 Task: Look for space in Hailar, China from 9th June, 2023 to 11th June, 2023 for 2 adults in price range Rs.6000 to Rs.10000. Place can be entire place with 2 bedrooms having 2 beds and 1 bathroom. Property type can be house, flat, guest house. Amenities needed are: wifi. Booking option can be shelf check-in. Required host language is Chinese (Simplified).
Action: Mouse moved to (560, 596)
Screenshot: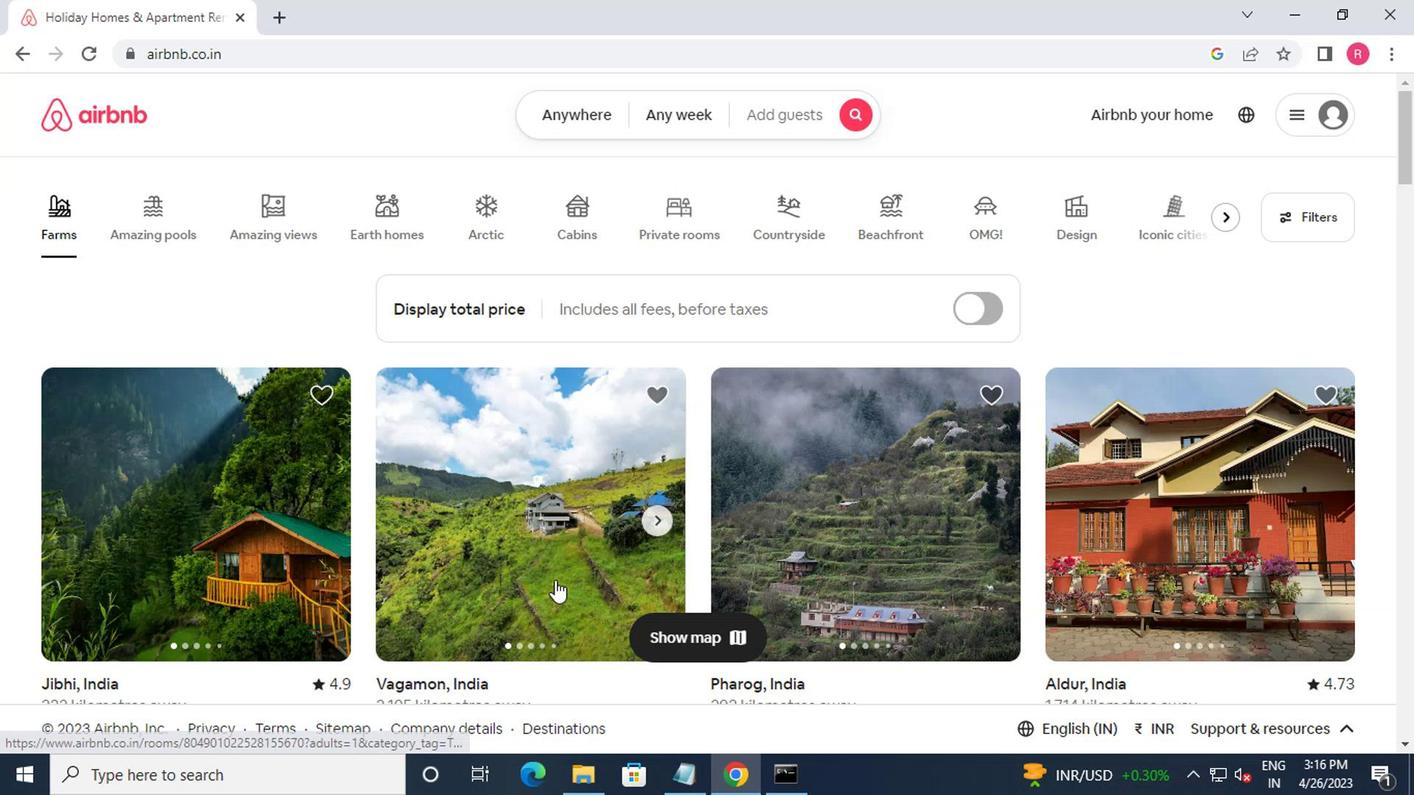 
Action: Mouse scrolled (560, 595) with delta (0, -1)
Screenshot: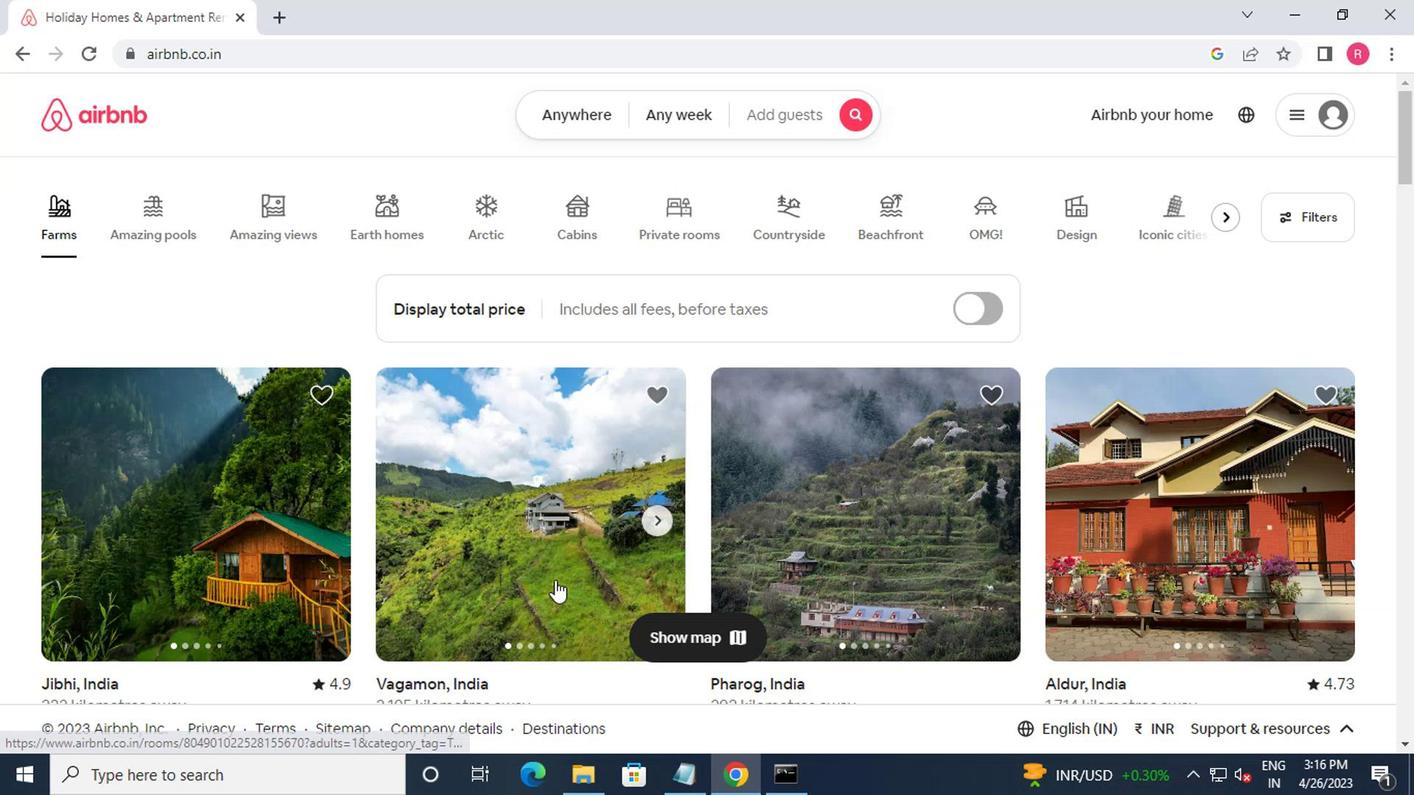 
Action: Mouse moved to (847, 125)
Screenshot: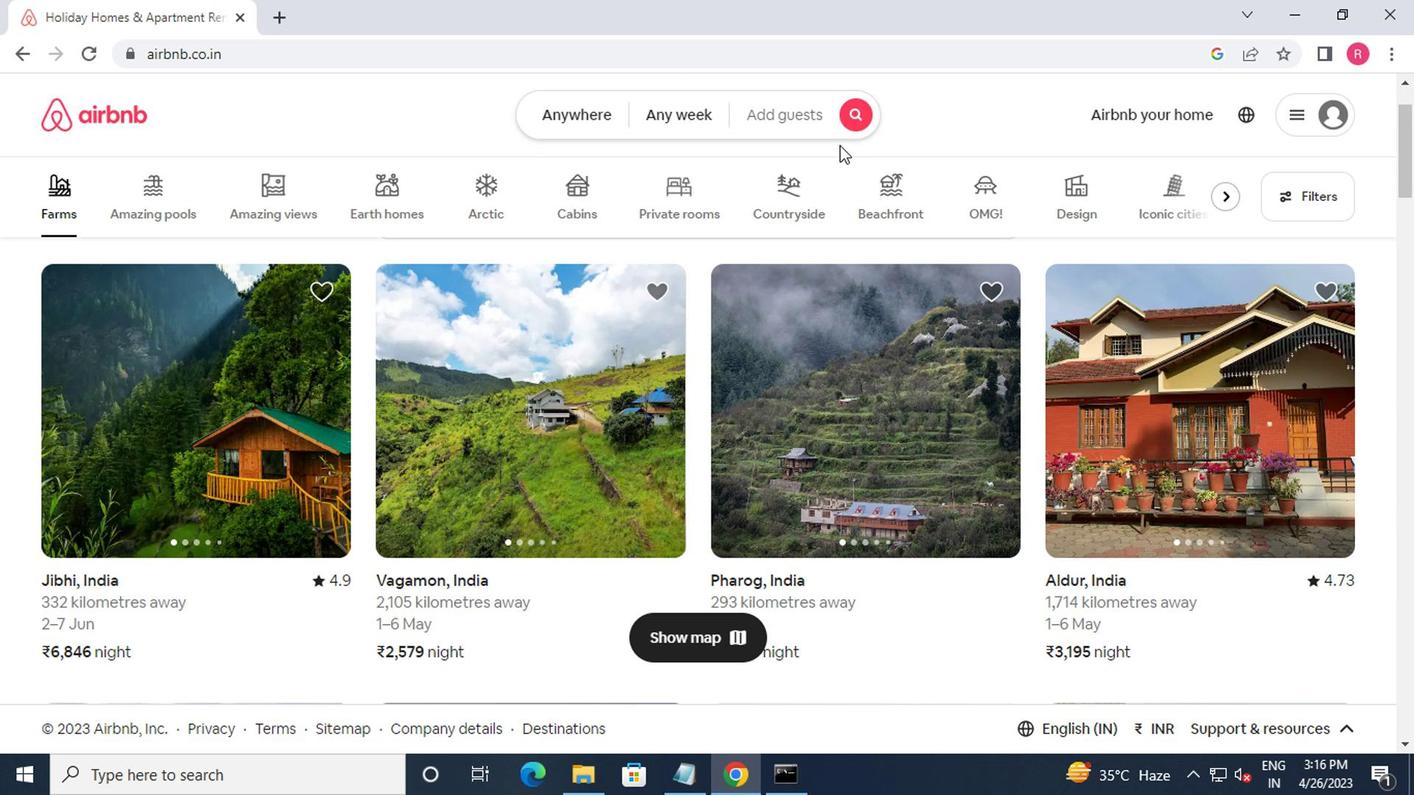 
Action: Mouse pressed left at (847, 125)
Screenshot: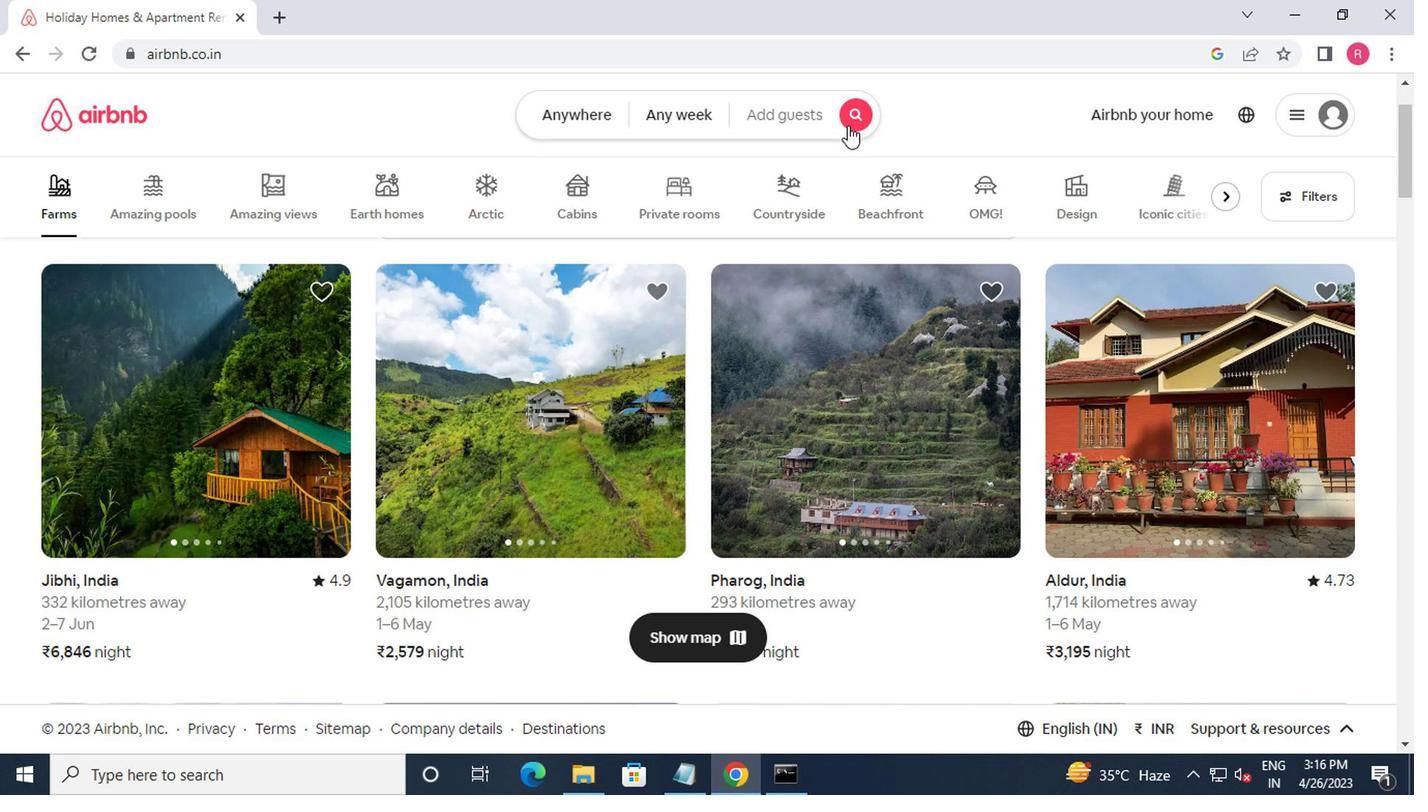 
Action: Mouse moved to (316, 204)
Screenshot: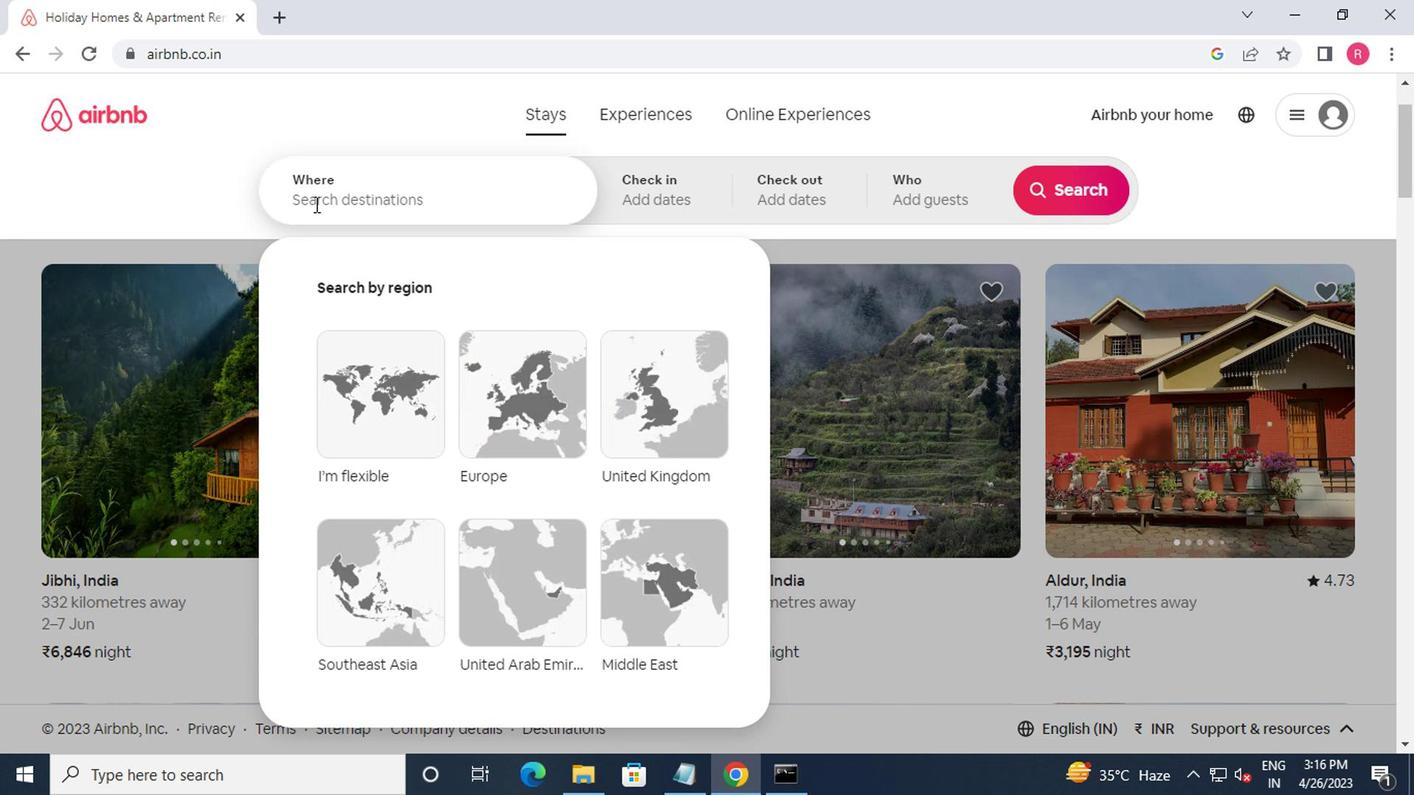 
Action: Mouse pressed left at (316, 204)
Screenshot: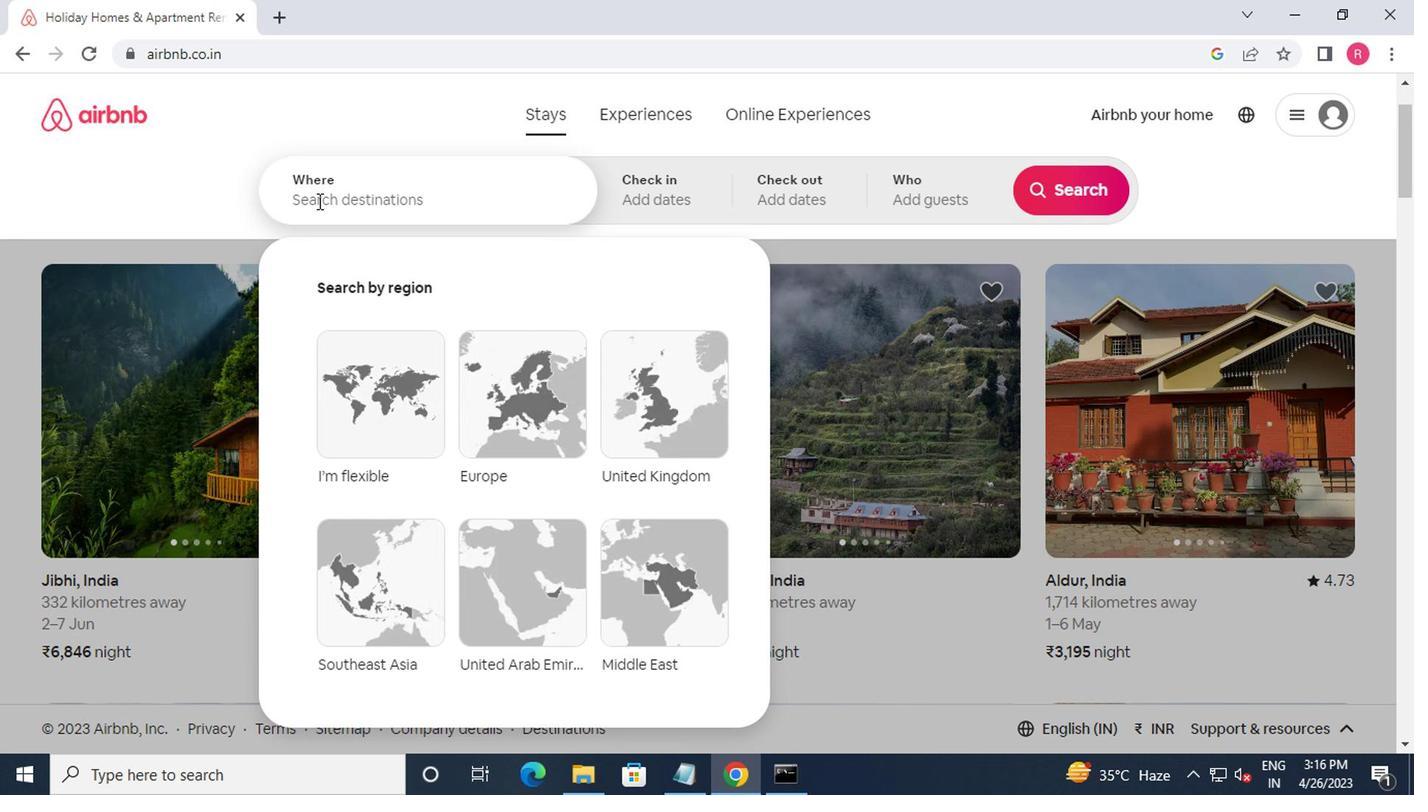 
Action: Mouse moved to (272, 178)
Screenshot: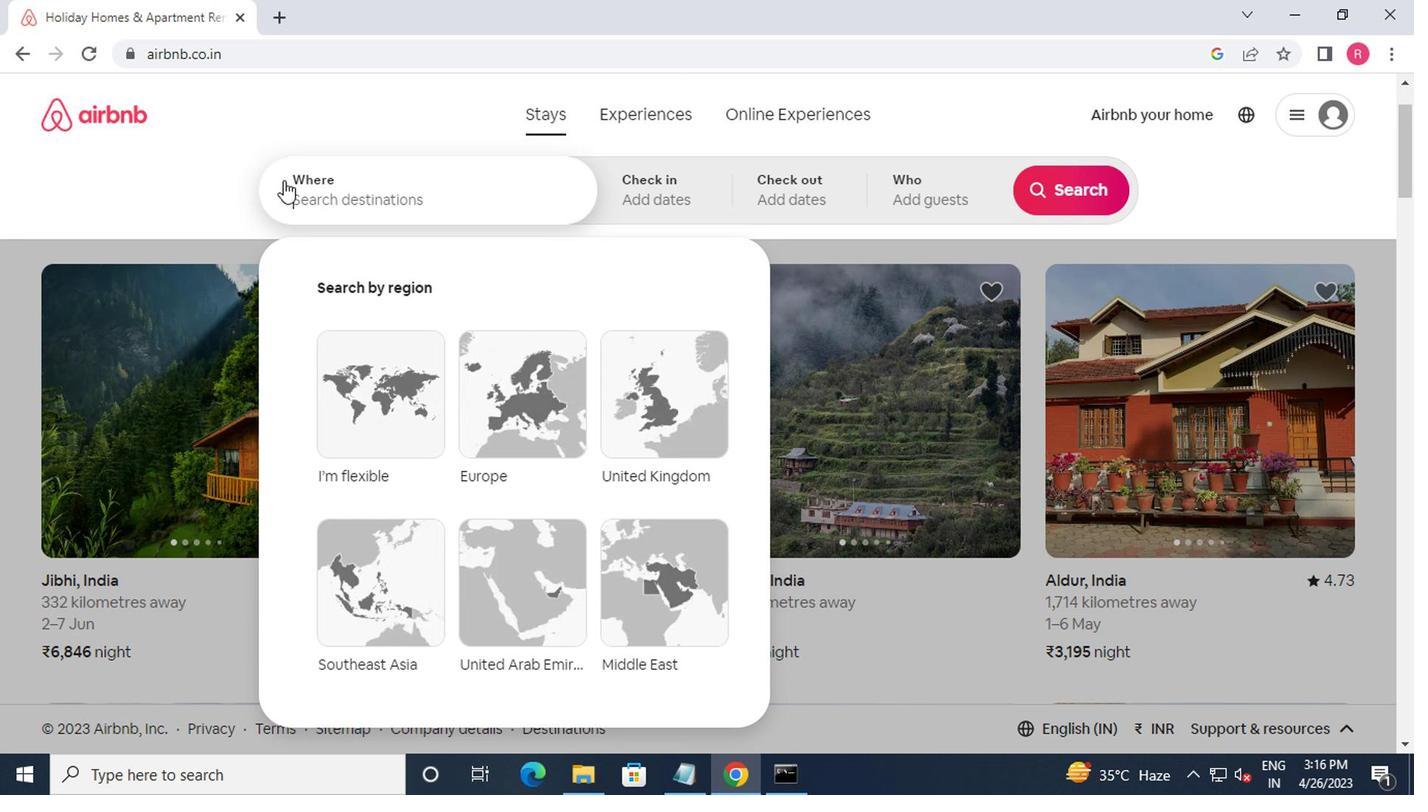 
Action: Key pressed hailar,china<Key.enter>
Screenshot: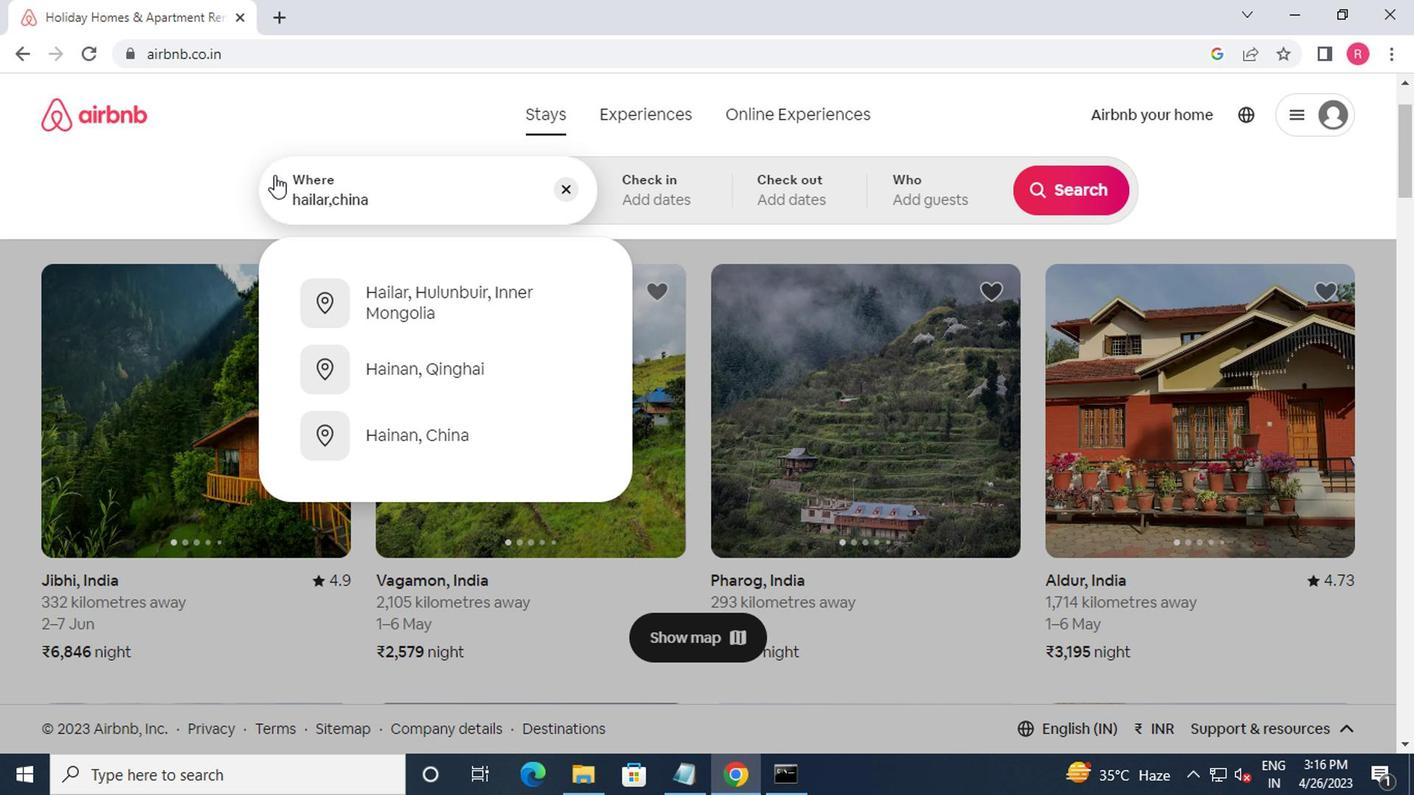 
Action: Mouse moved to (1072, 364)
Screenshot: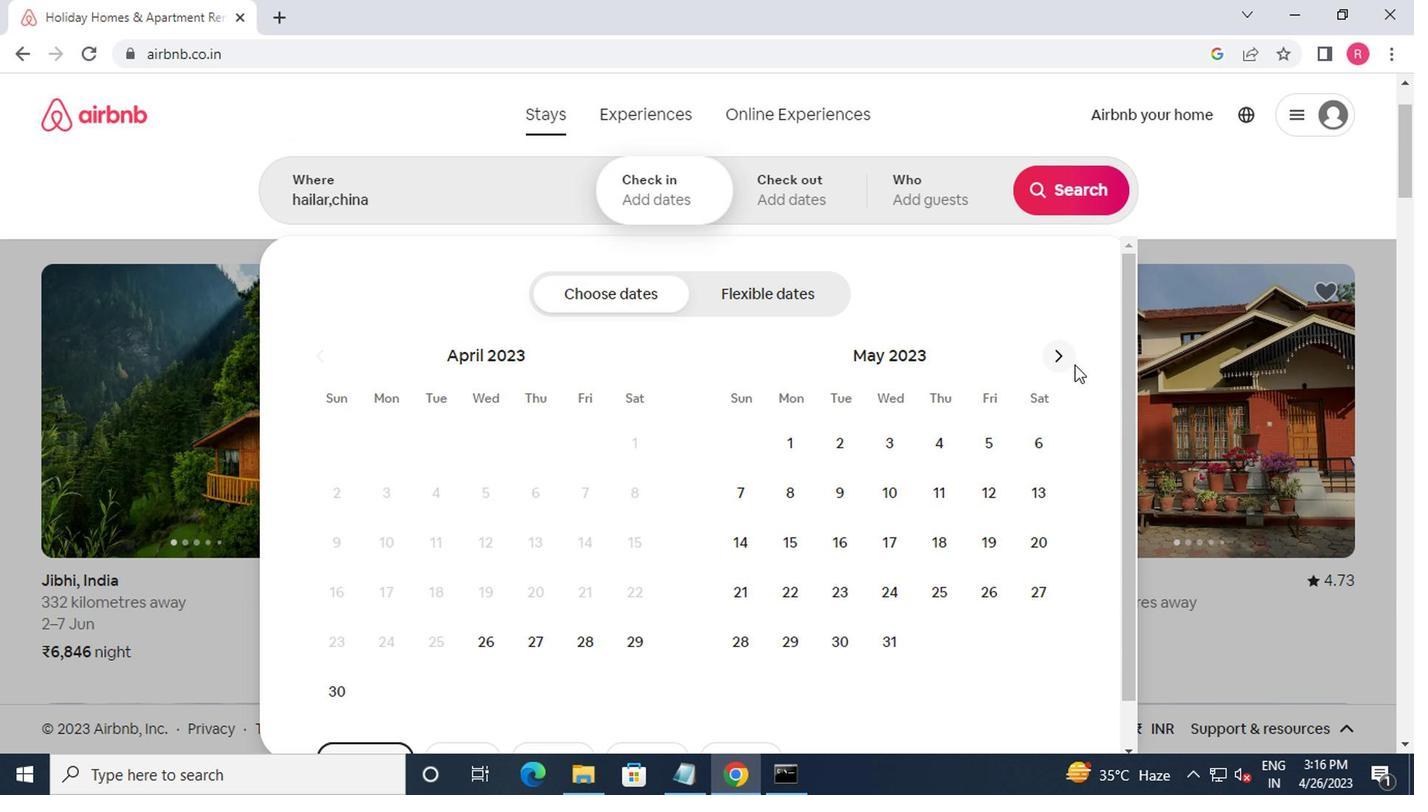 
Action: Mouse pressed left at (1072, 364)
Screenshot: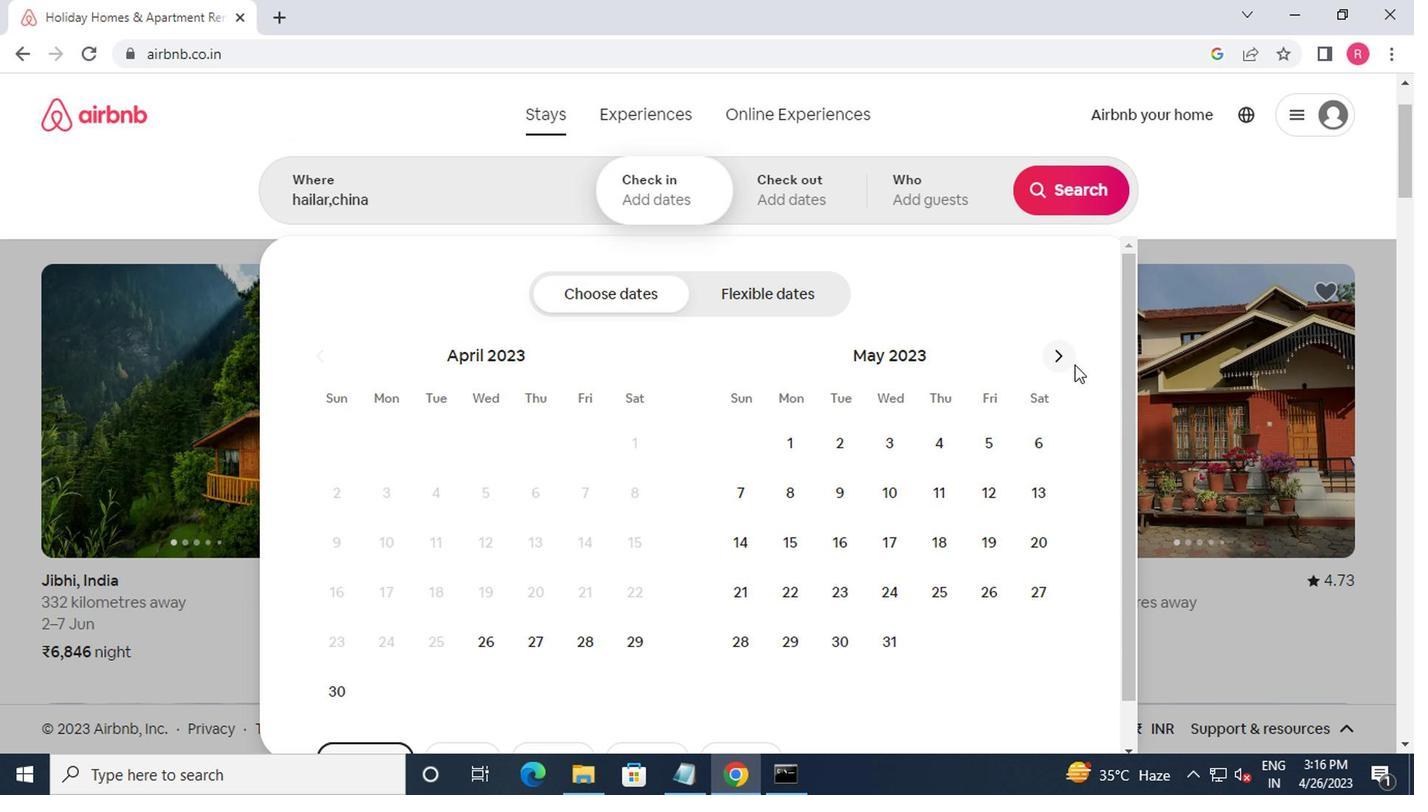
Action: Mouse moved to (1054, 366)
Screenshot: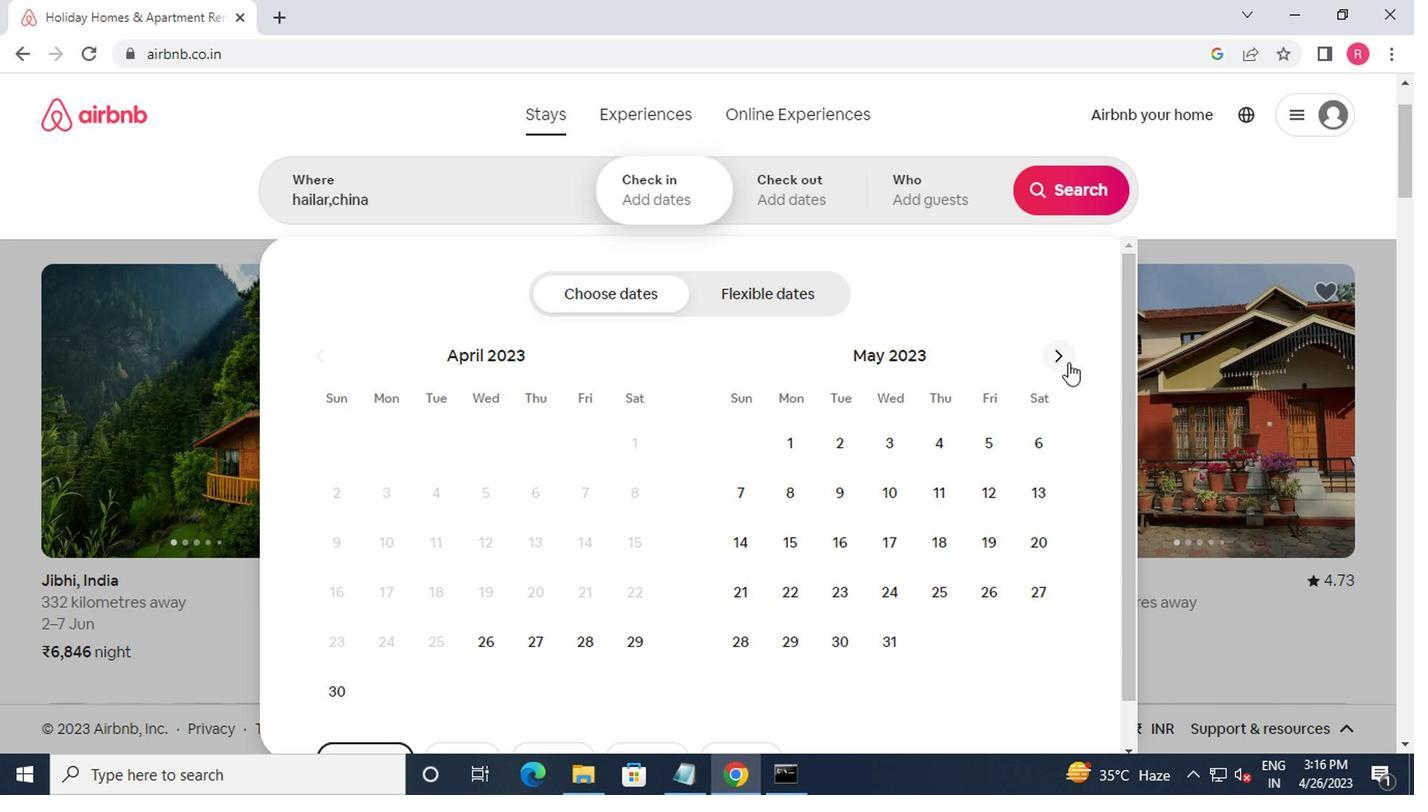 
Action: Mouse pressed left at (1054, 366)
Screenshot: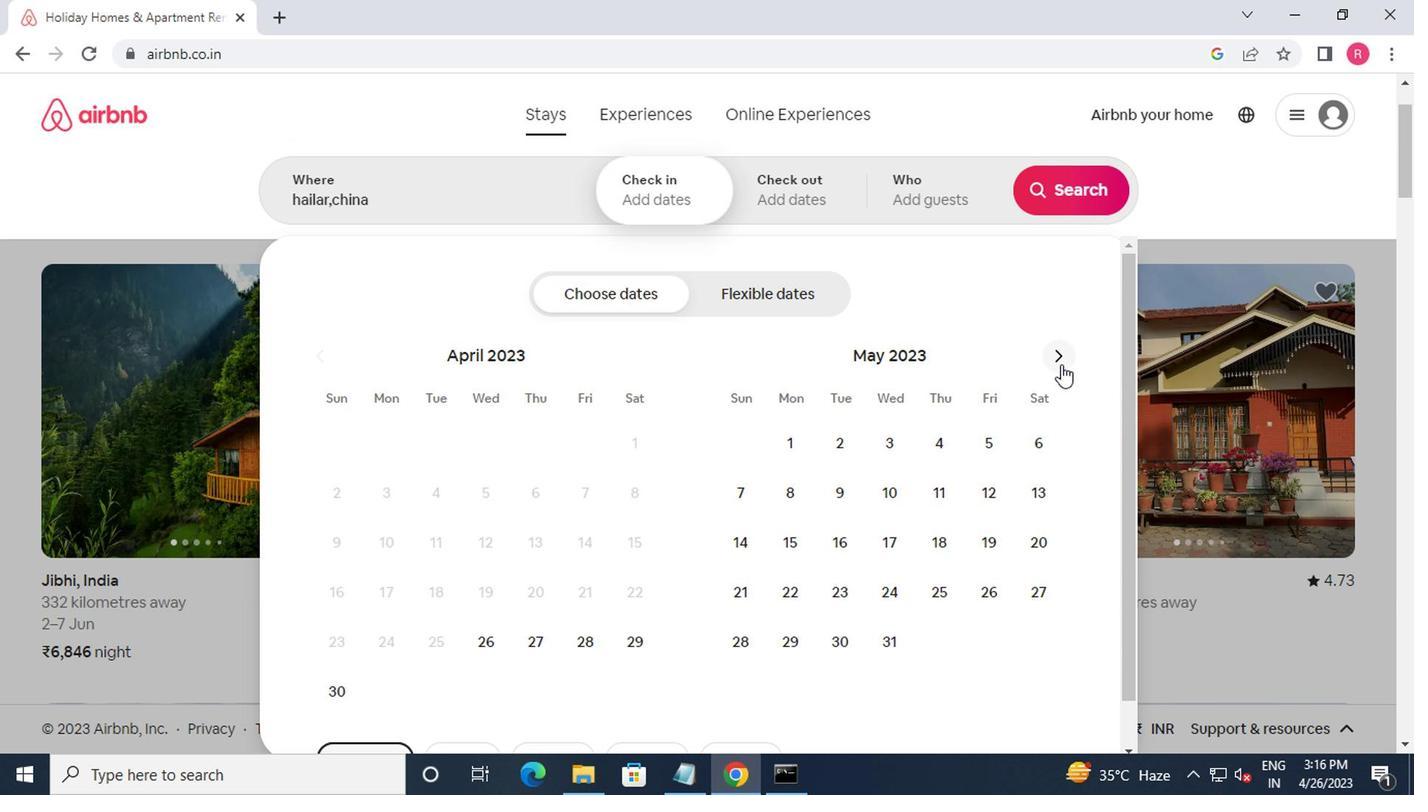 
Action: Mouse moved to (974, 502)
Screenshot: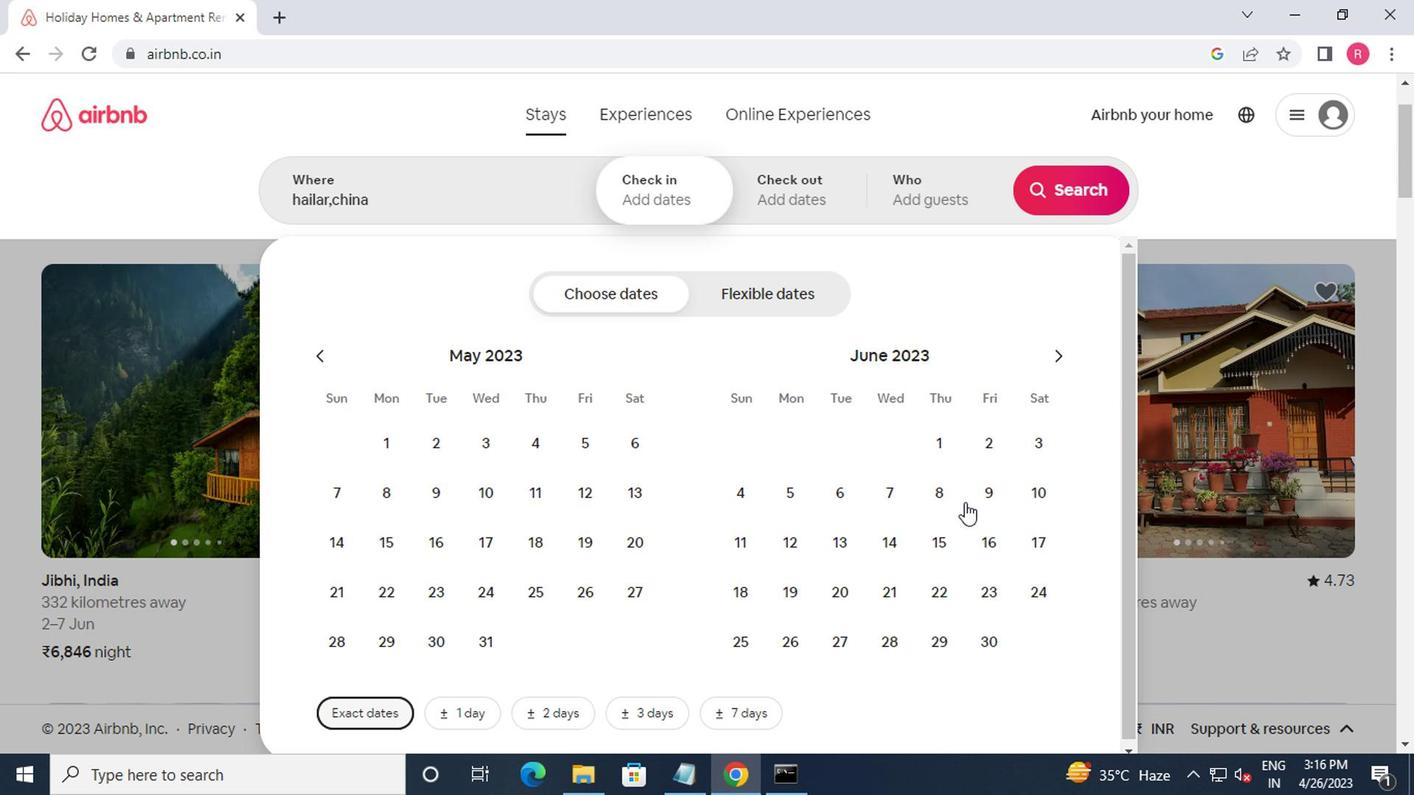 
Action: Mouse pressed left at (974, 502)
Screenshot: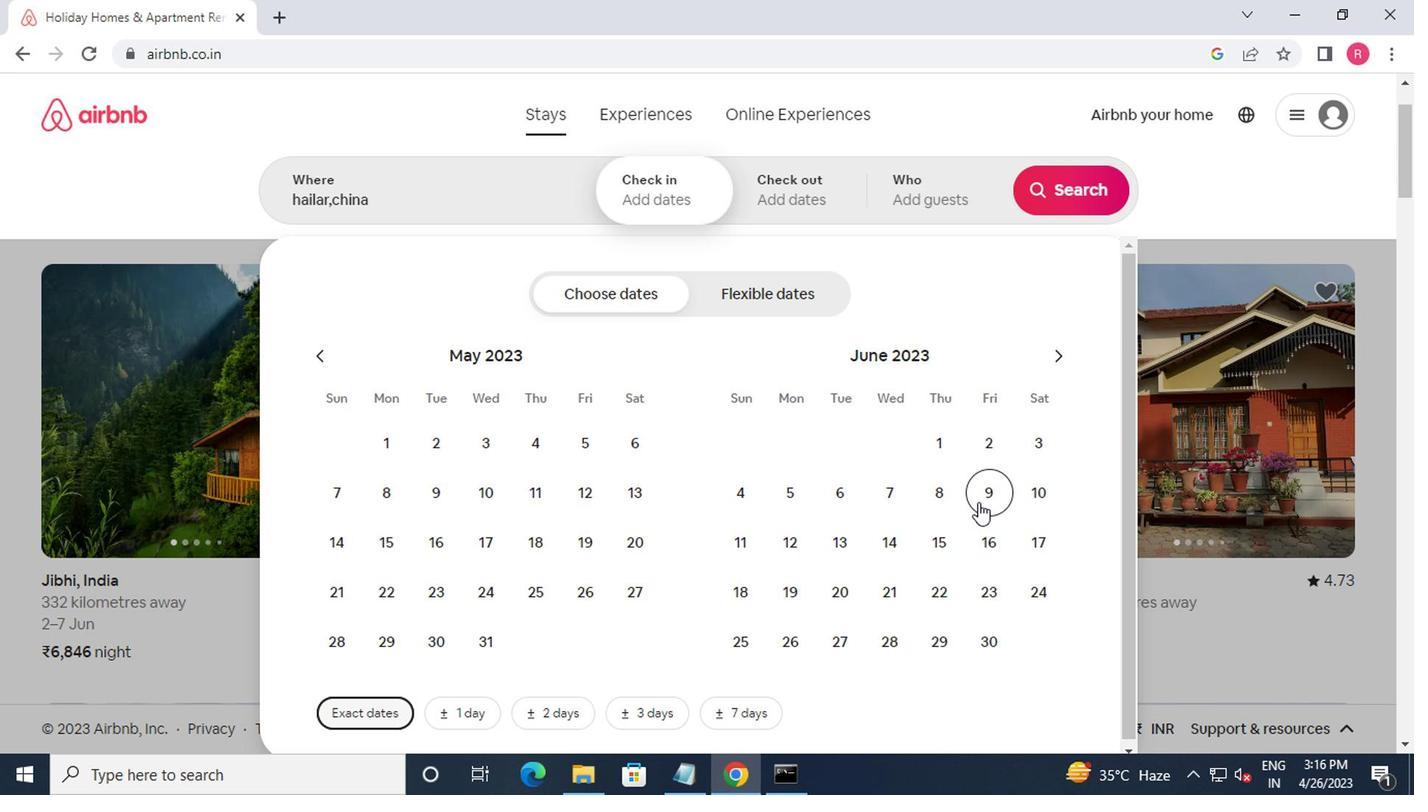
Action: Mouse moved to (751, 536)
Screenshot: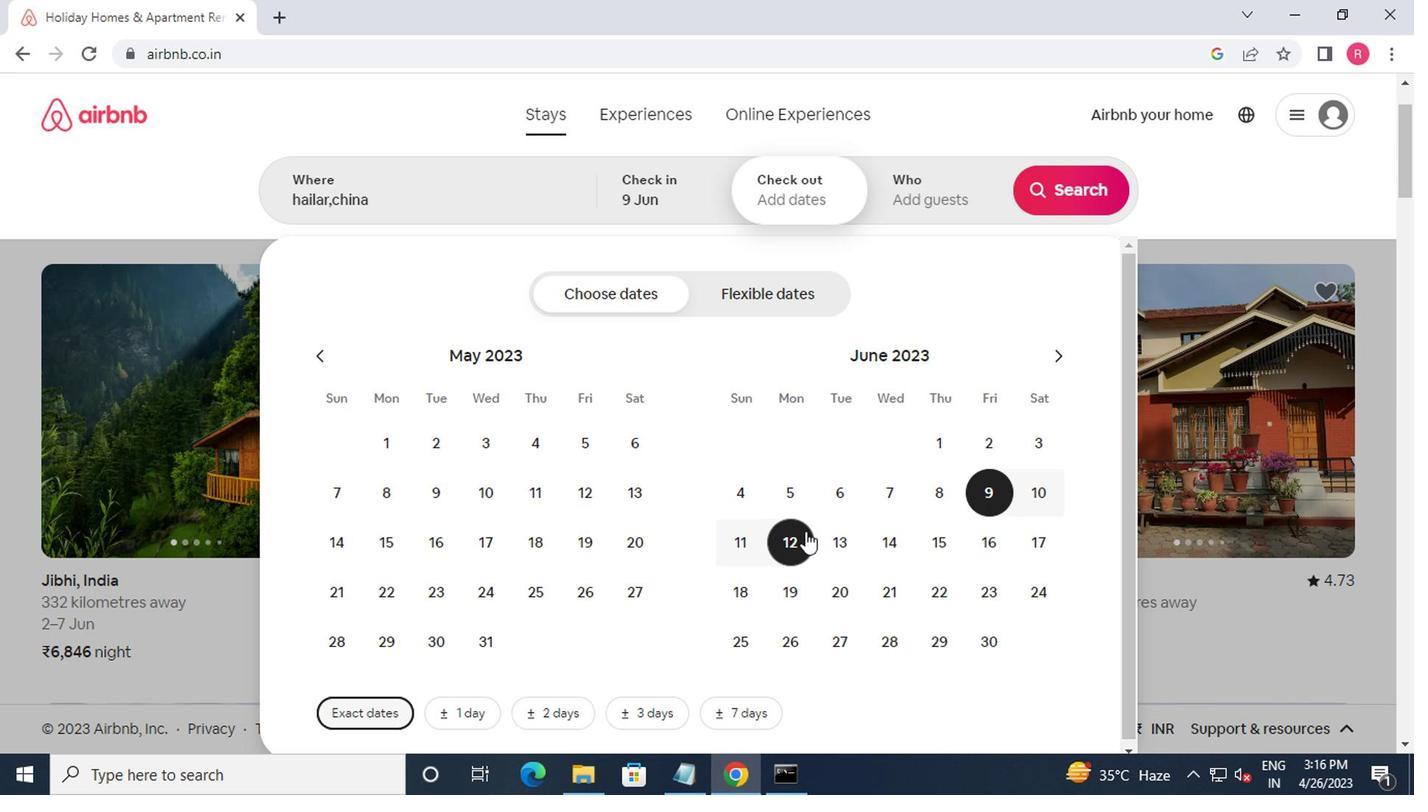 
Action: Mouse pressed left at (751, 536)
Screenshot: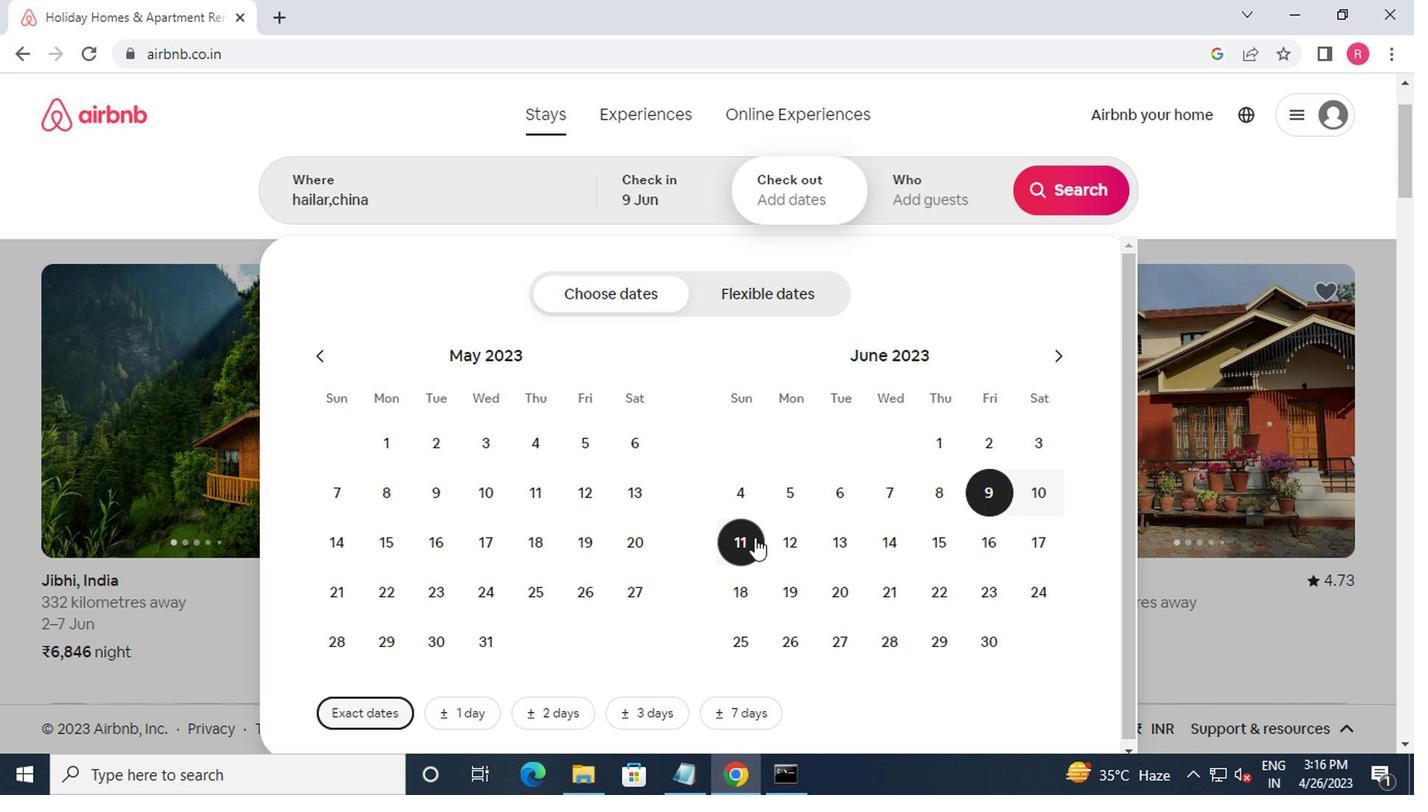 
Action: Mouse moved to (884, 198)
Screenshot: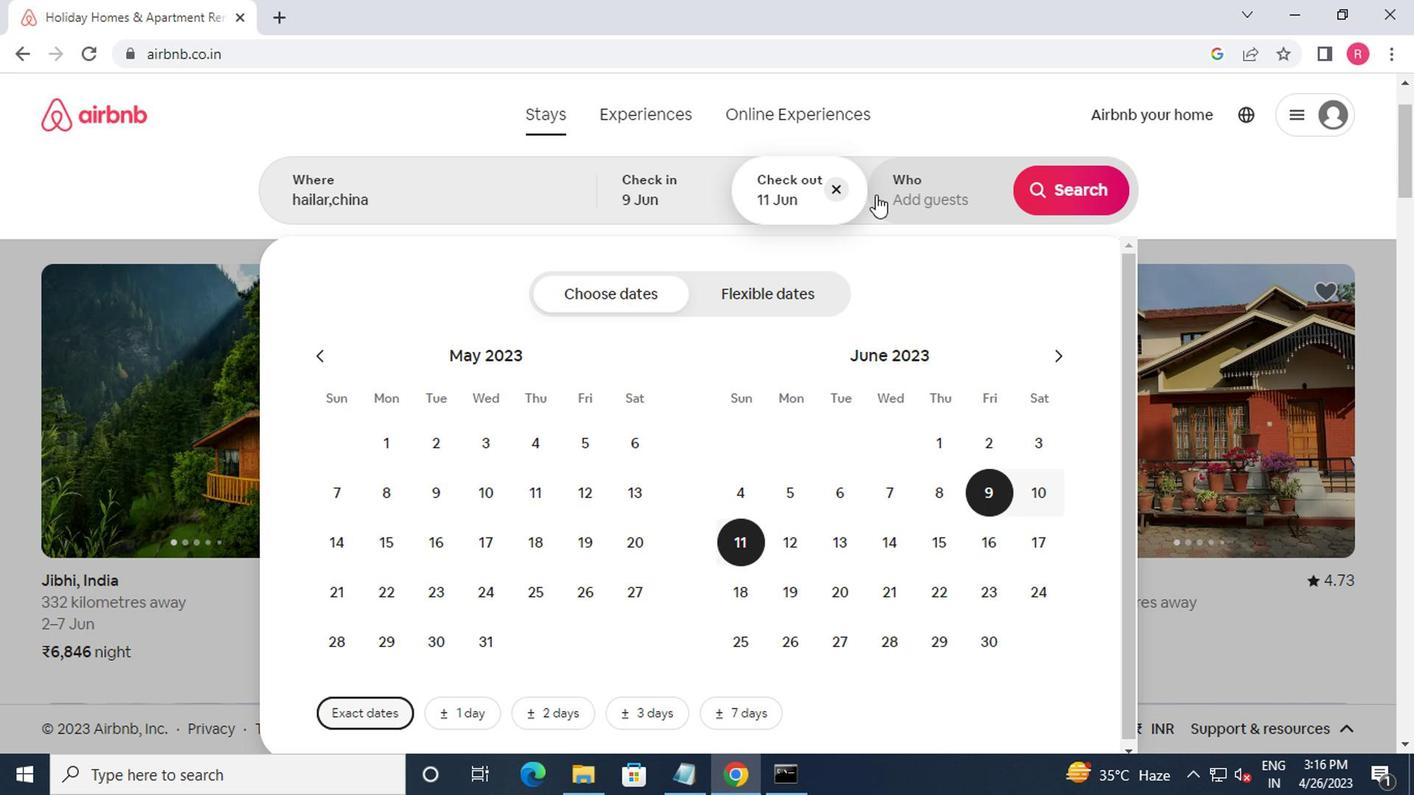 
Action: Mouse pressed left at (884, 198)
Screenshot: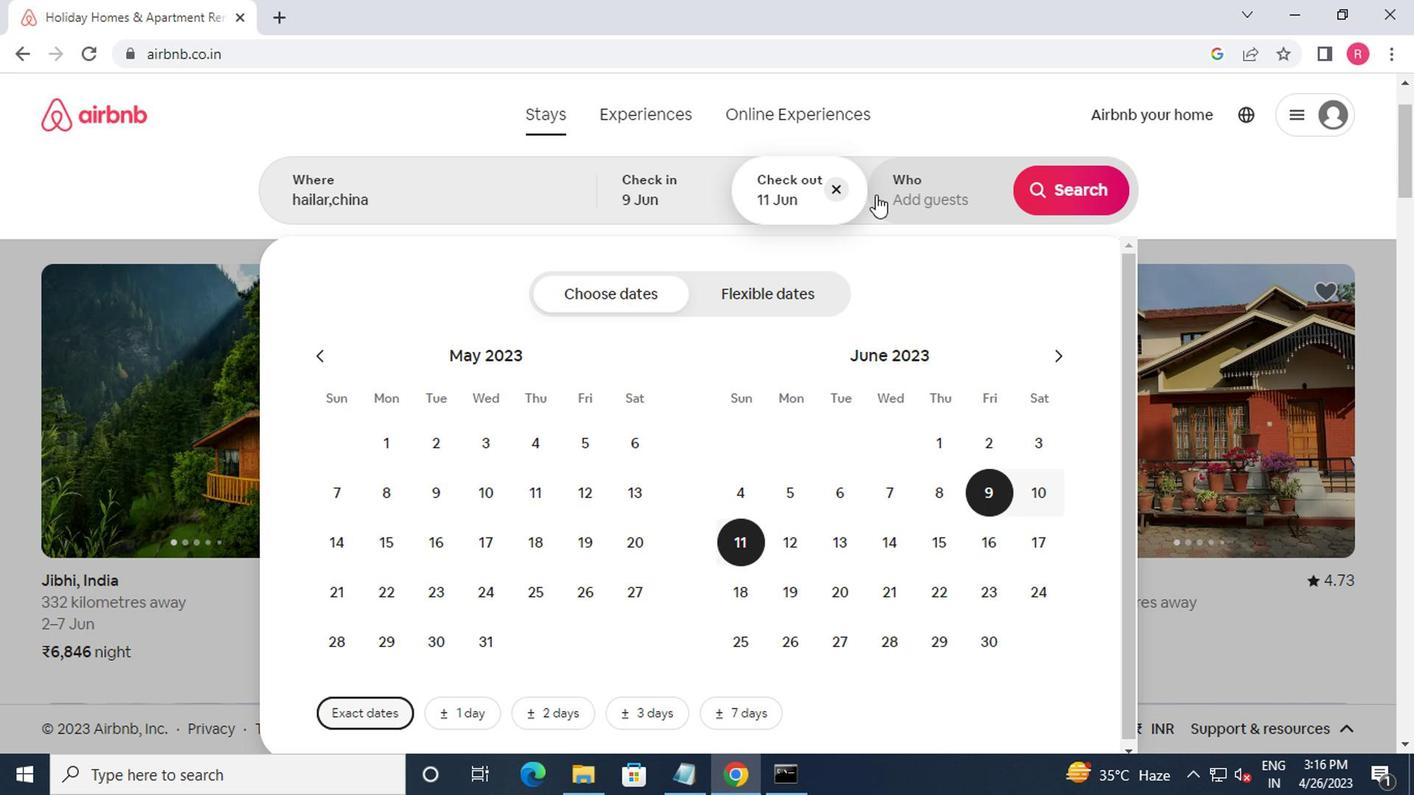
Action: Mouse moved to (1060, 309)
Screenshot: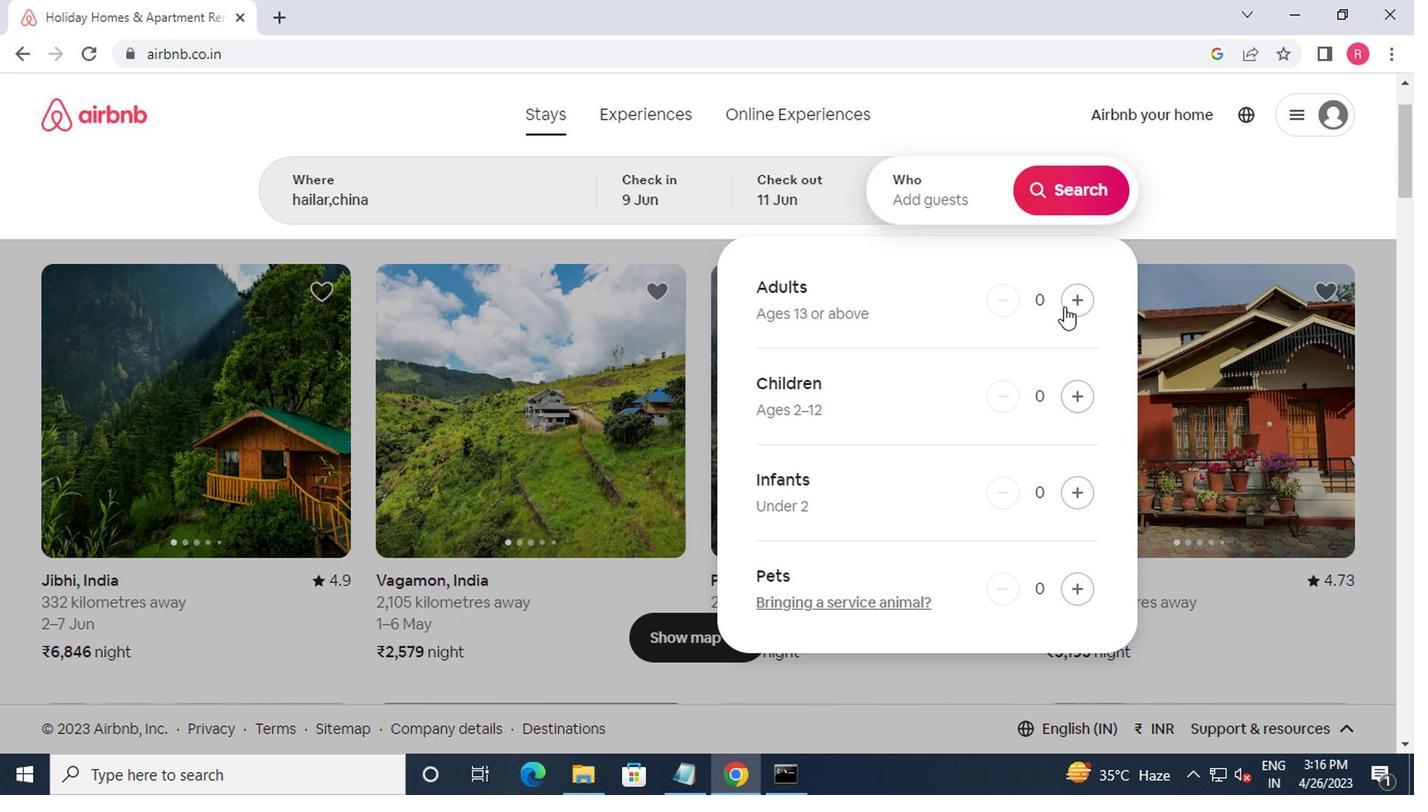 
Action: Mouse pressed left at (1060, 309)
Screenshot: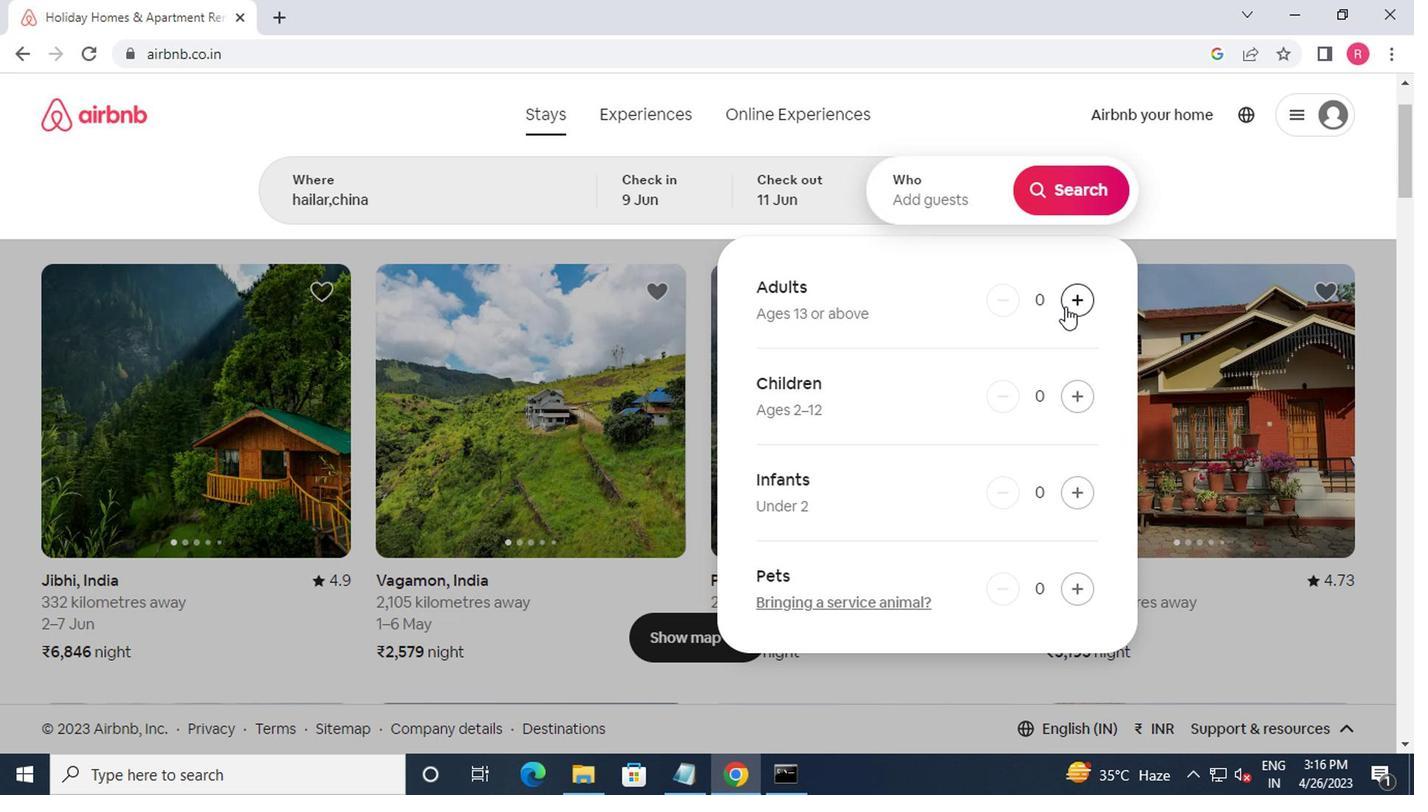 
Action: Mouse pressed left at (1060, 309)
Screenshot: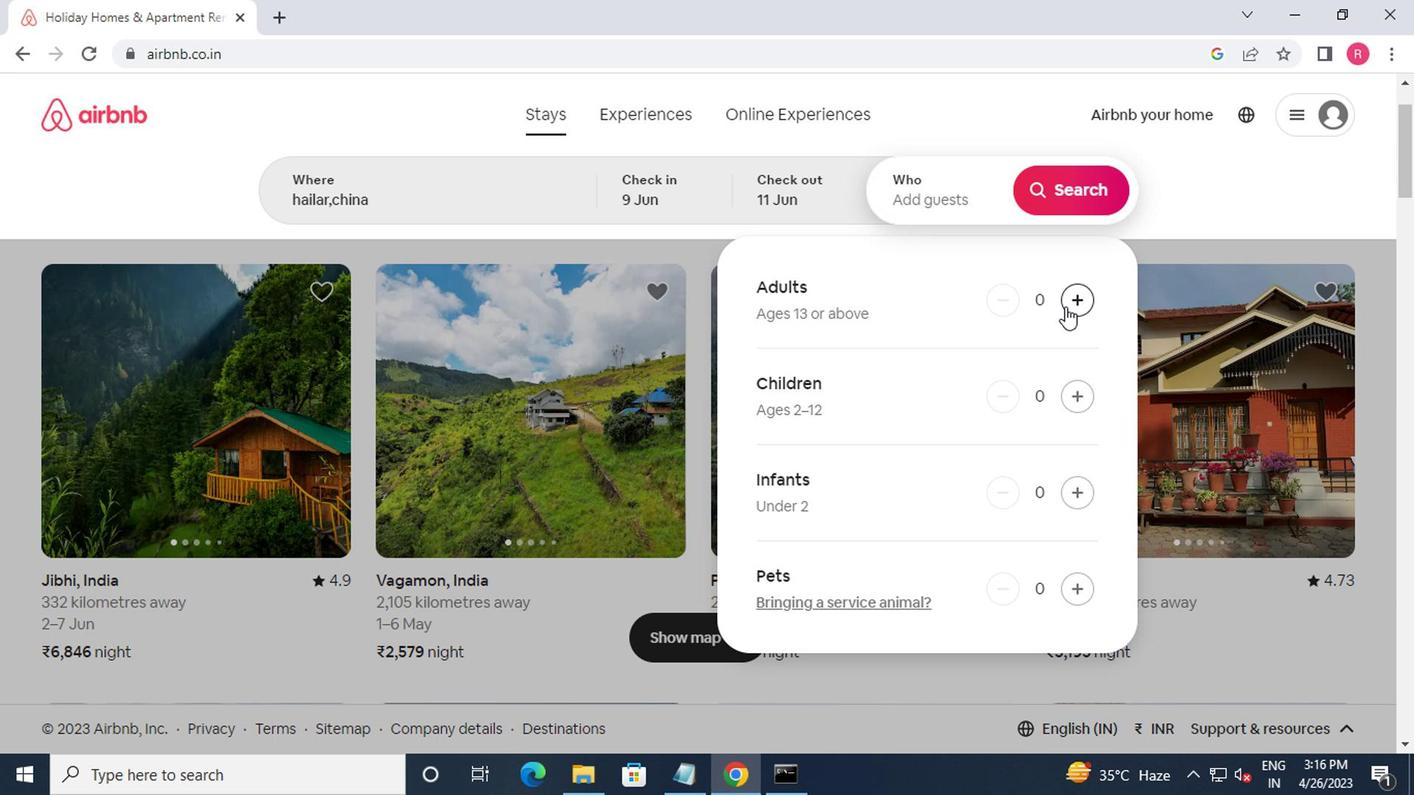 
Action: Mouse moved to (1059, 202)
Screenshot: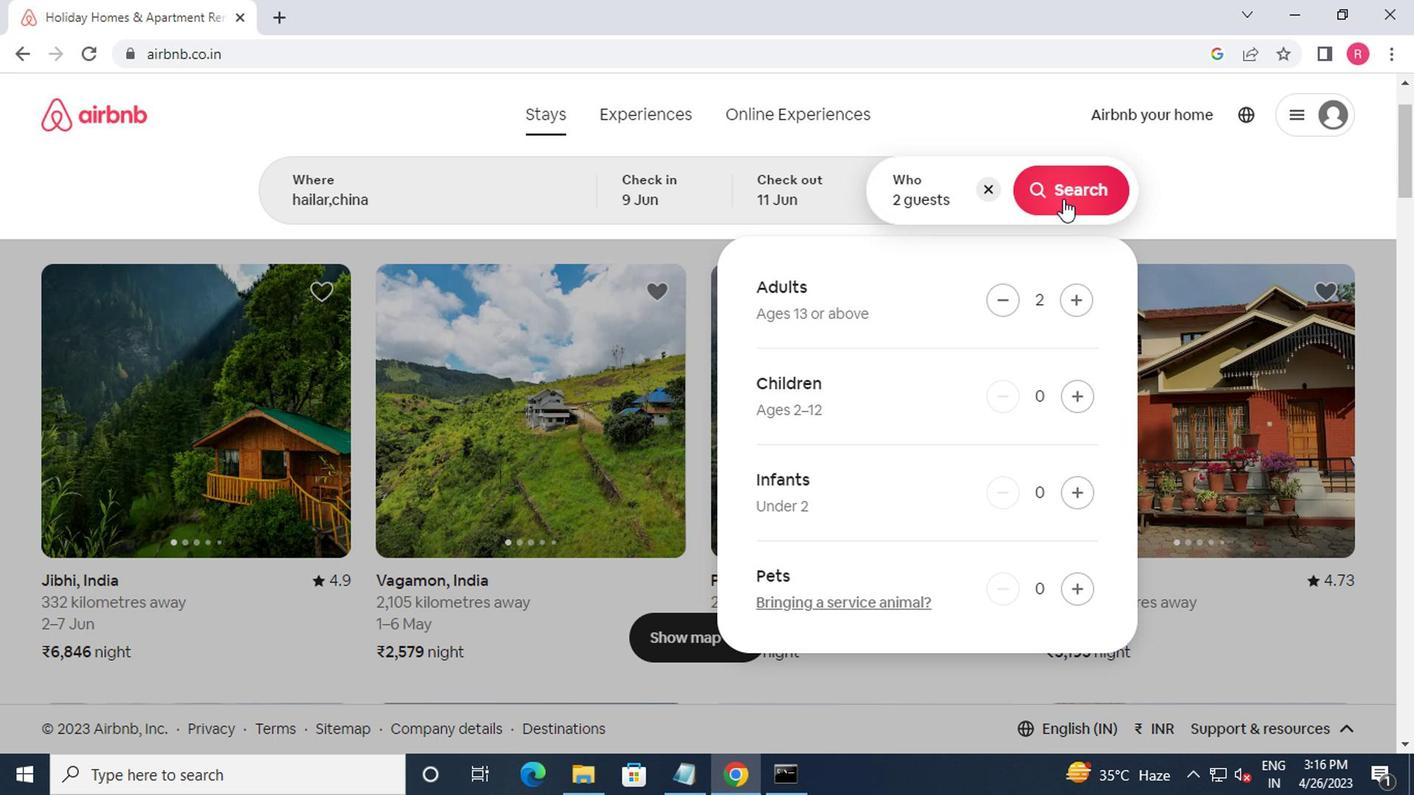 
Action: Mouse pressed left at (1059, 202)
Screenshot: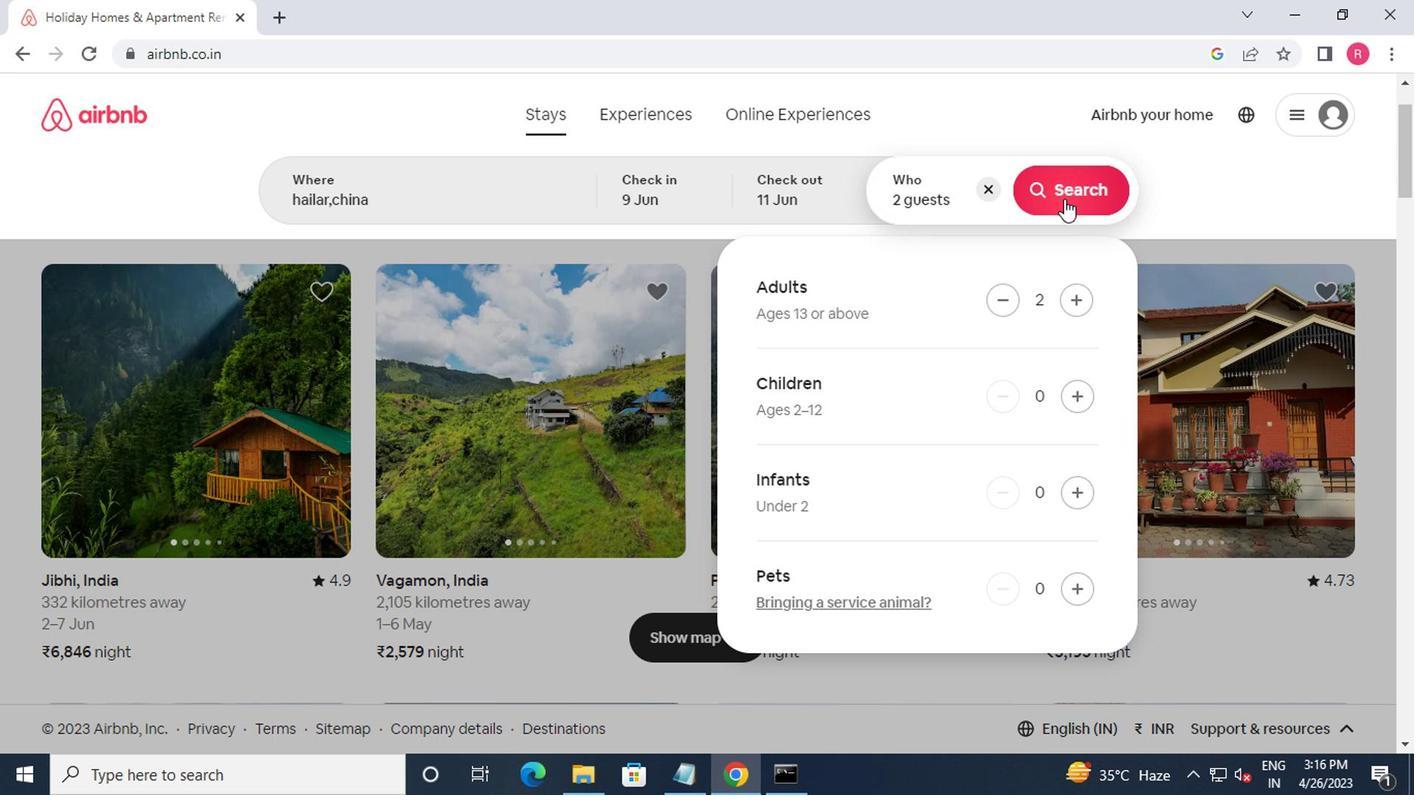 
Action: Mouse moved to (1330, 194)
Screenshot: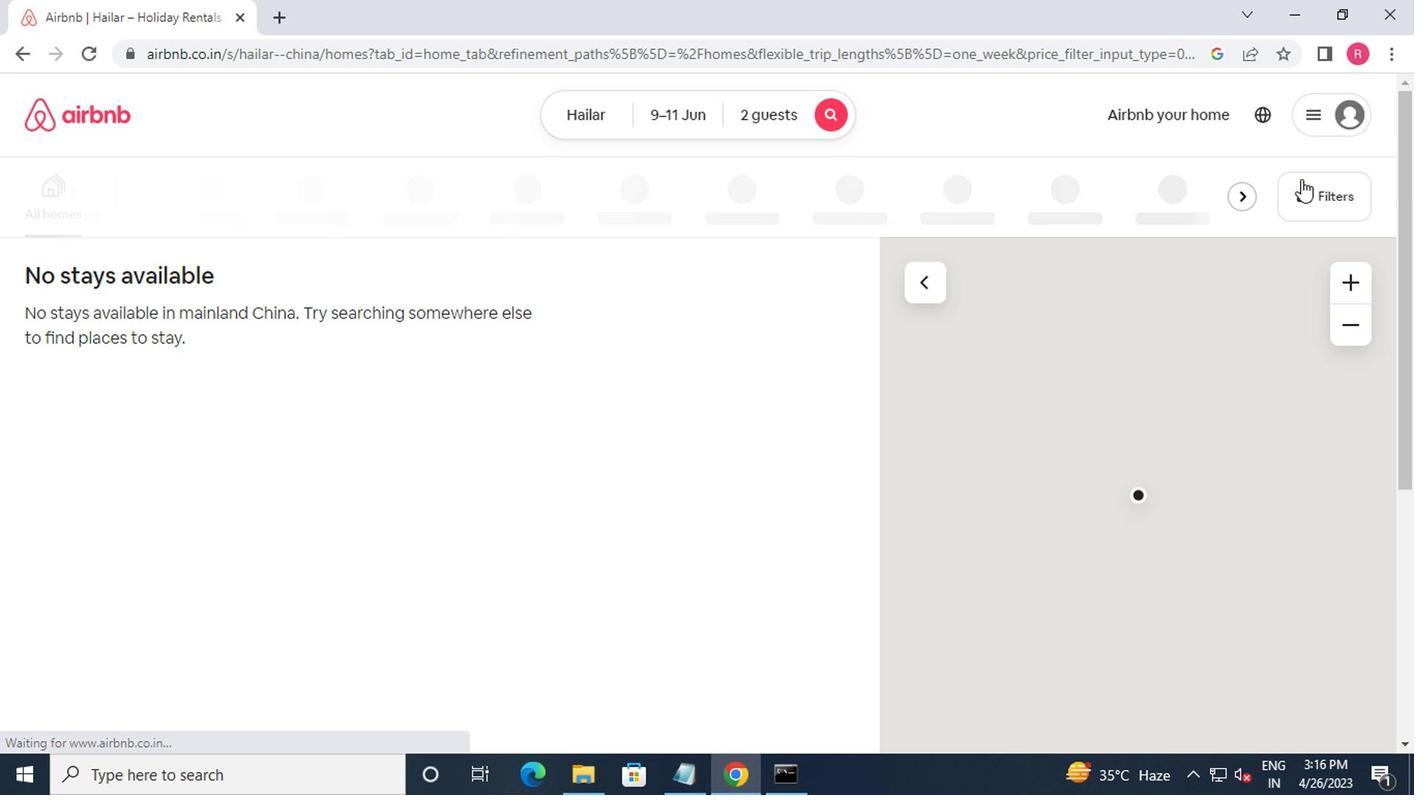 
Action: Mouse pressed left at (1330, 194)
Screenshot: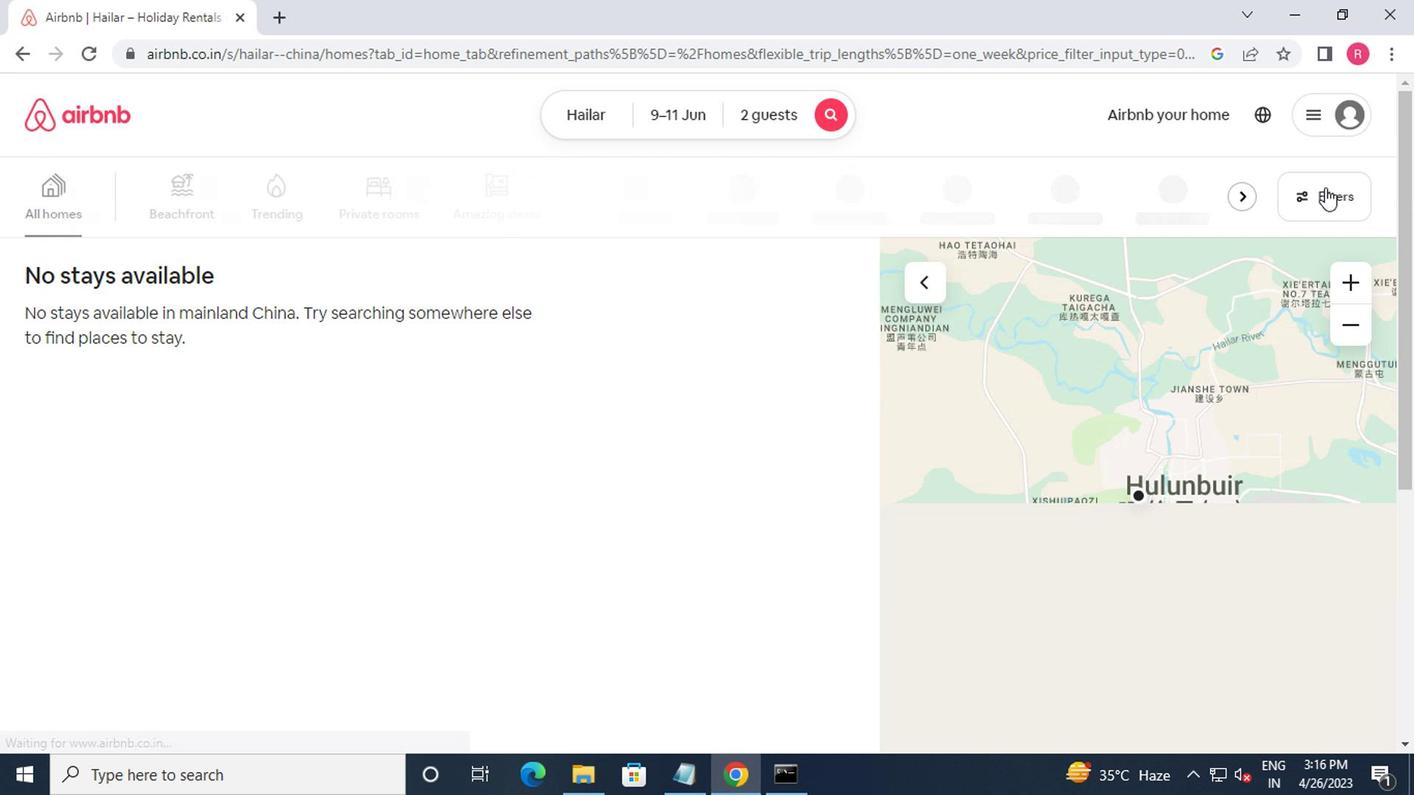 
Action: Mouse moved to (440, 331)
Screenshot: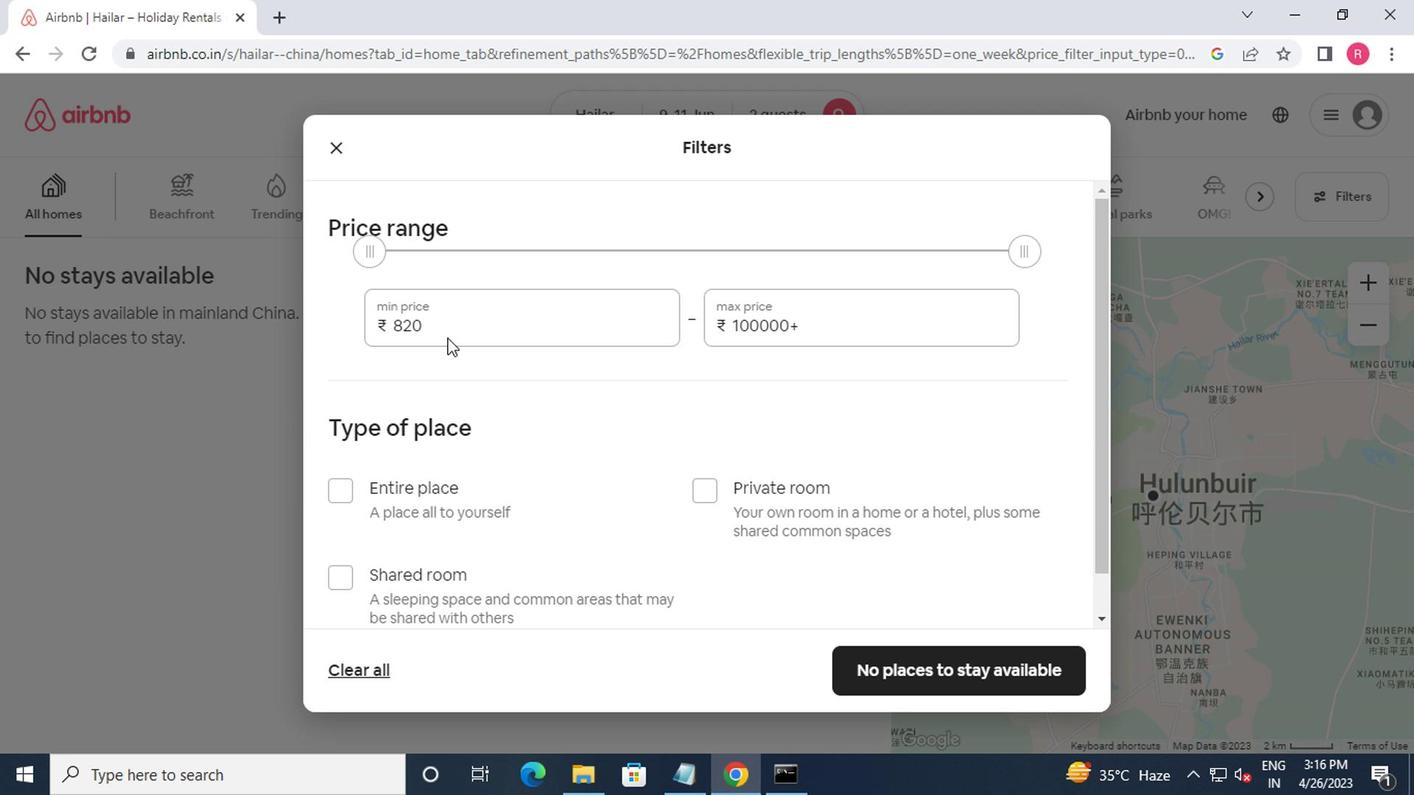 
Action: Mouse pressed left at (440, 331)
Screenshot: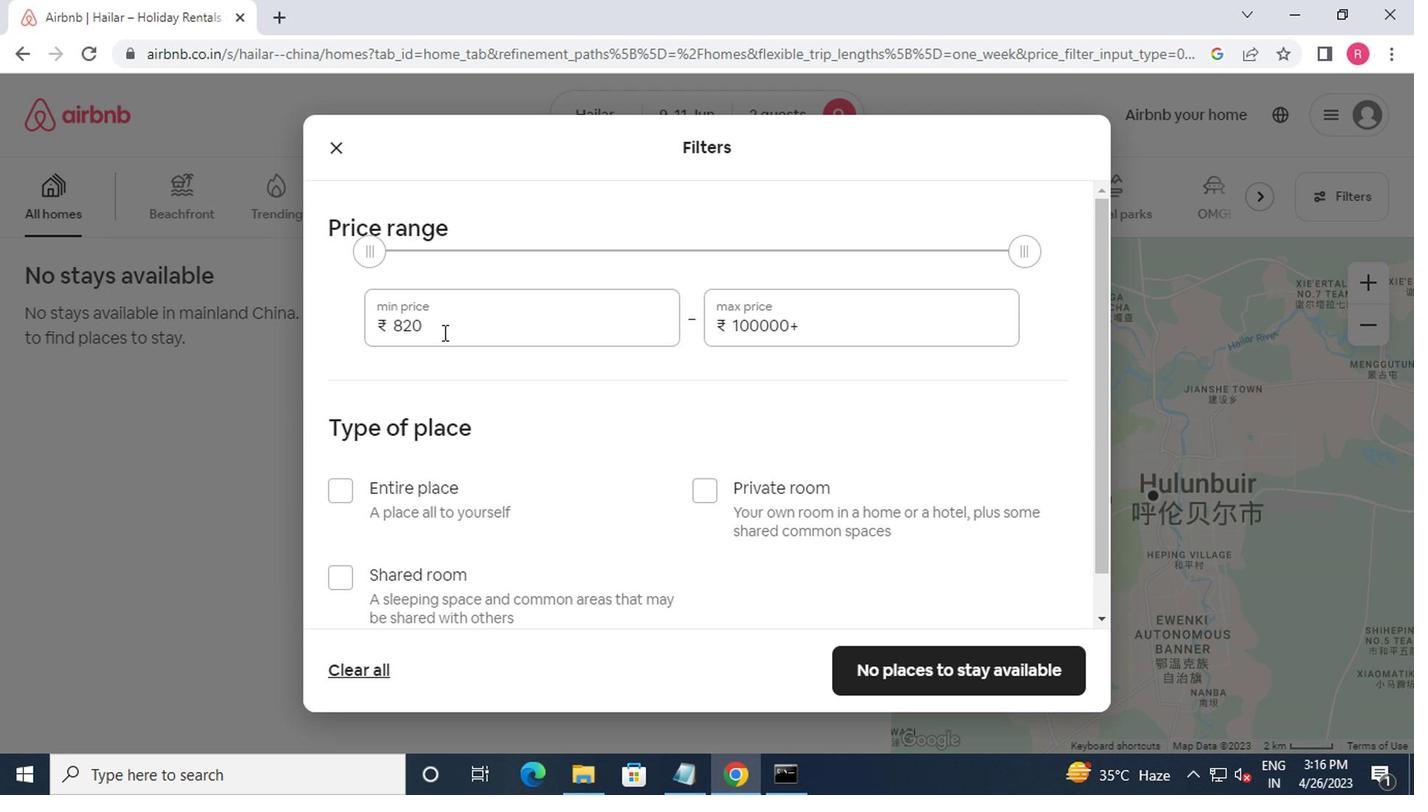 
Action: Mouse moved to (214, 198)
Screenshot: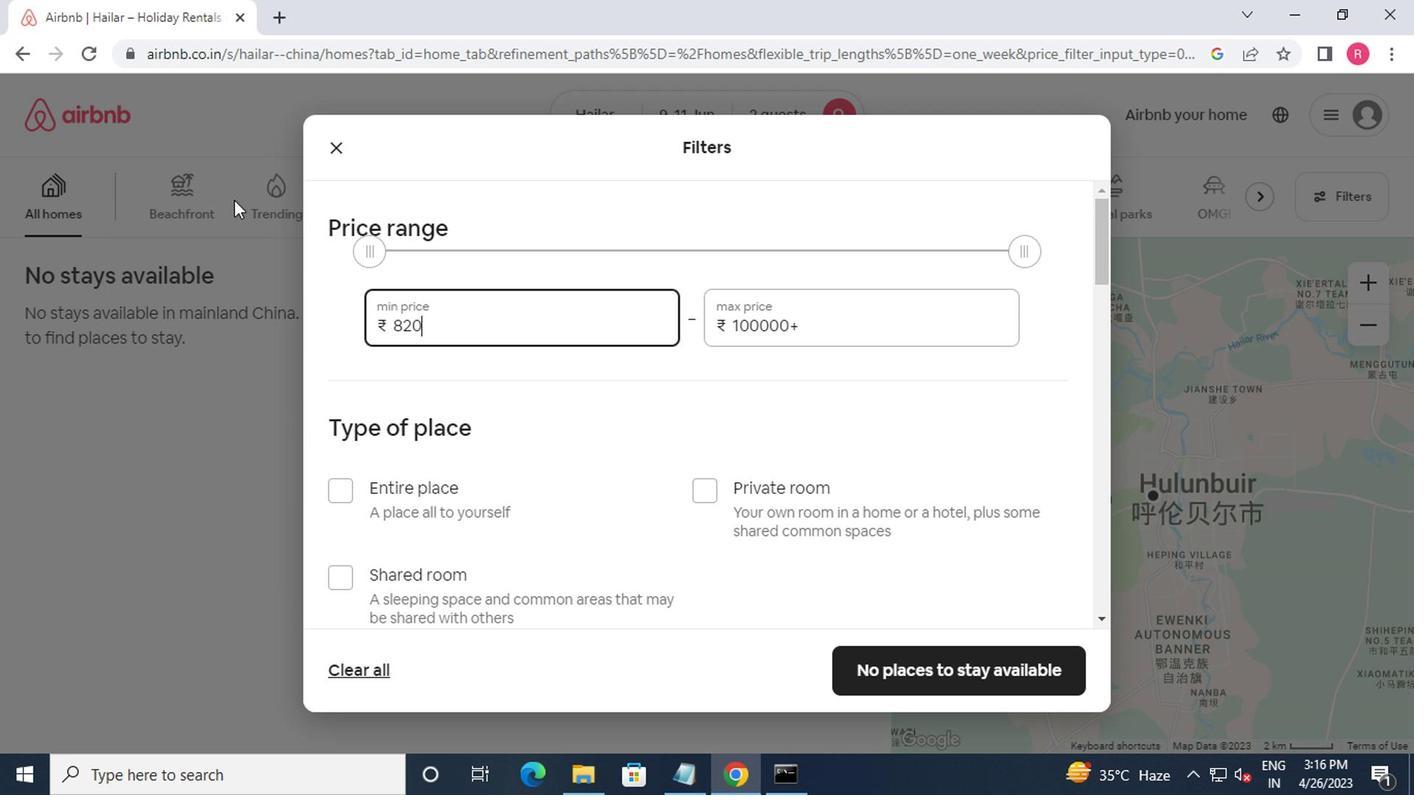
Action: Key pressed <Key.backspace><Key.backspace><Key.backspace><Key.backspace>6000<Key.tab>1<Key.backspace><Key.backspace><Key.backspace>0
Screenshot: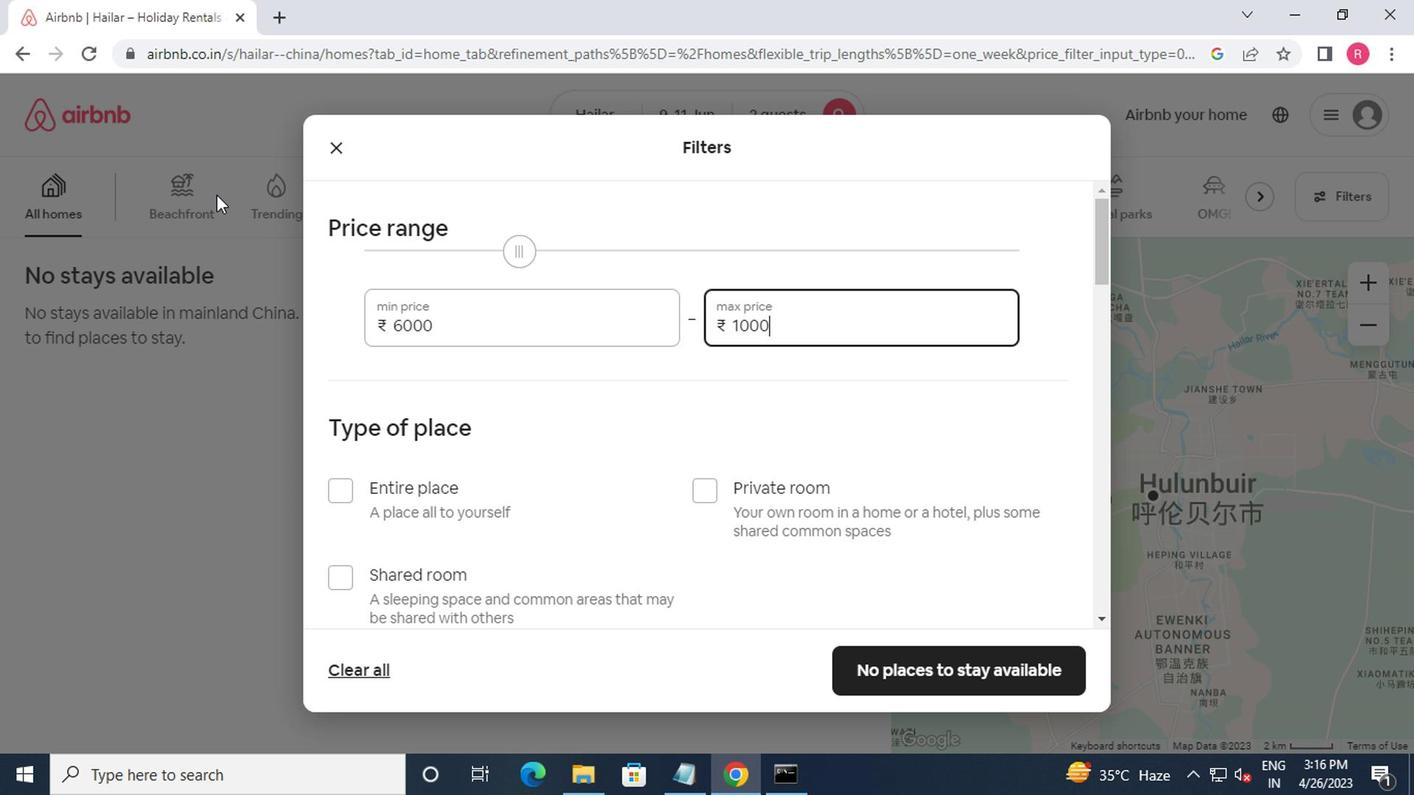 
Action: Mouse moved to (67, 144)
Screenshot: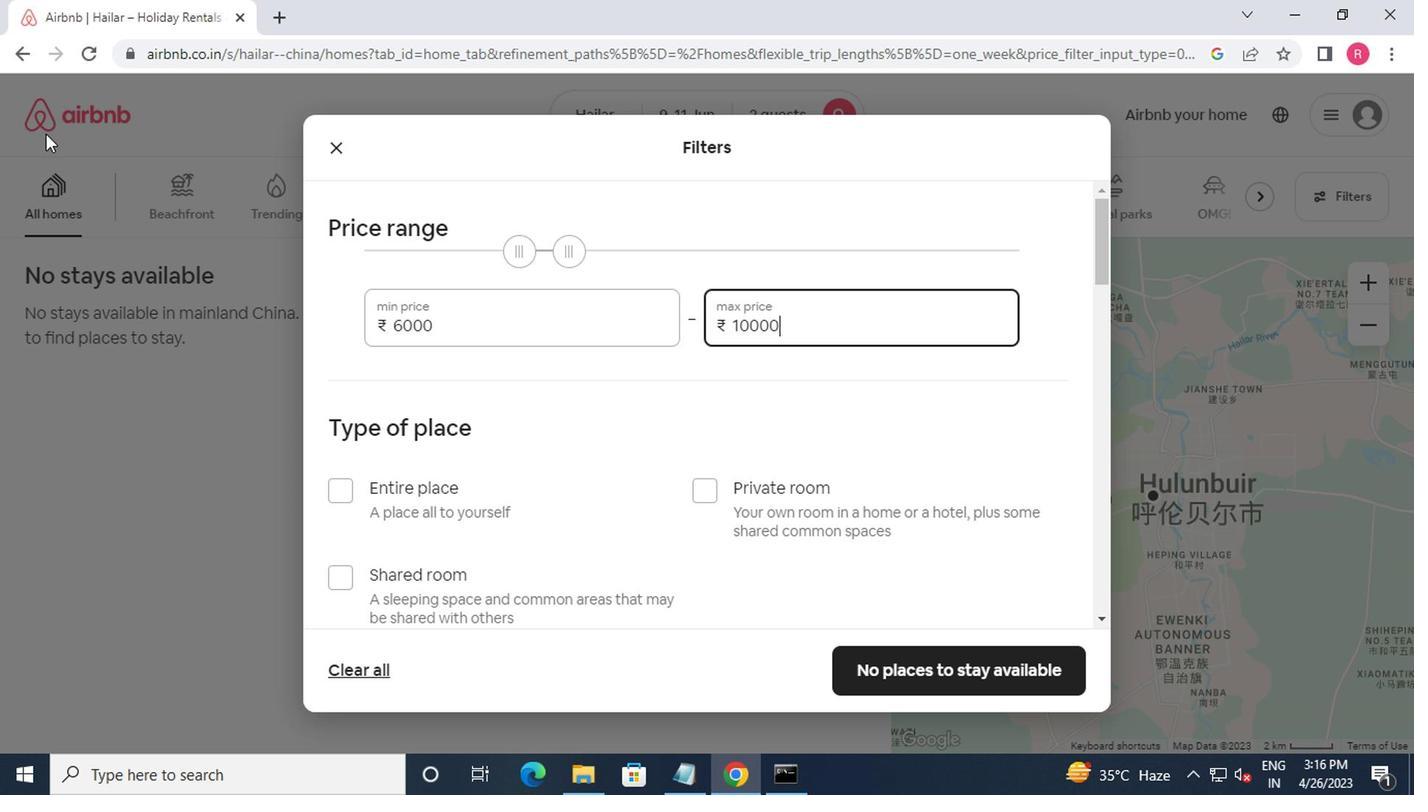 
Action: Mouse scrolled (67, 143) with delta (0, 0)
Screenshot: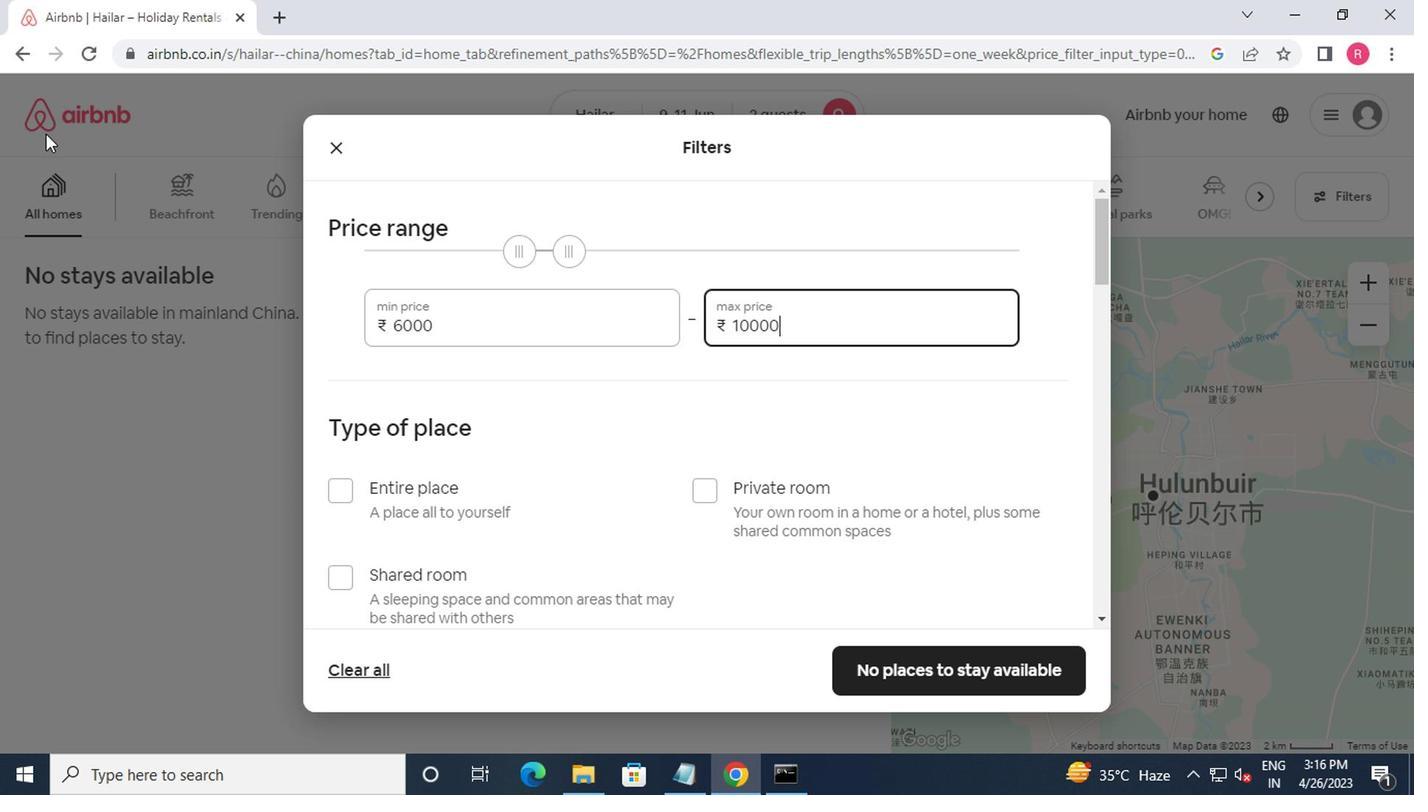 
Action: Mouse moved to (64, 168)
Screenshot: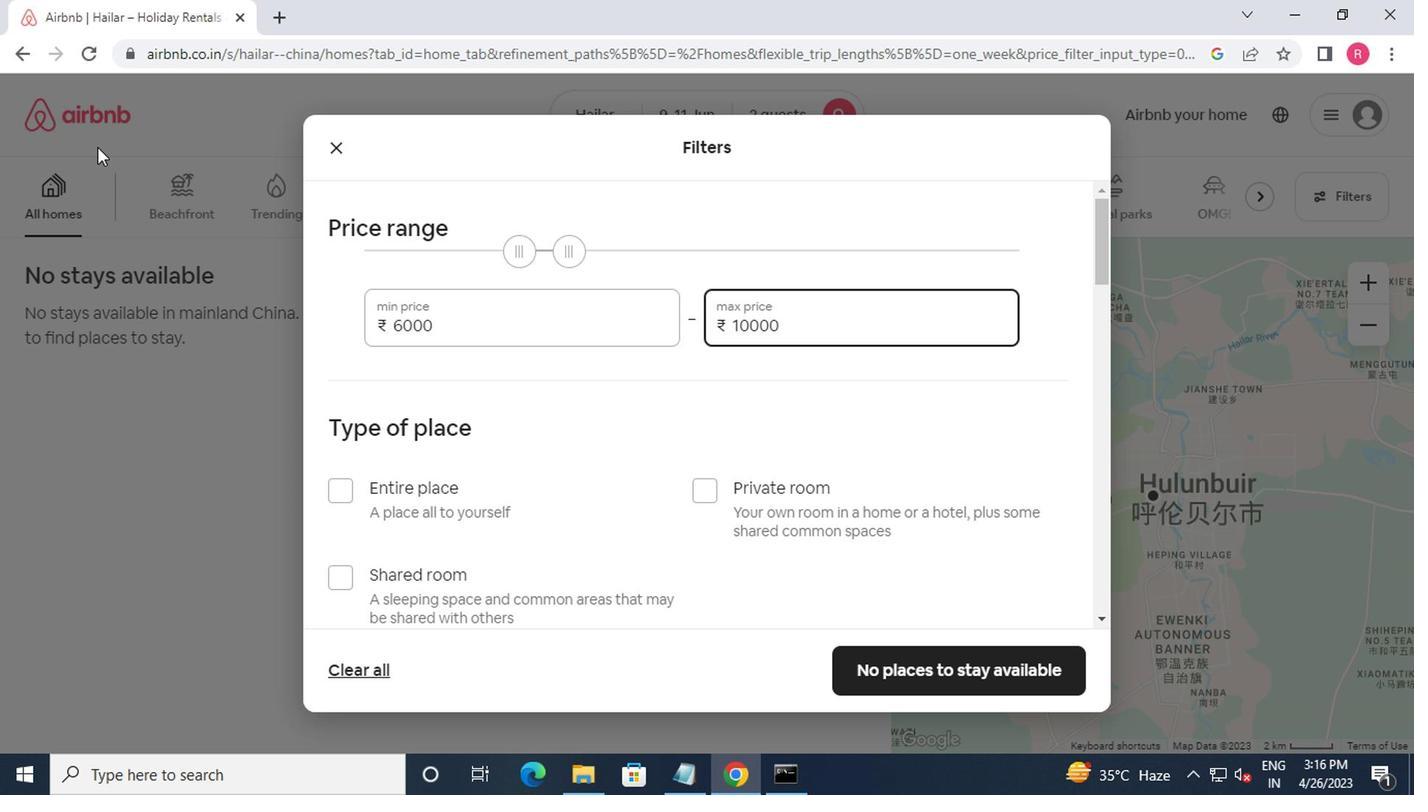 
Action: Mouse scrolled (64, 167) with delta (0, 0)
Screenshot: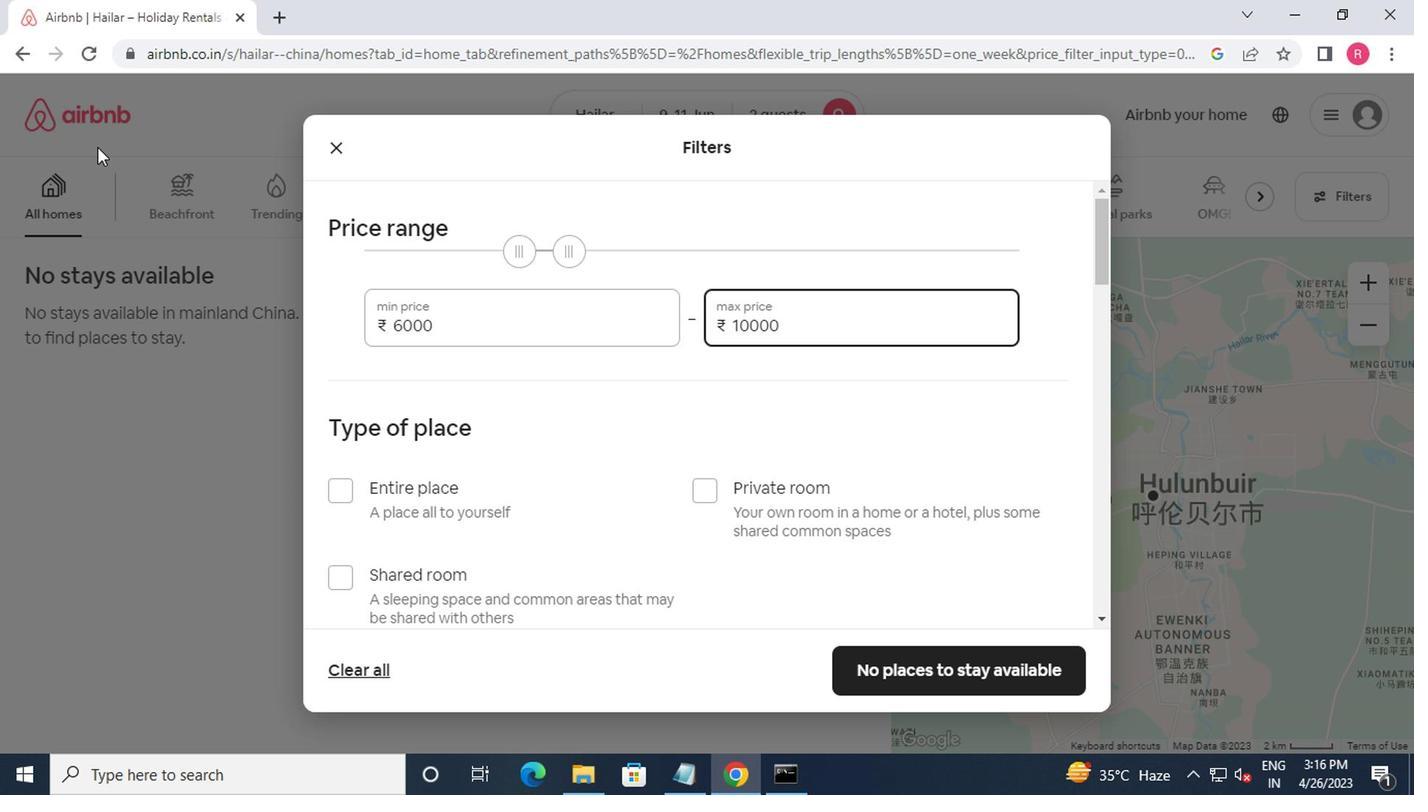 
Action: Mouse moved to (2, 206)
Screenshot: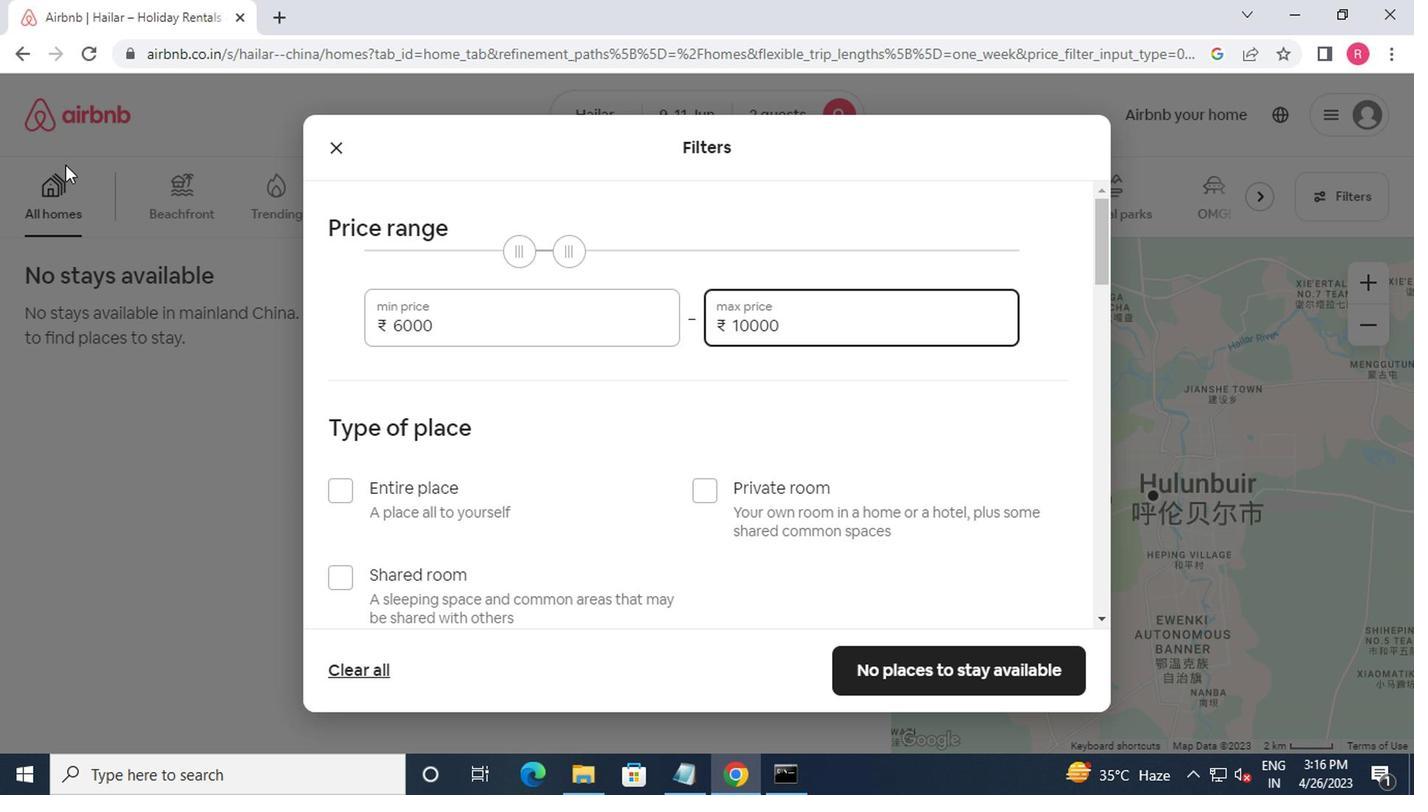 
Action: Mouse scrolled (2, 205) with delta (0, -1)
Screenshot: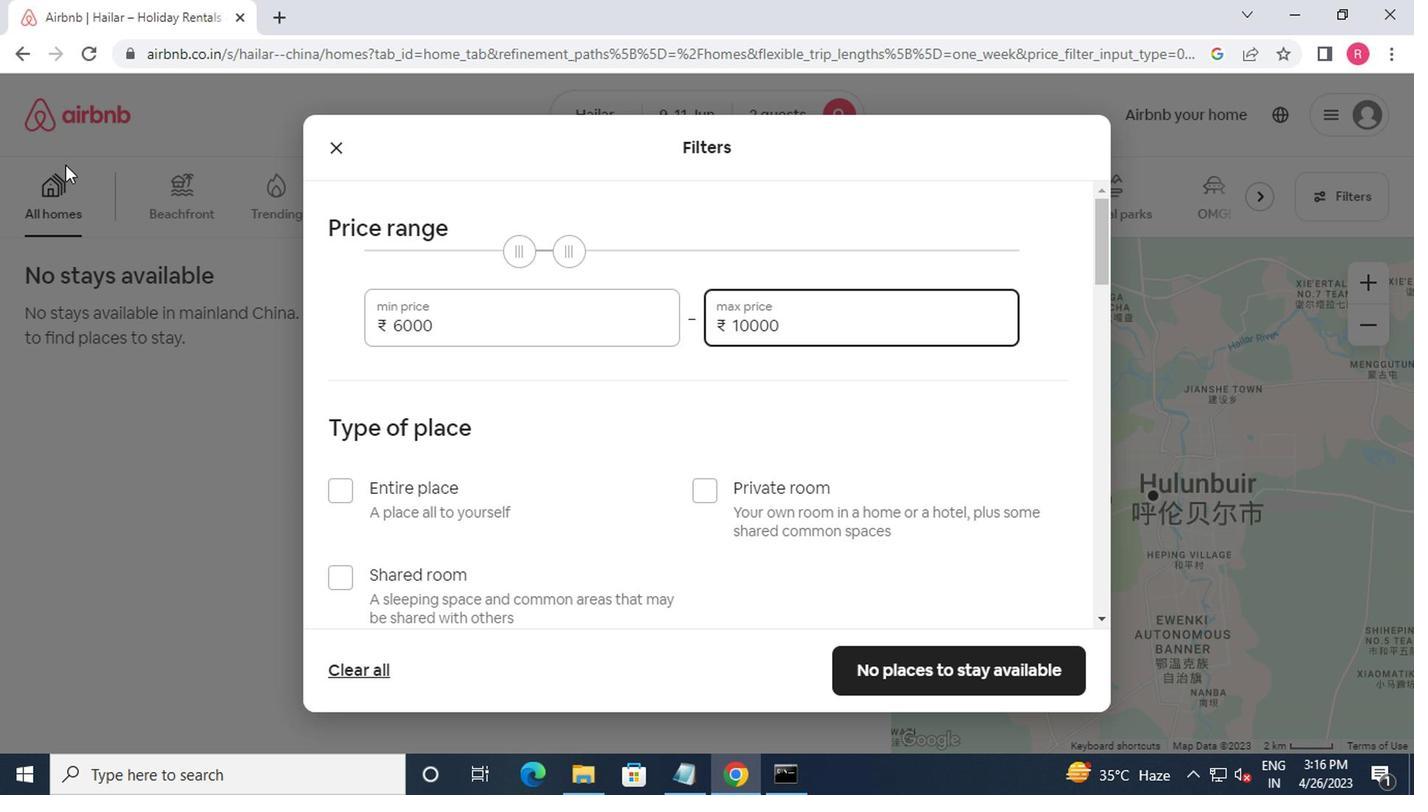 
Action: Mouse moved to (0, 215)
Screenshot: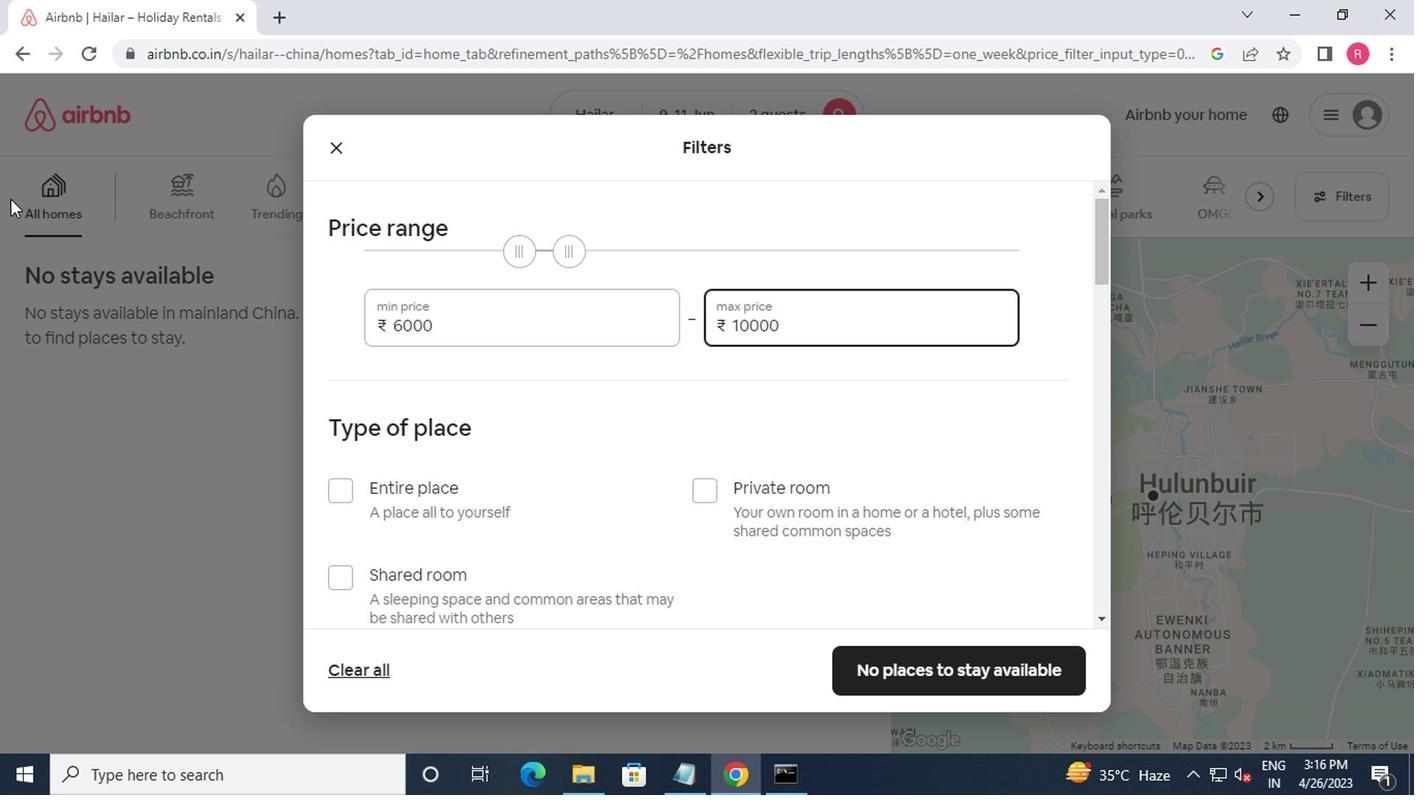 
Action: Mouse scrolled (0, 214) with delta (0, 0)
Screenshot: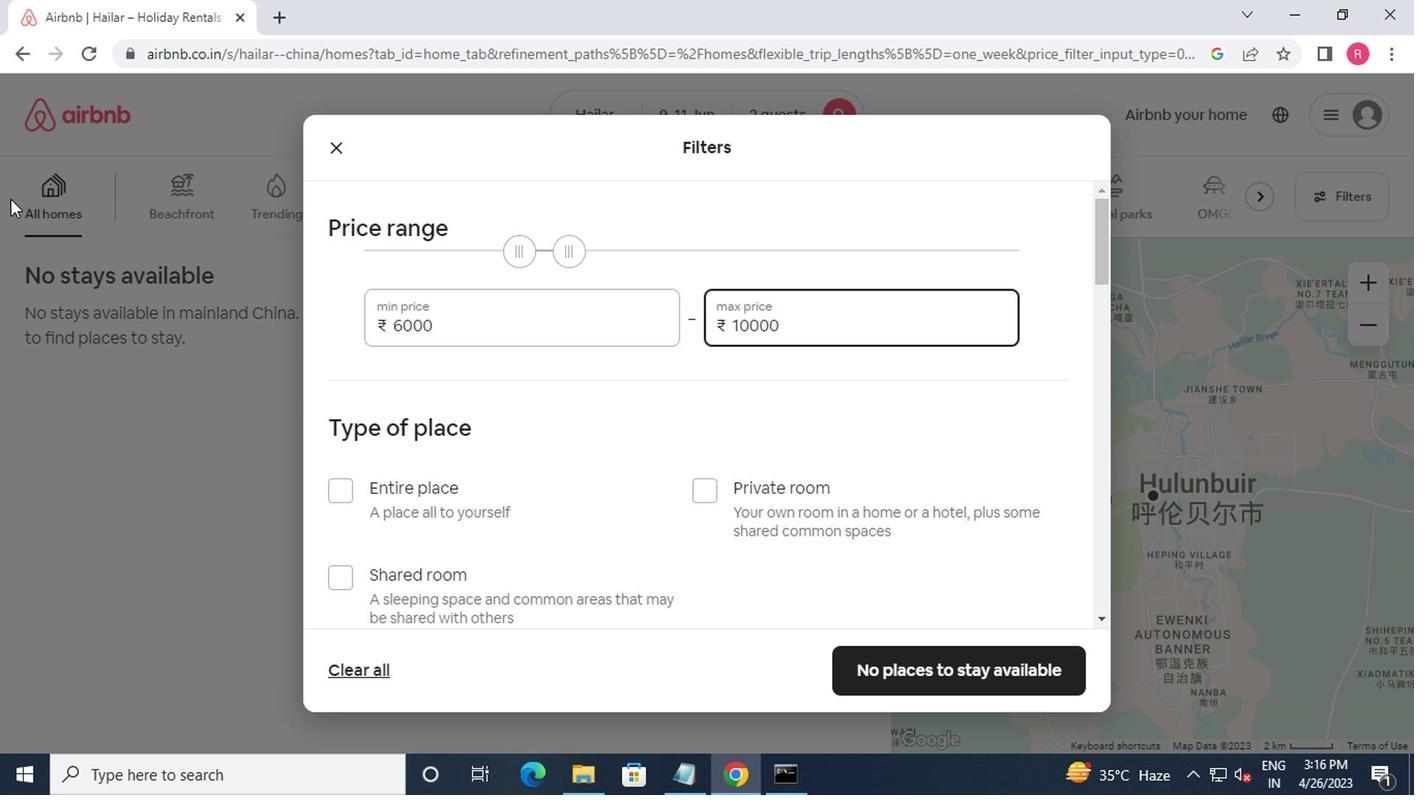 
Action: Mouse moved to (495, 434)
Screenshot: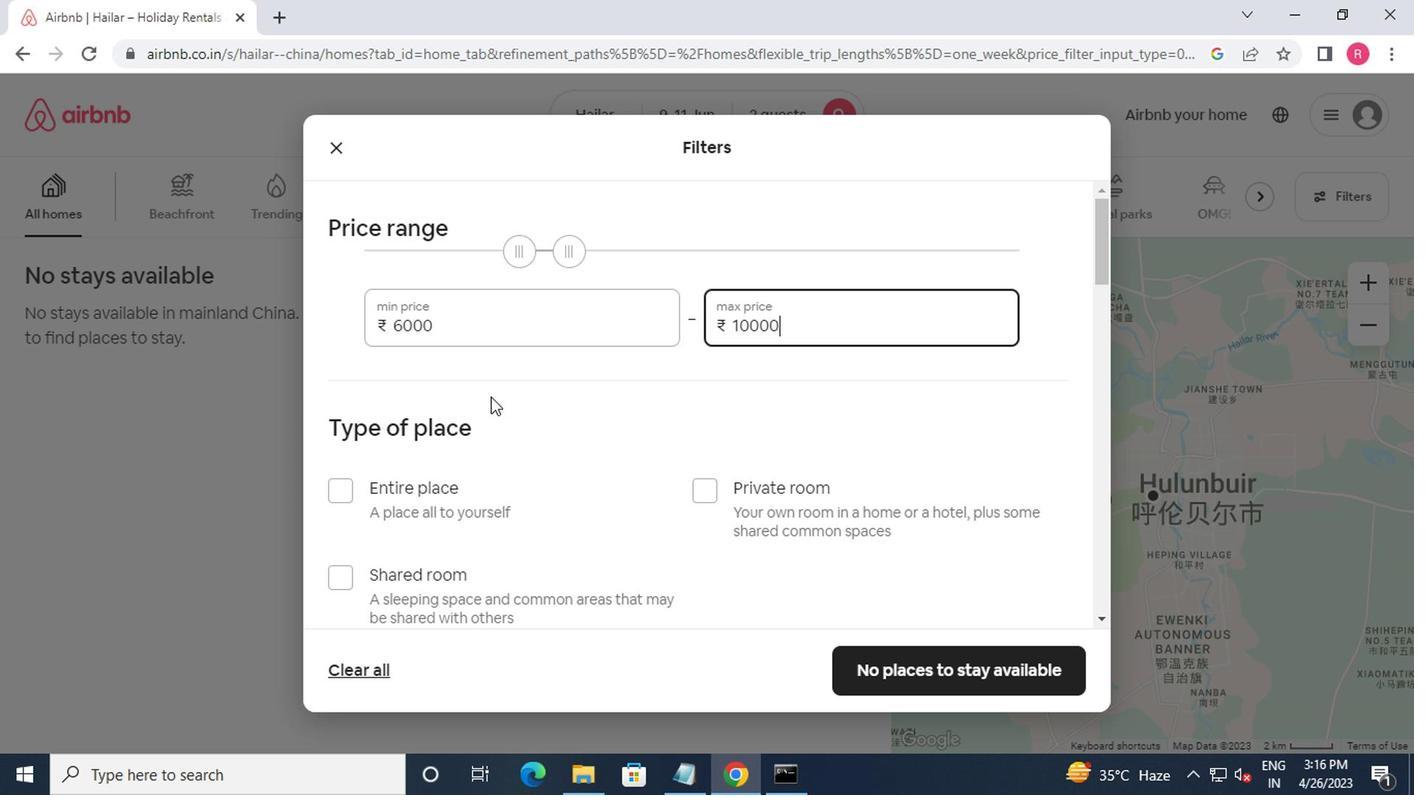 
Action: Mouse scrolled (495, 433) with delta (0, 0)
Screenshot: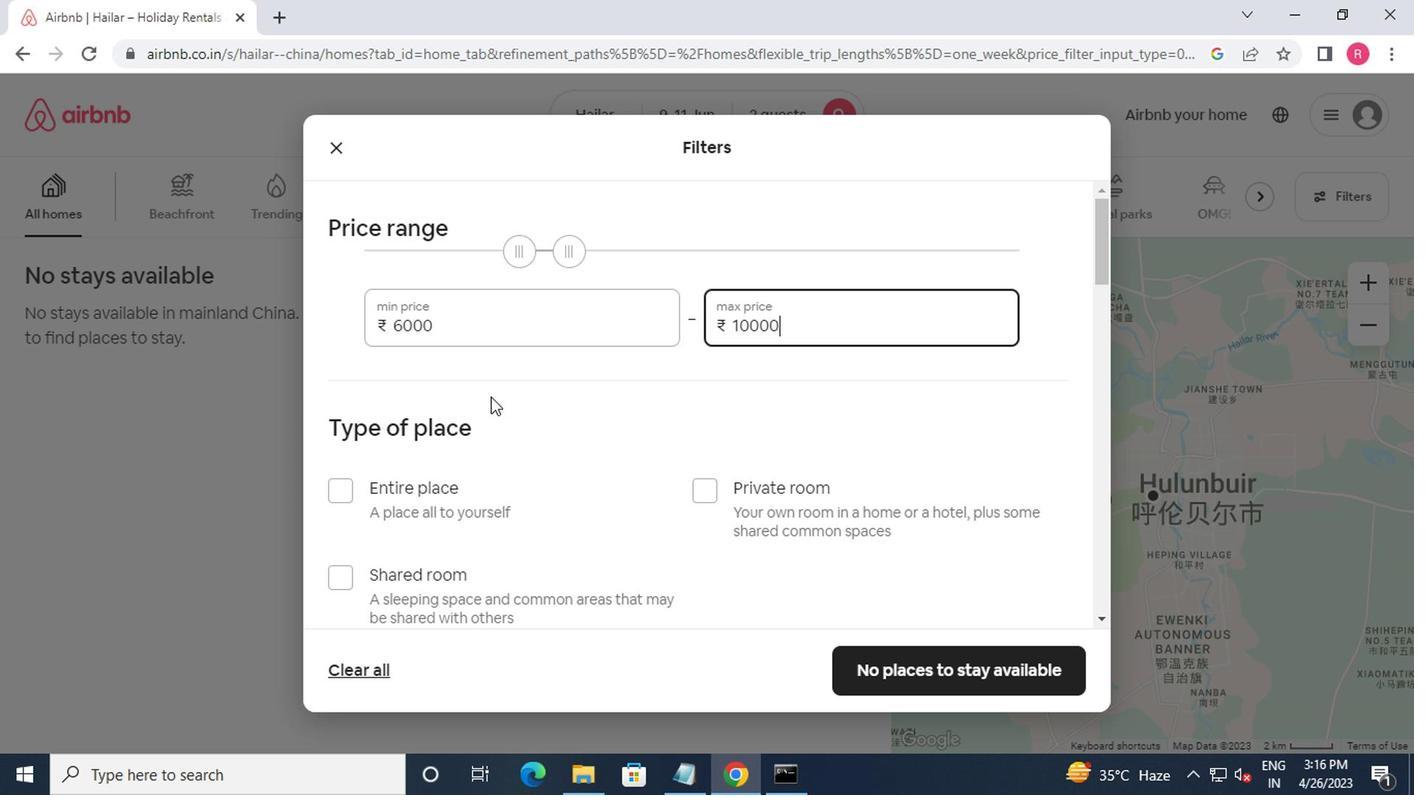 
Action: Mouse moved to (337, 391)
Screenshot: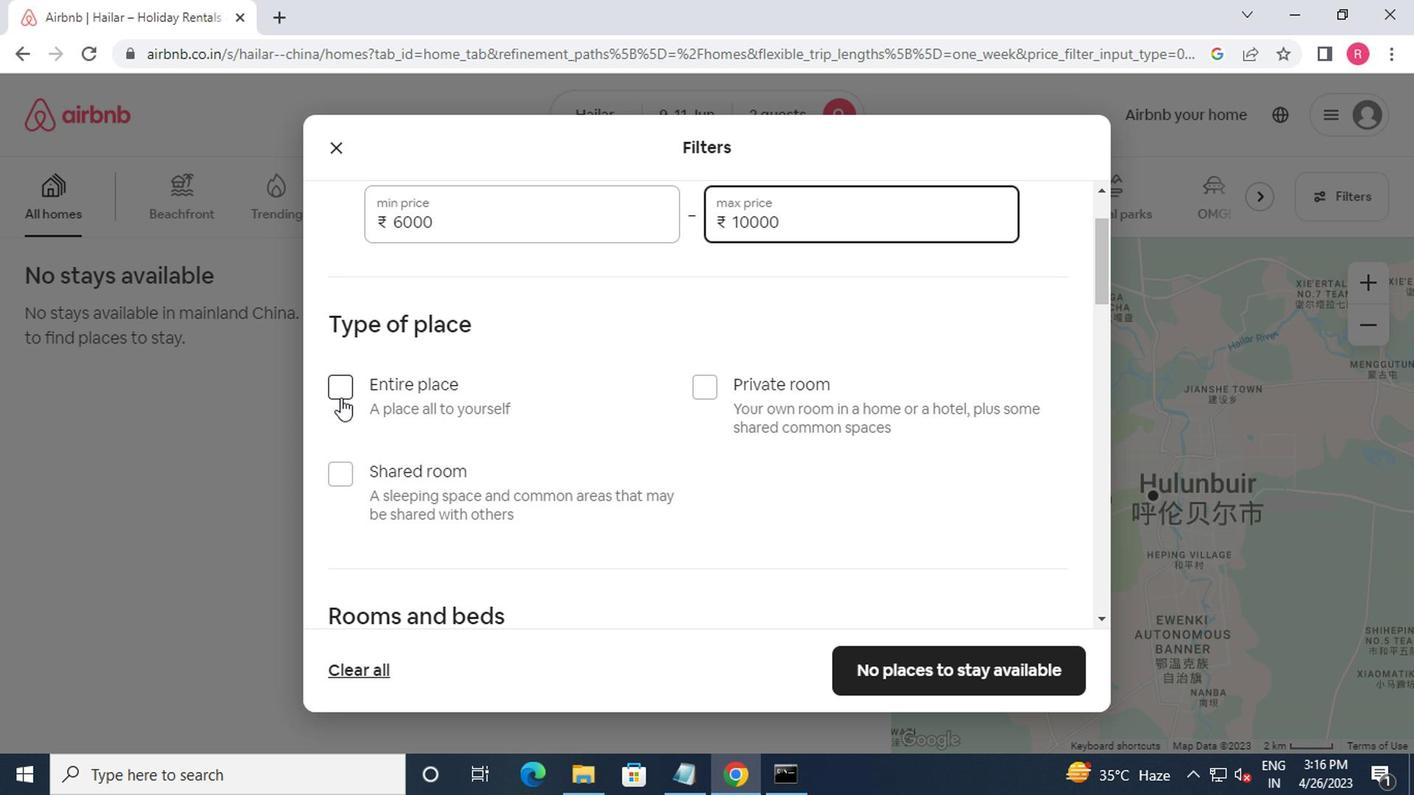 
Action: Mouse pressed left at (337, 391)
Screenshot: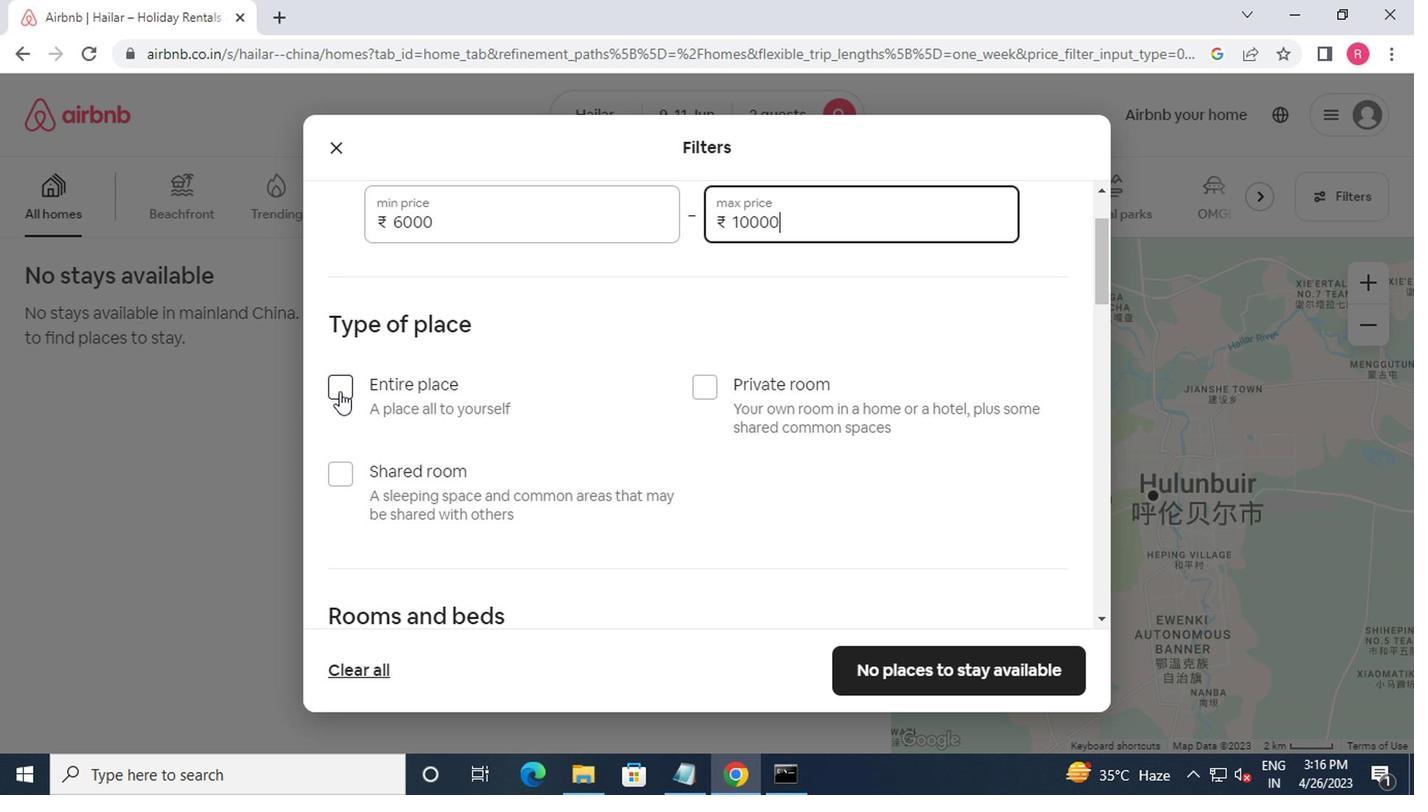 
Action: Mouse moved to (340, 389)
Screenshot: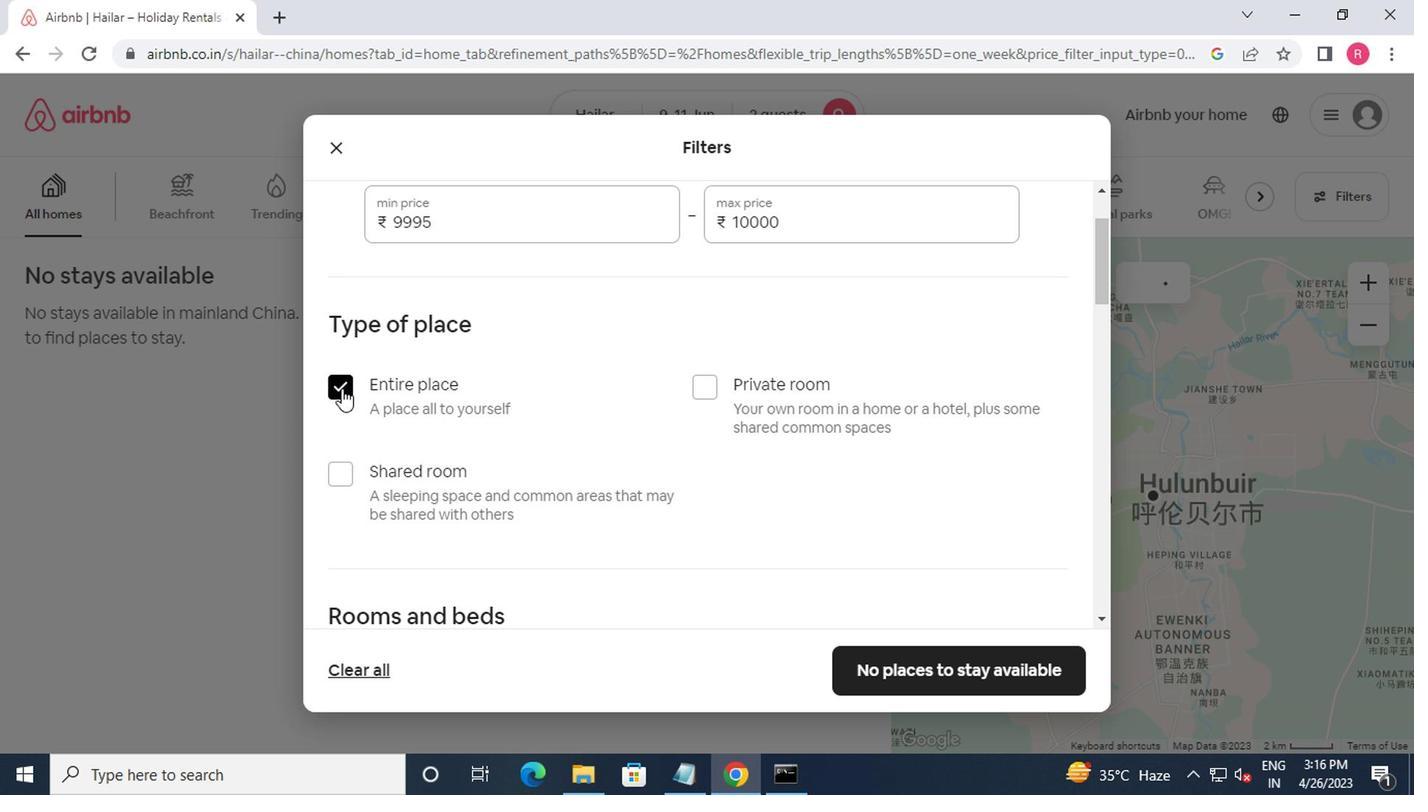
Action: Mouse scrolled (340, 388) with delta (0, 0)
Screenshot: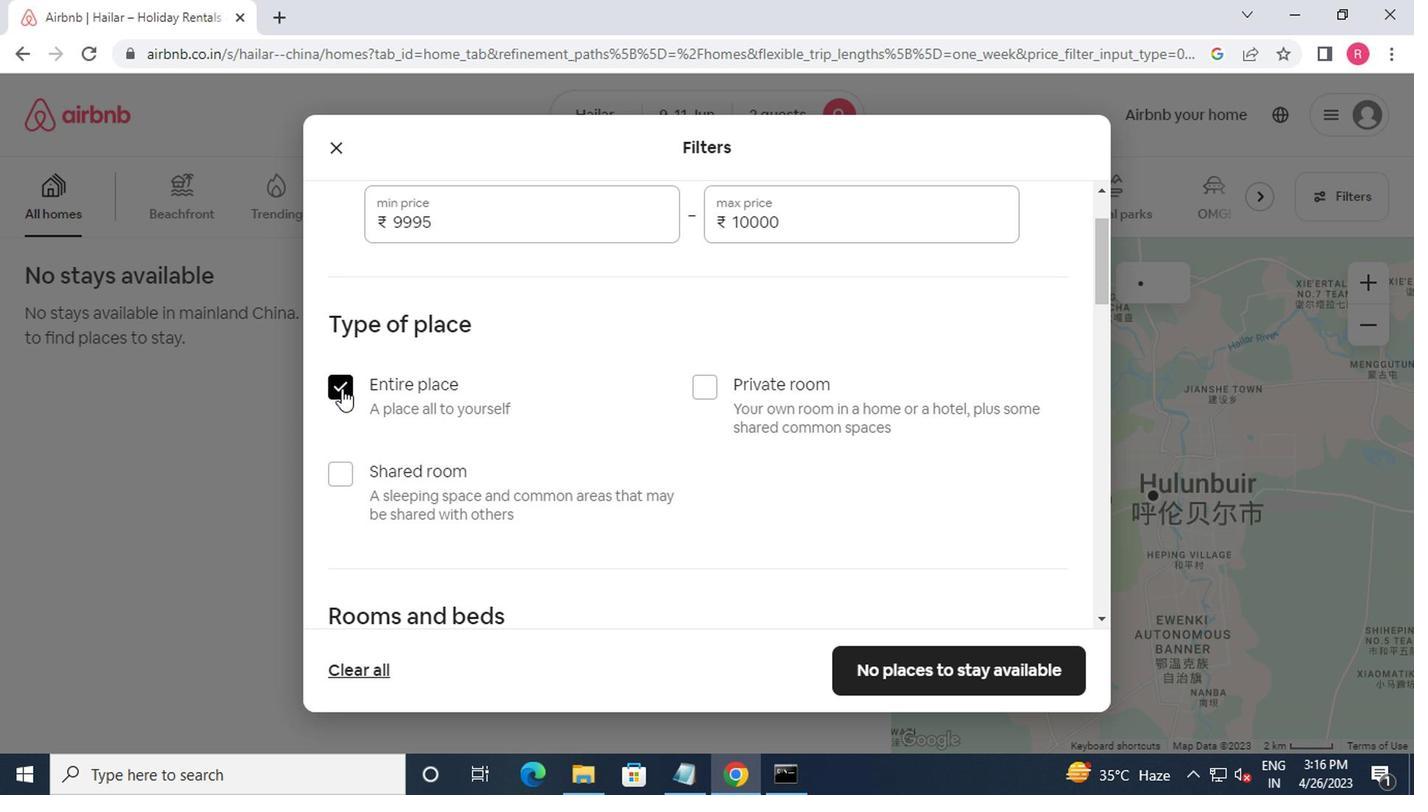 
Action: Mouse moved to (341, 391)
Screenshot: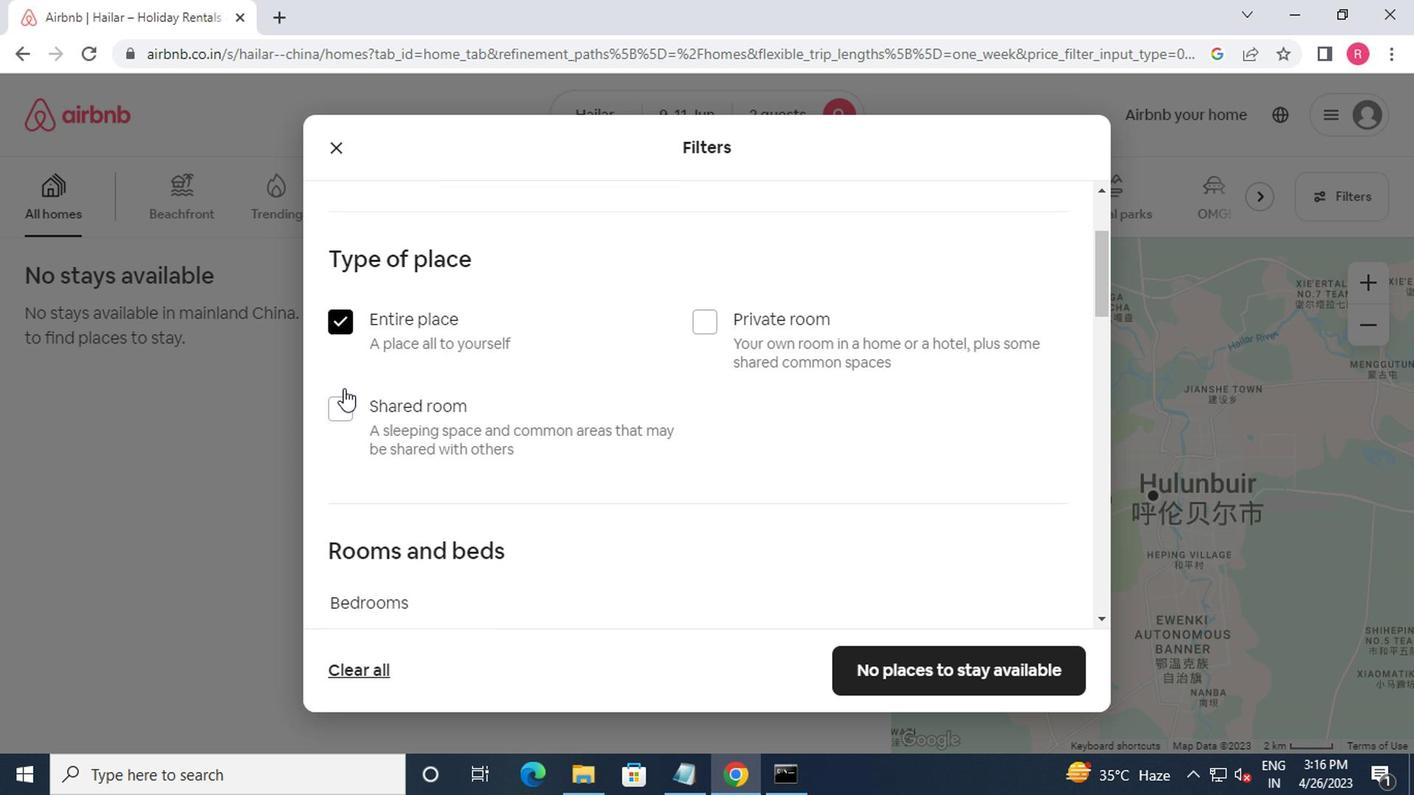 
Action: Mouse scrolled (341, 389) with delta (0, -1)
Screenshot: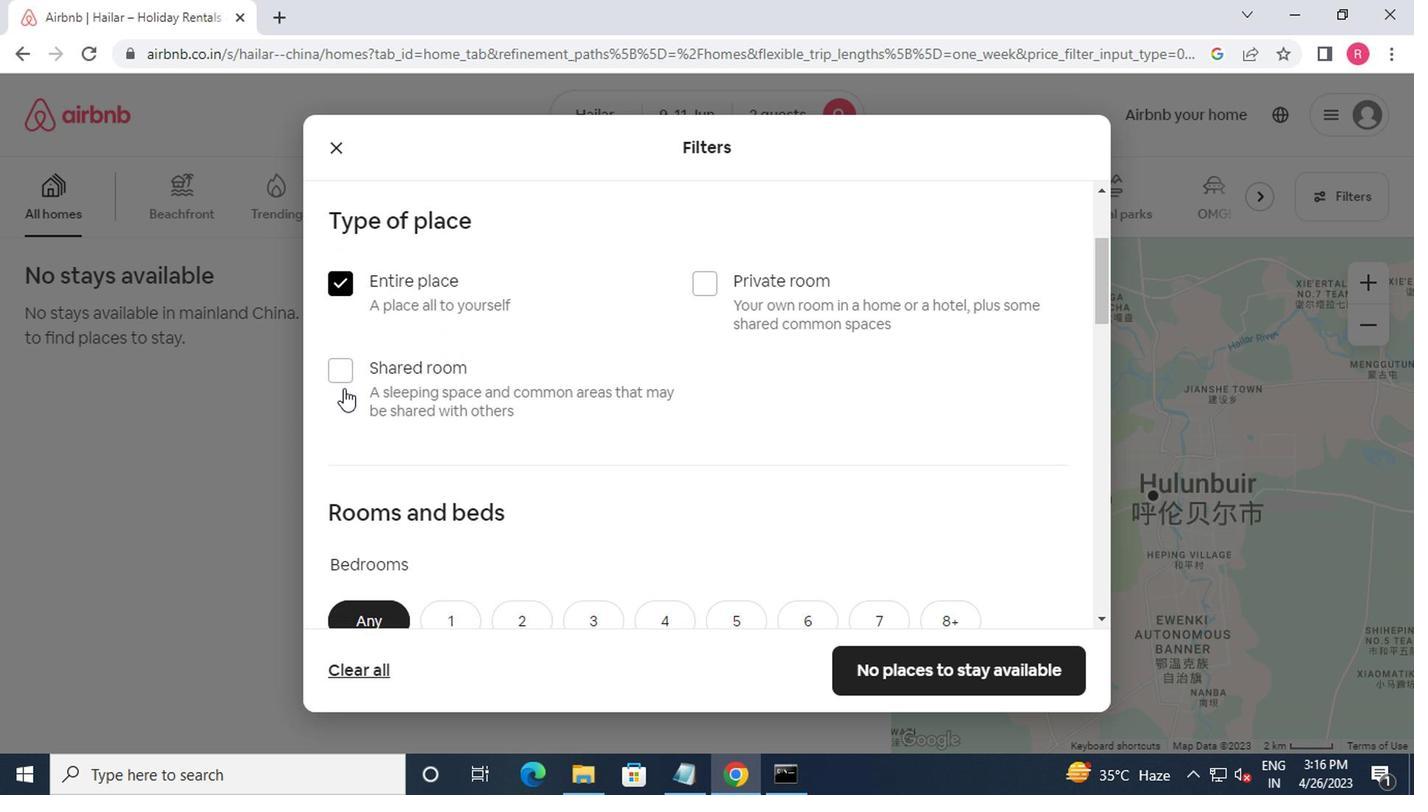 
Action: Mouse moved to (338, 394)
Screenshot: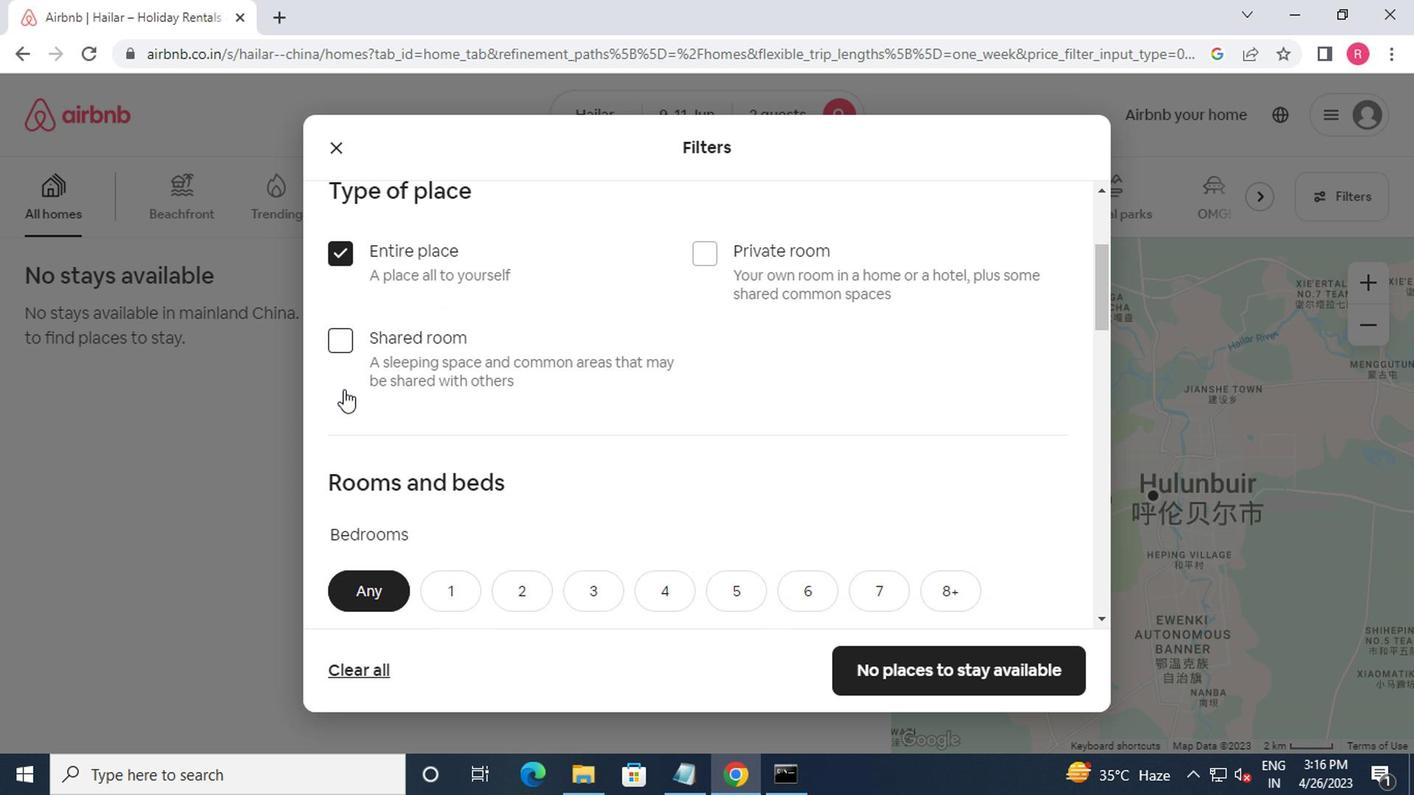 
Action: Mouse scrolled (338, 393) with delta (0, 0)
Screenshot: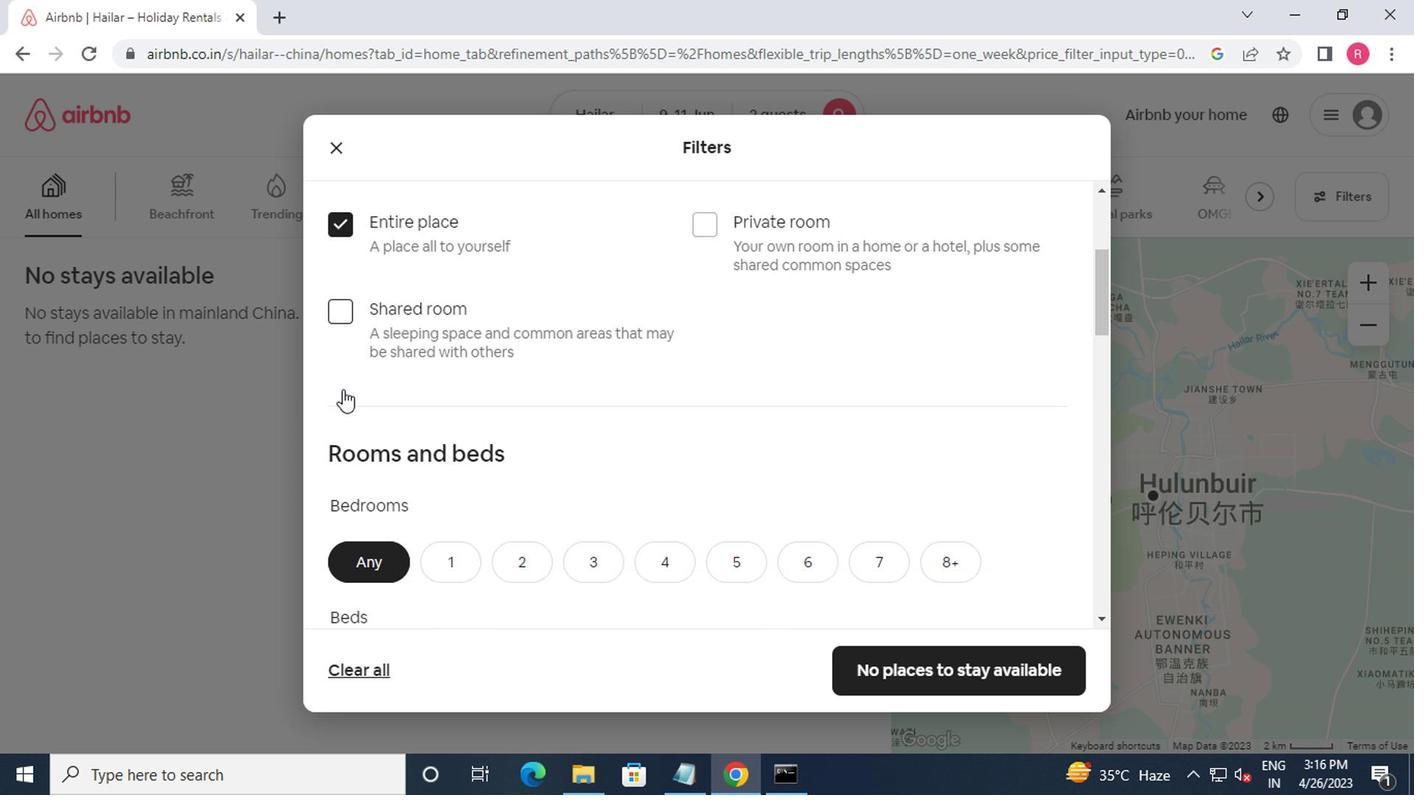 
Action: Mouse moved to (510, 418)
Screenshot: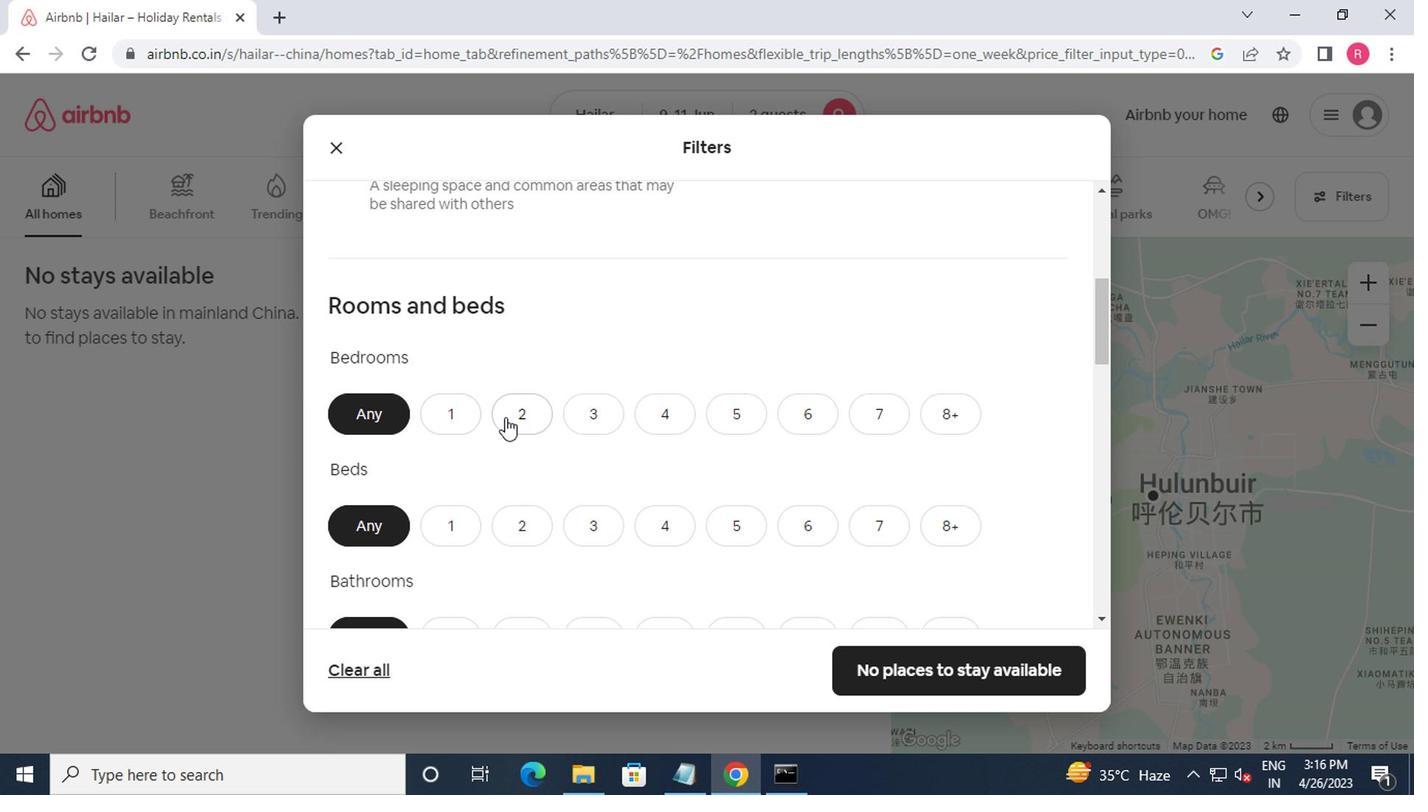 
Action: Mouse pressed left at (510, 418)
Screenshot: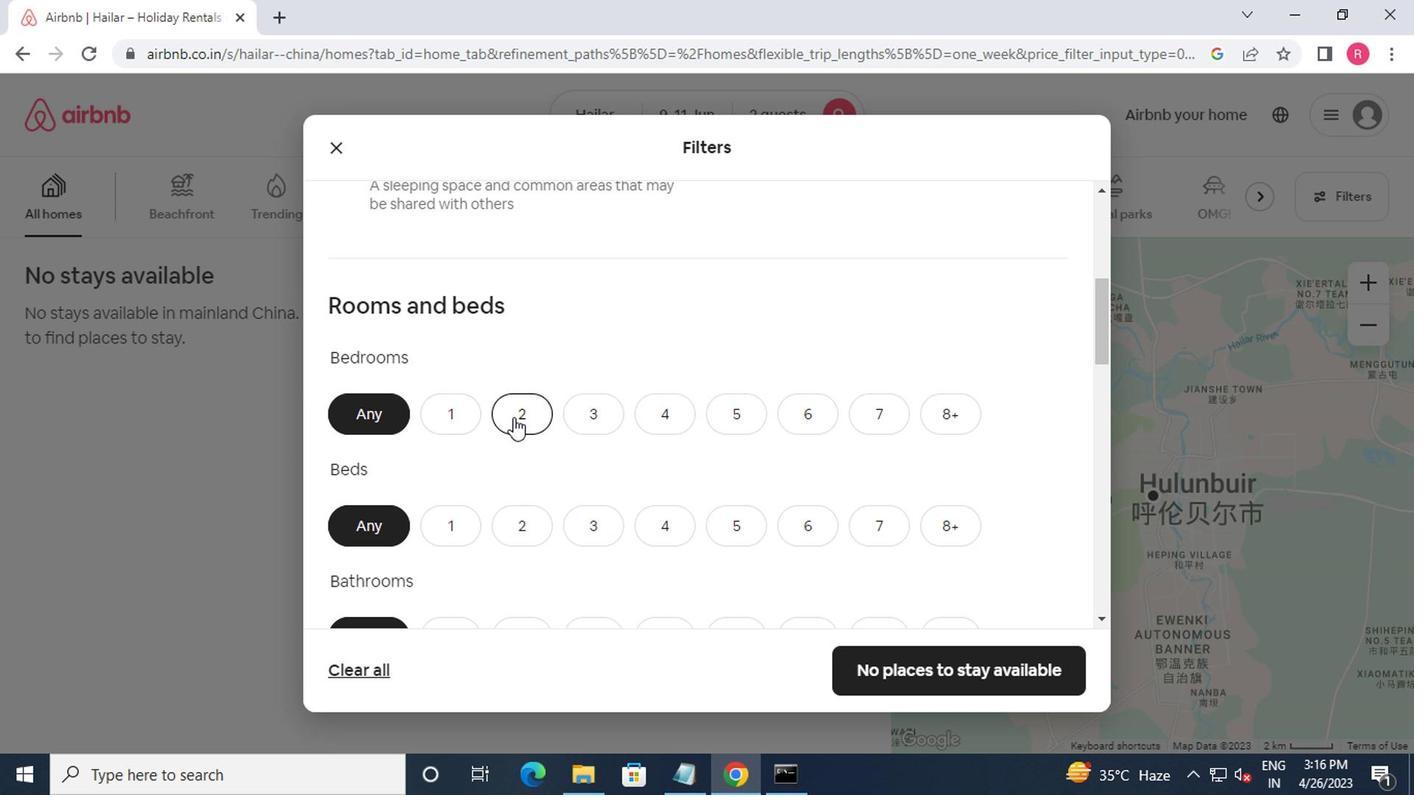 
Action: Mouse moved to (500, 425)
Screenshot: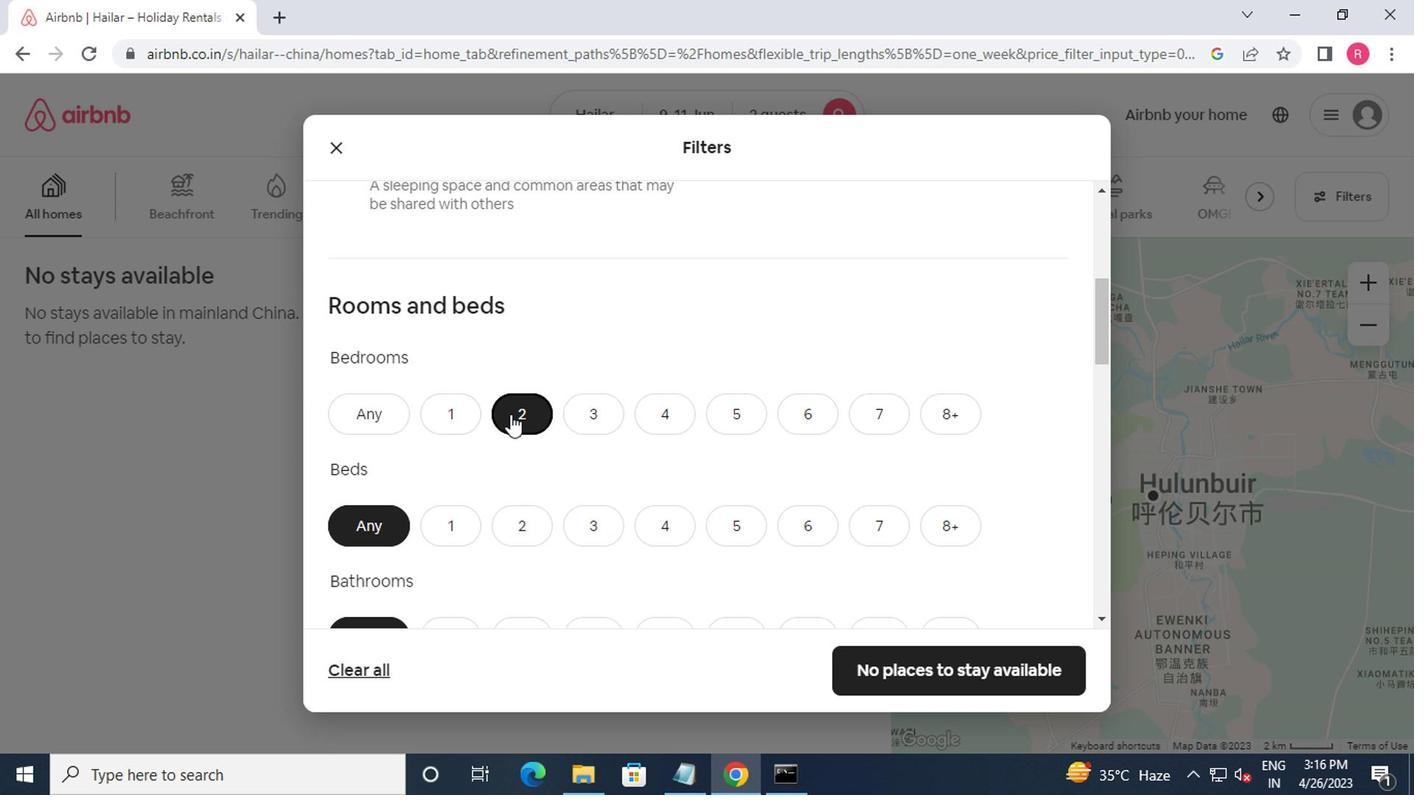 
Action: Mouse scrolled (500, 423) with delta (0, -1)
Screenshot: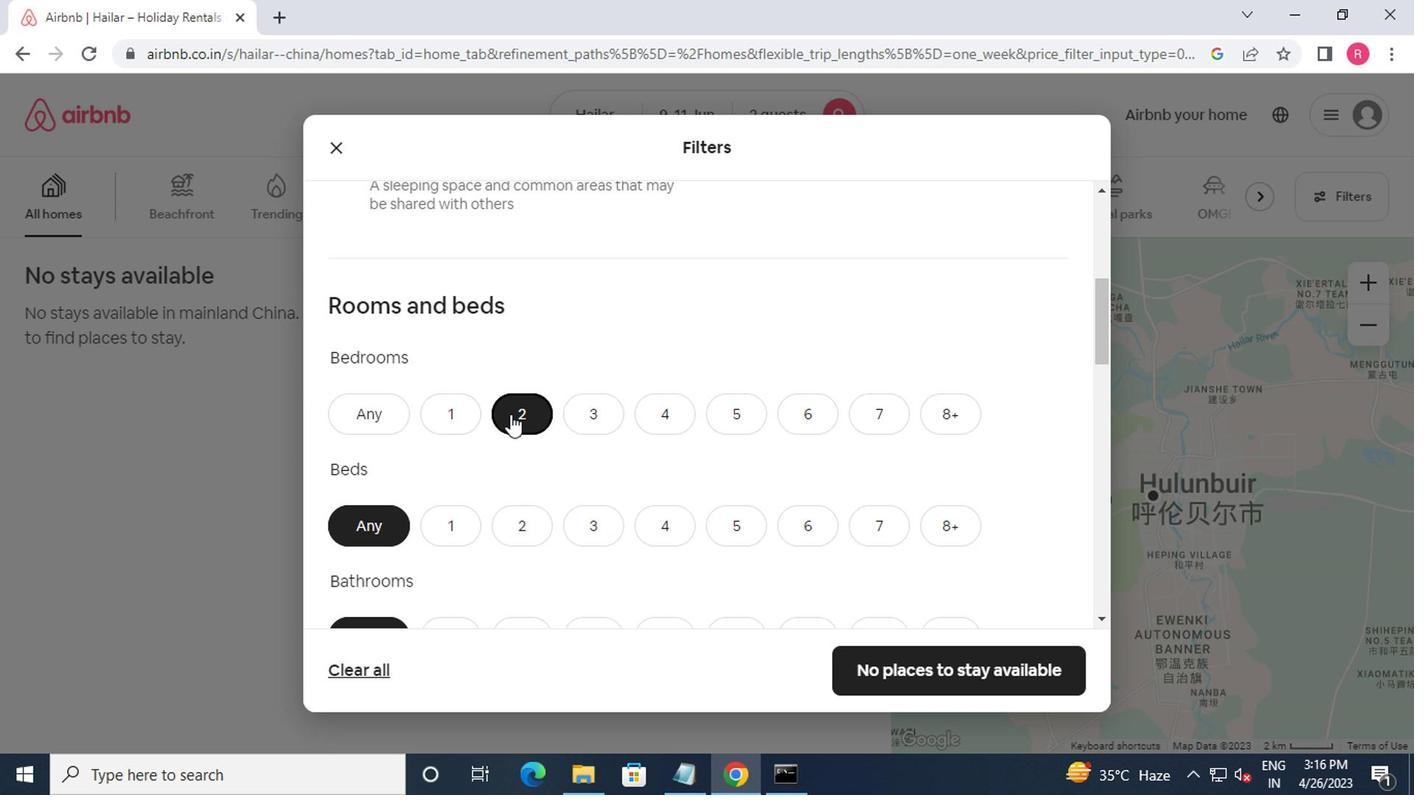
Action: Mouse moved to (498, 431)
Screenshot: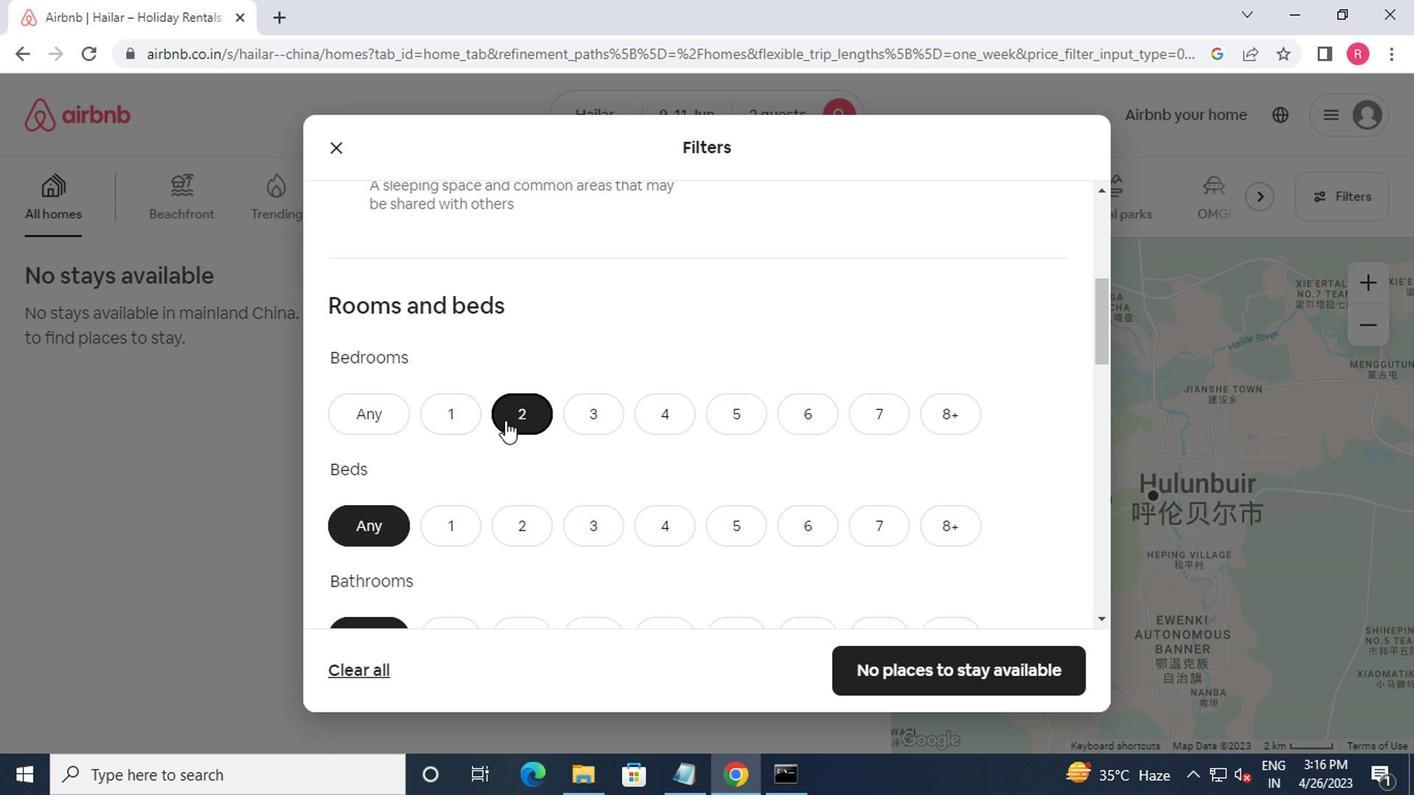 
Action: Mouse scrolled (498, 430) with delta (0, 0)
Screenshot: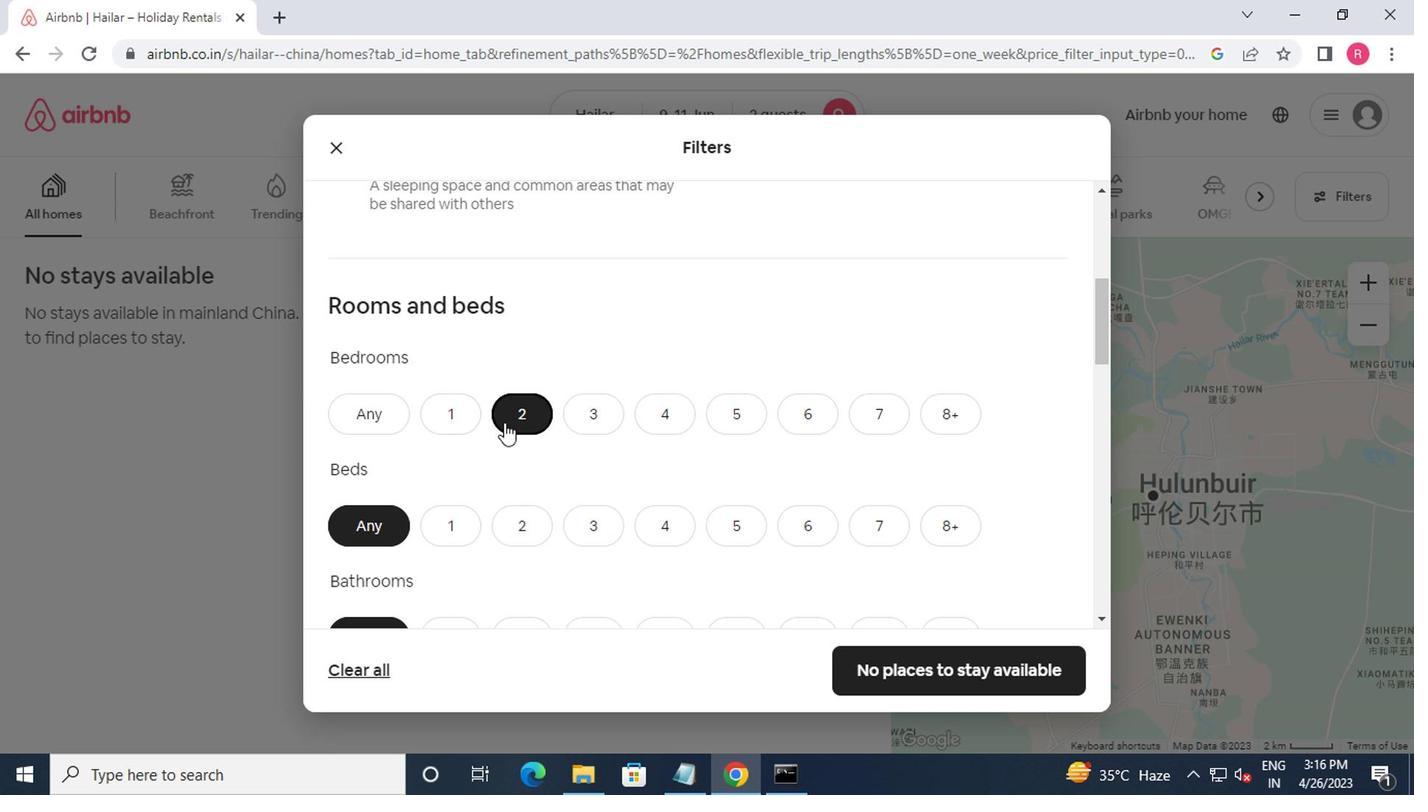 
Action: Mouse moved to (511, 333)
Screenshot: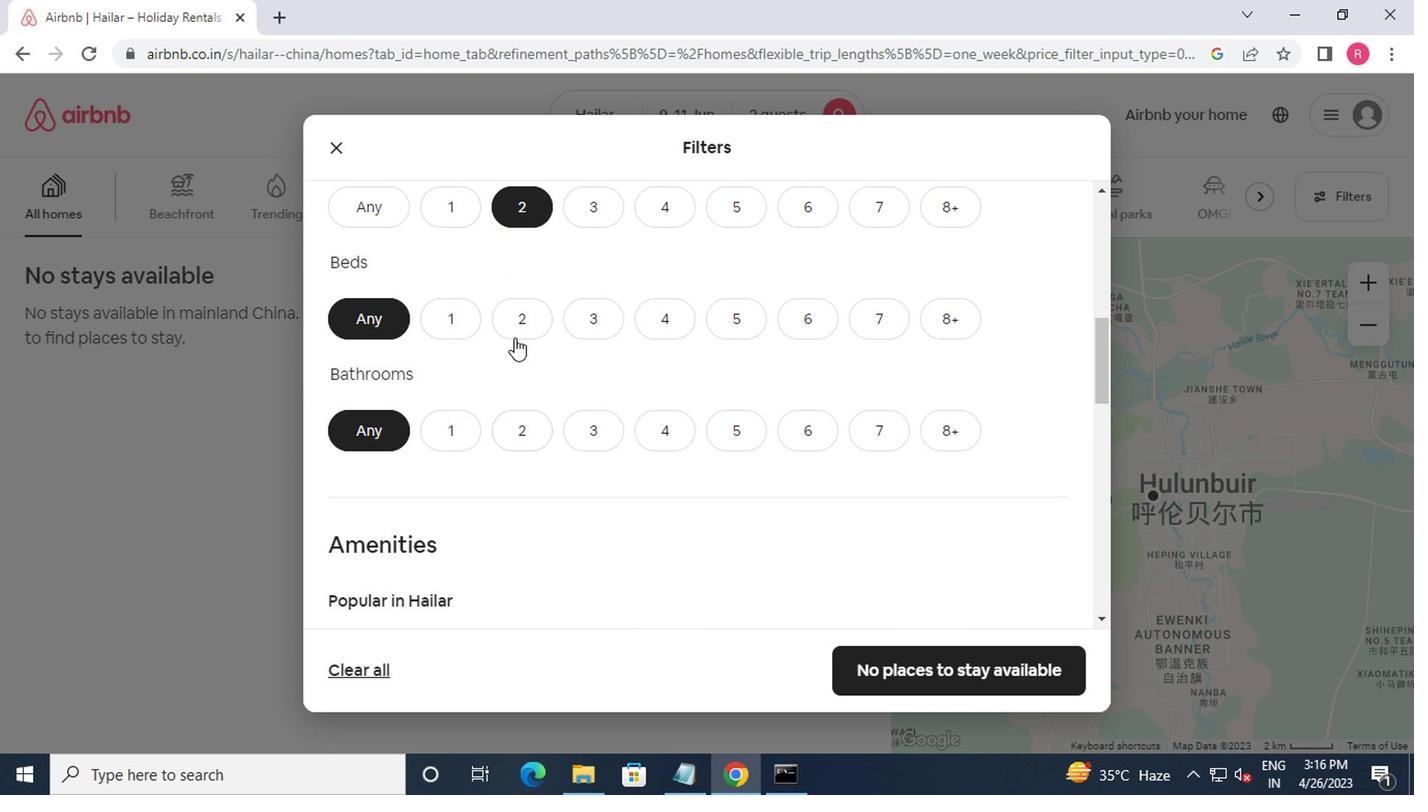 
Action: Mouse pressed left at (511, 333)
Screenshot: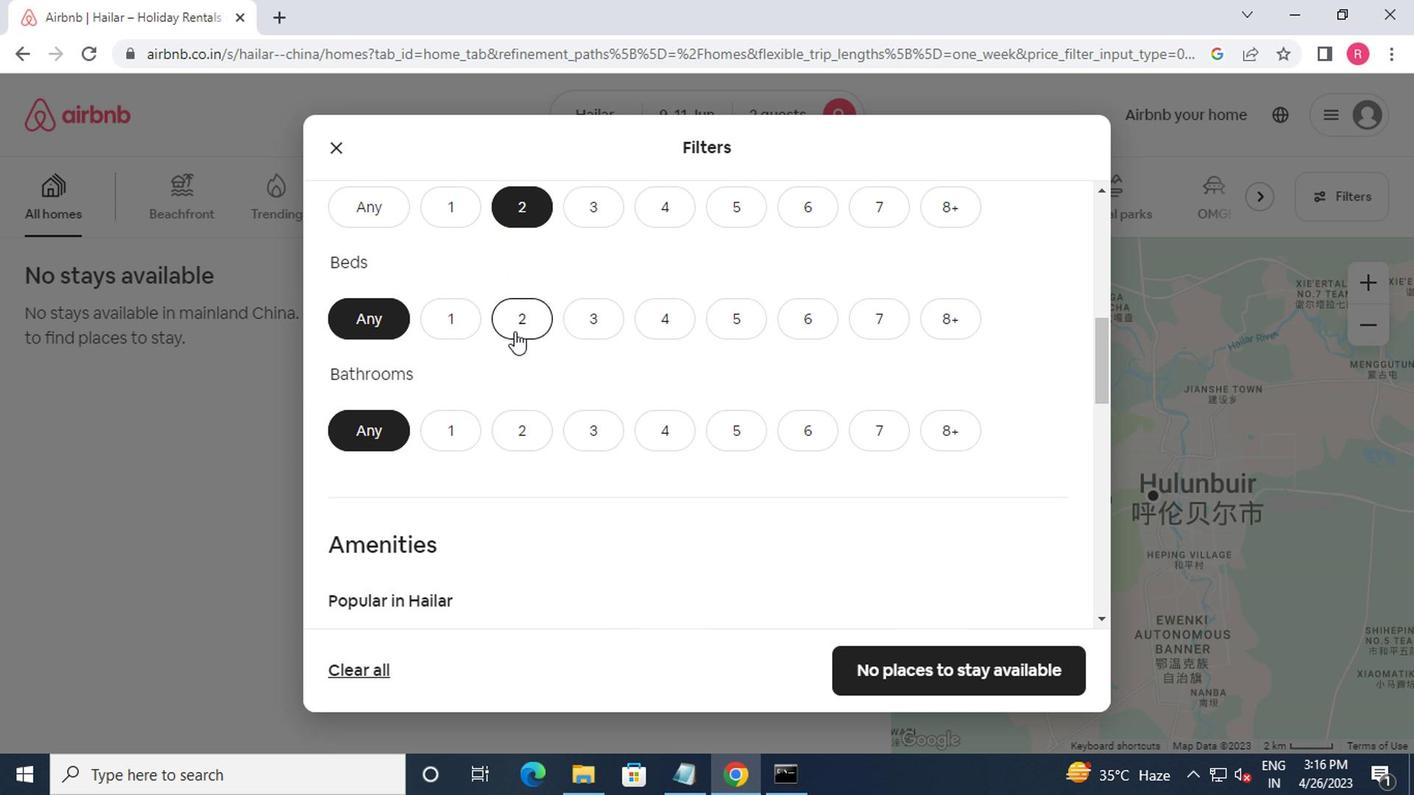 
Action: Mouse moved to (510, 342)
Screenshot: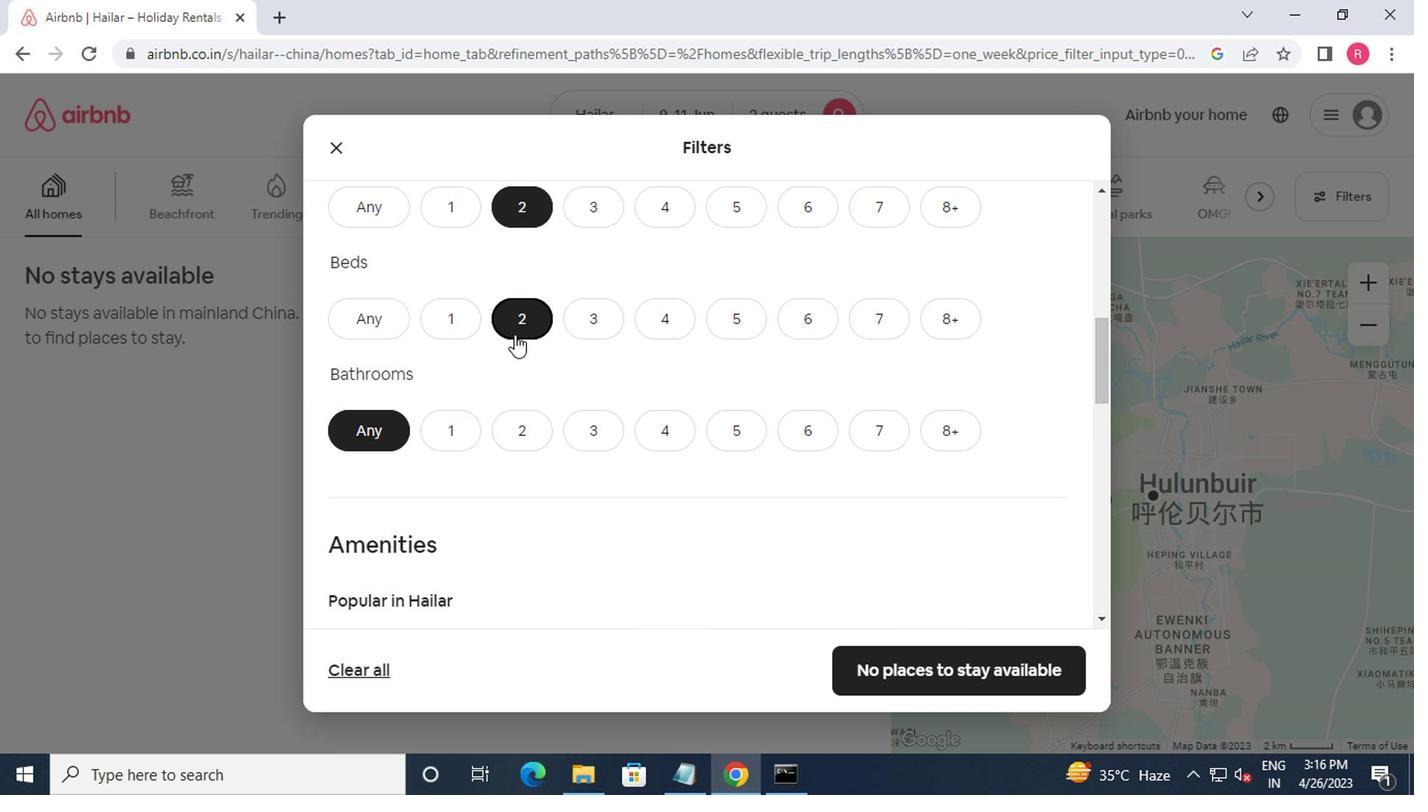 
Action: Mouse scrolled (510, 341) with delta (0, 0)
Screenshot: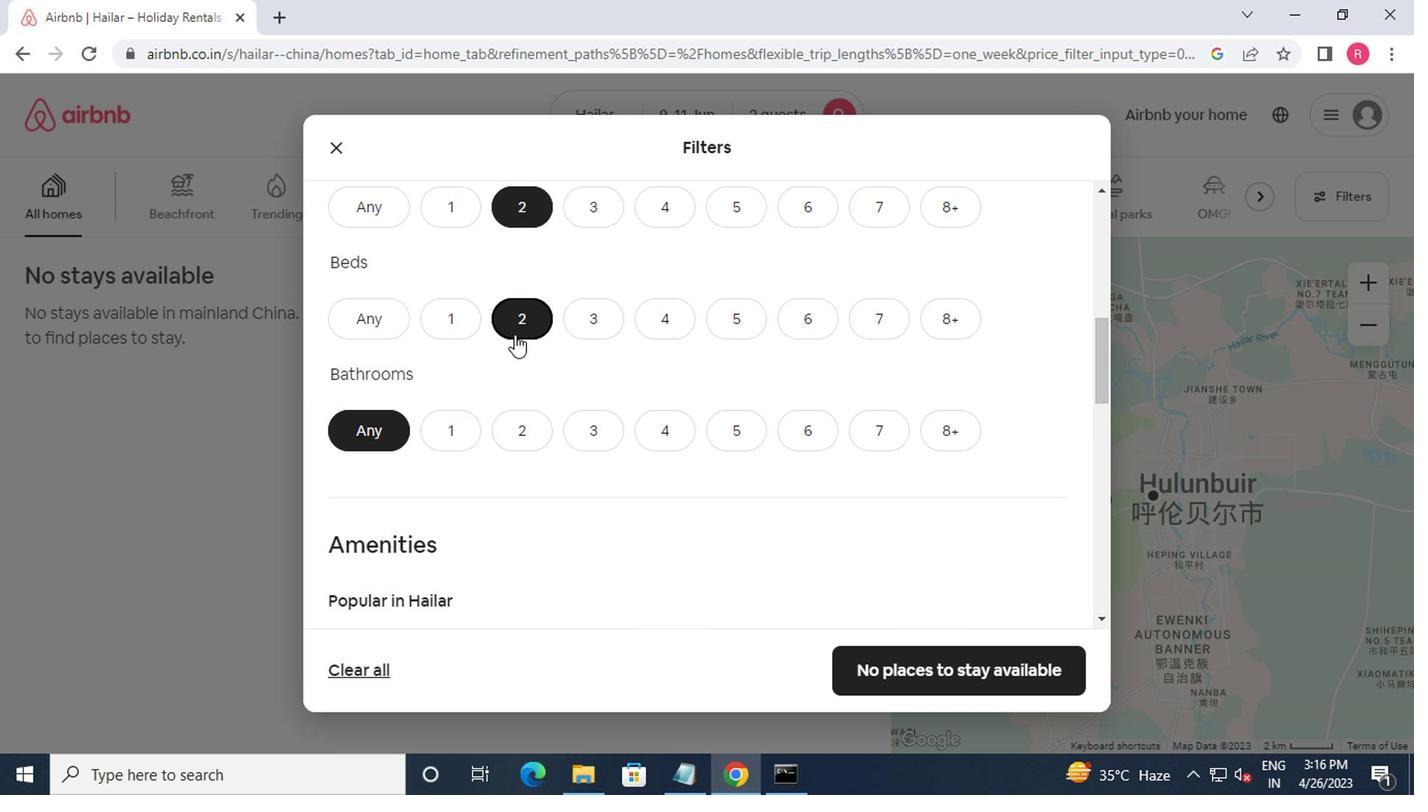 
Action: Mouse moved to (441, 338)
Screenshot: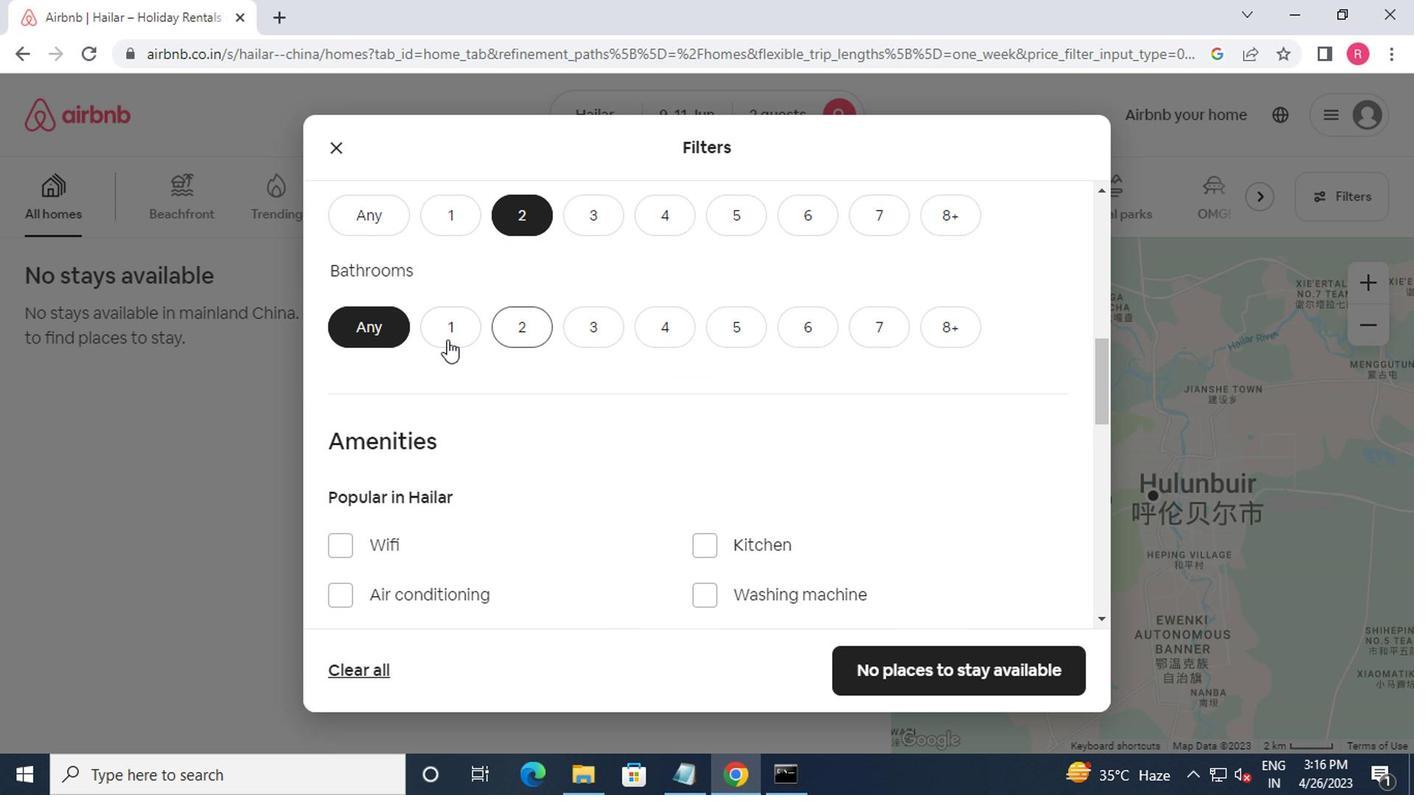 
Action: Mouse pressed left at (441, 338)
Screenshot: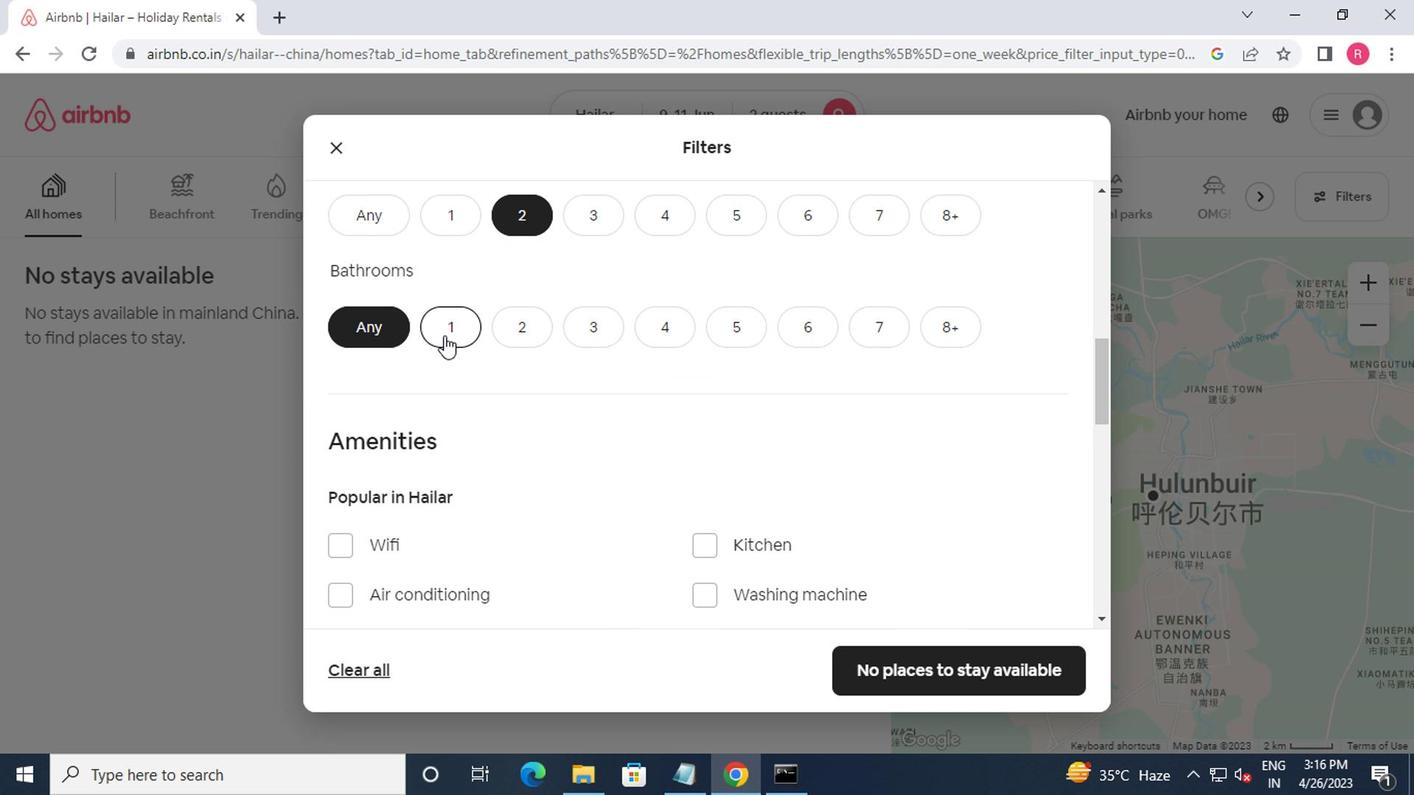 
Action: Mouse moved to (444, 334)
Screenshot: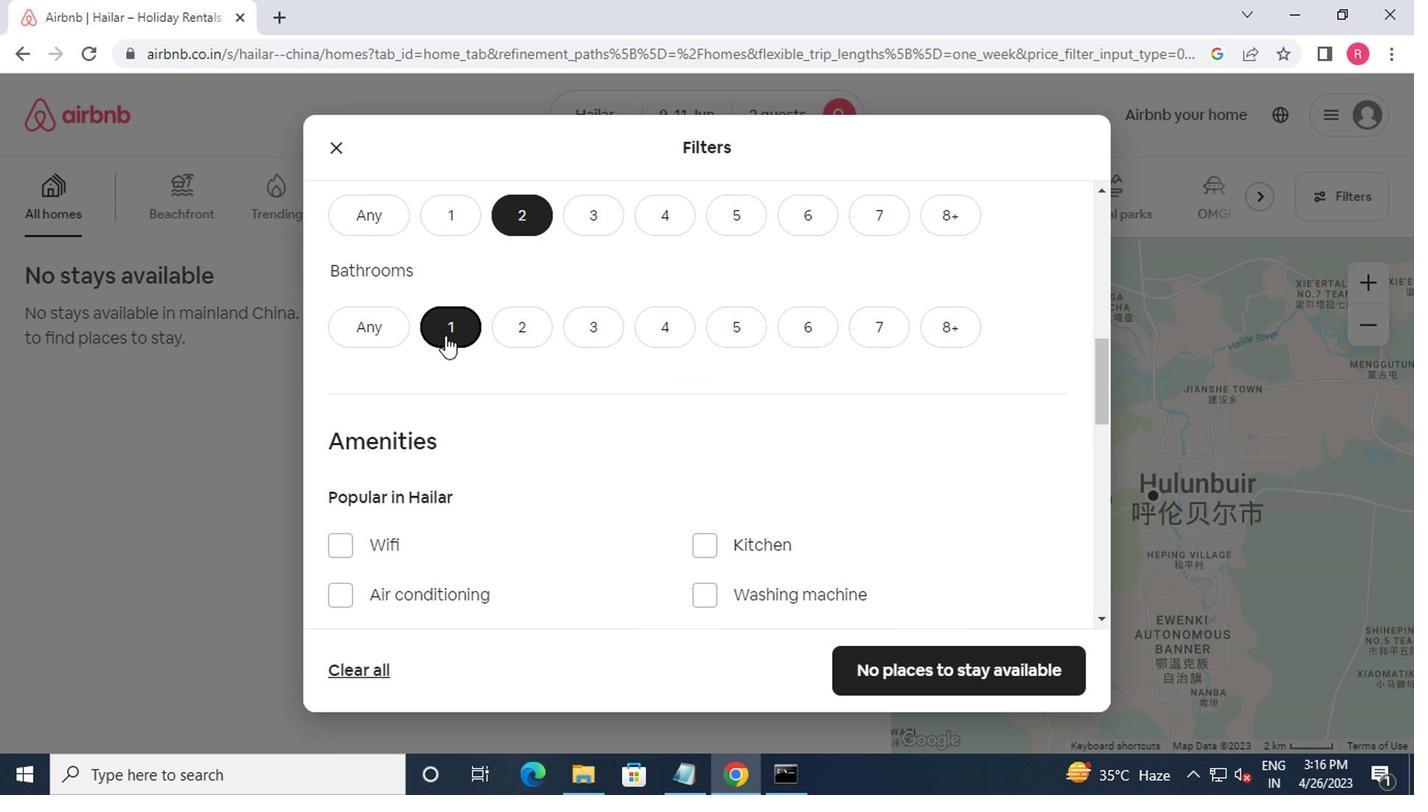 
Action: Mouse scrolled (444, 333) with delta (0, 0)
Screenshot: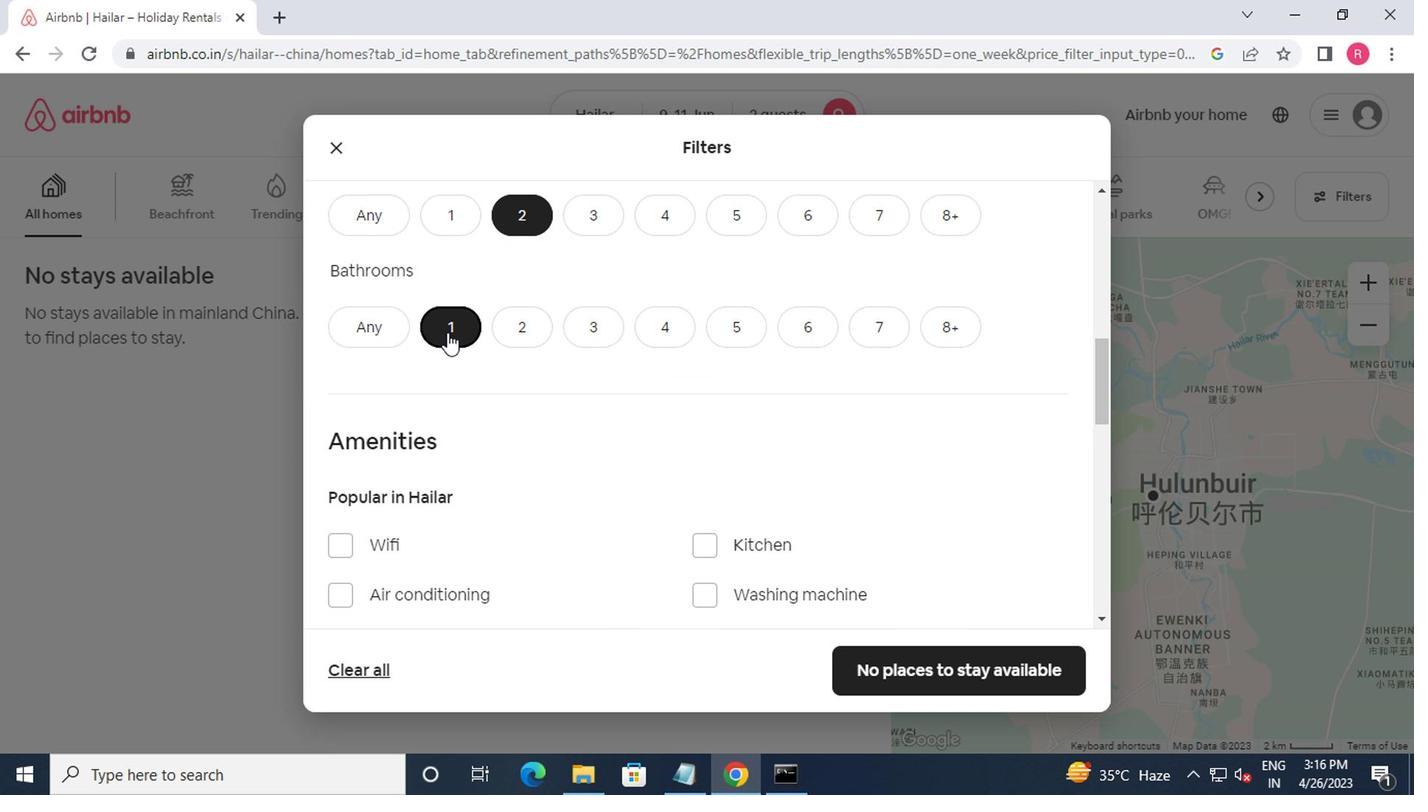
Action: Mouse moved to (457, 331)
Screenshot: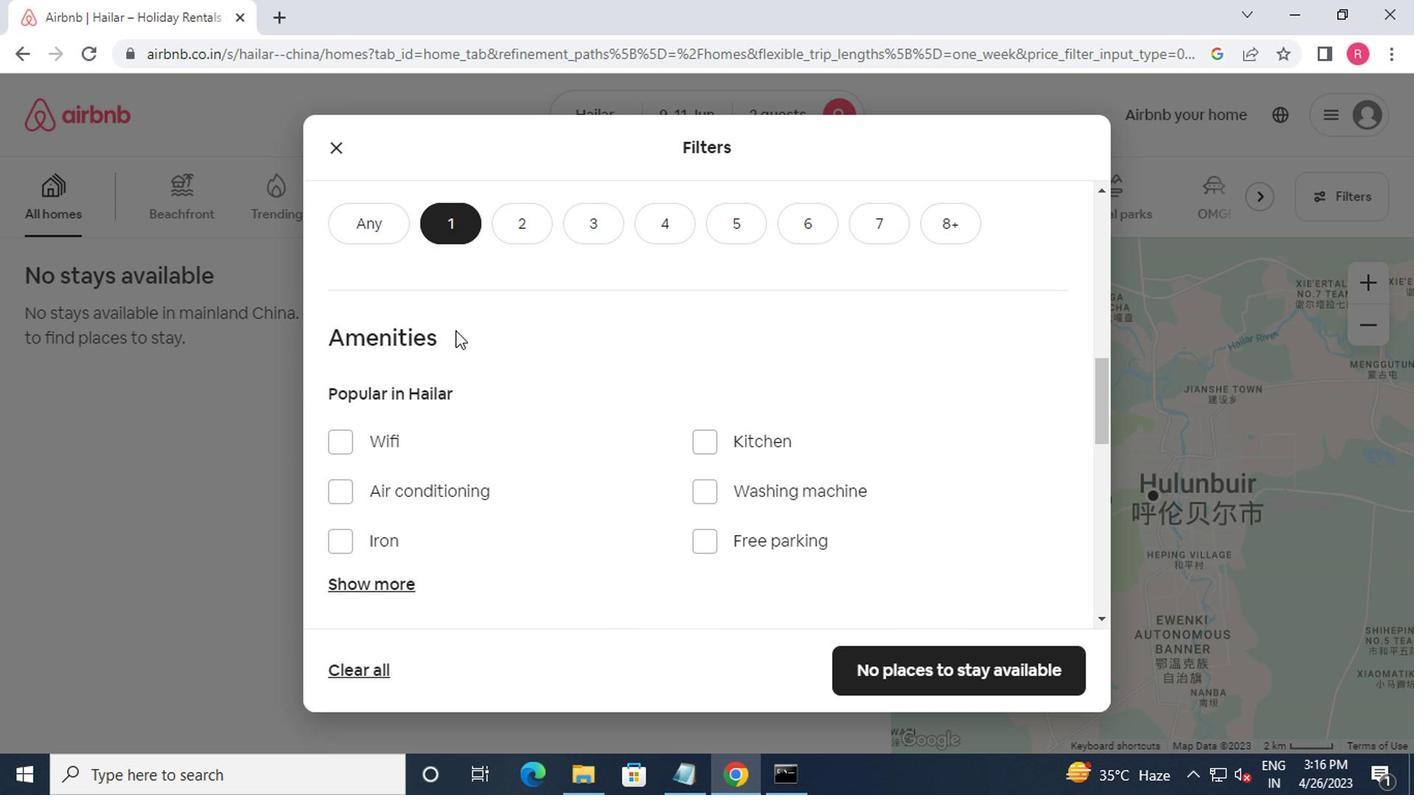 
Action: Mouse scrolled (457, 330) with delta (0, 0)
Screenshot: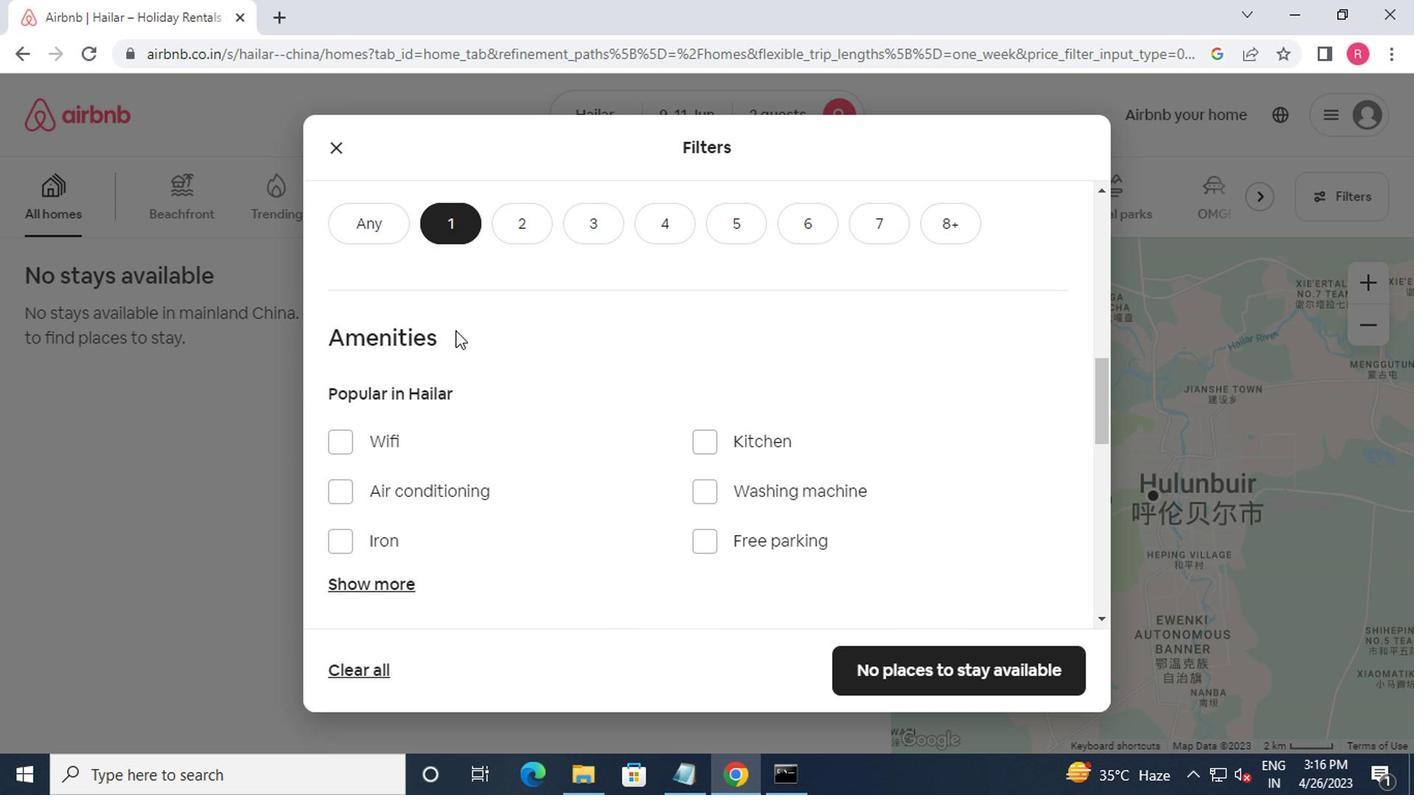 
Action: Mouse moved to (590, 374)
Screenshot: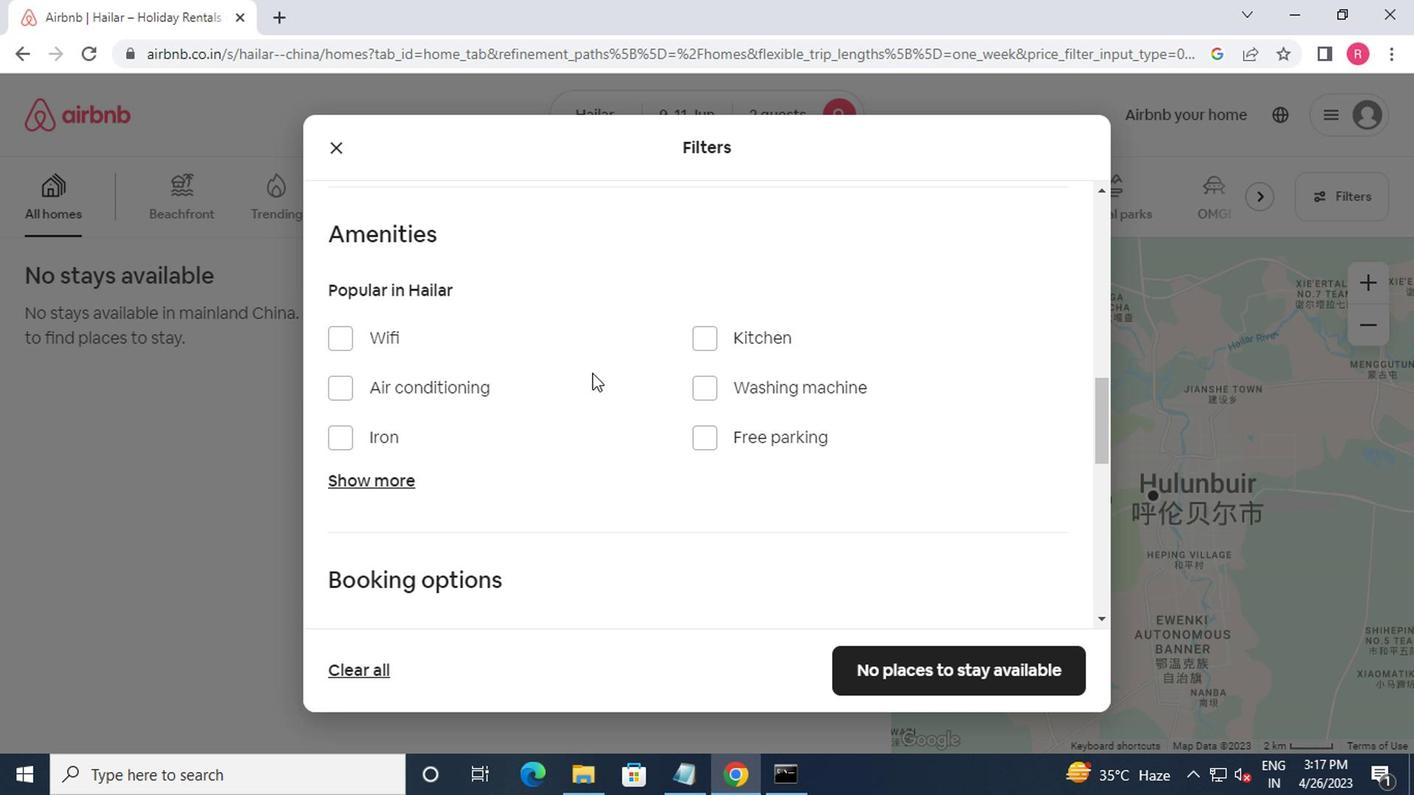 
Action: Mouse scrolled (590, 373) with delta (0, -1)
Screenshot: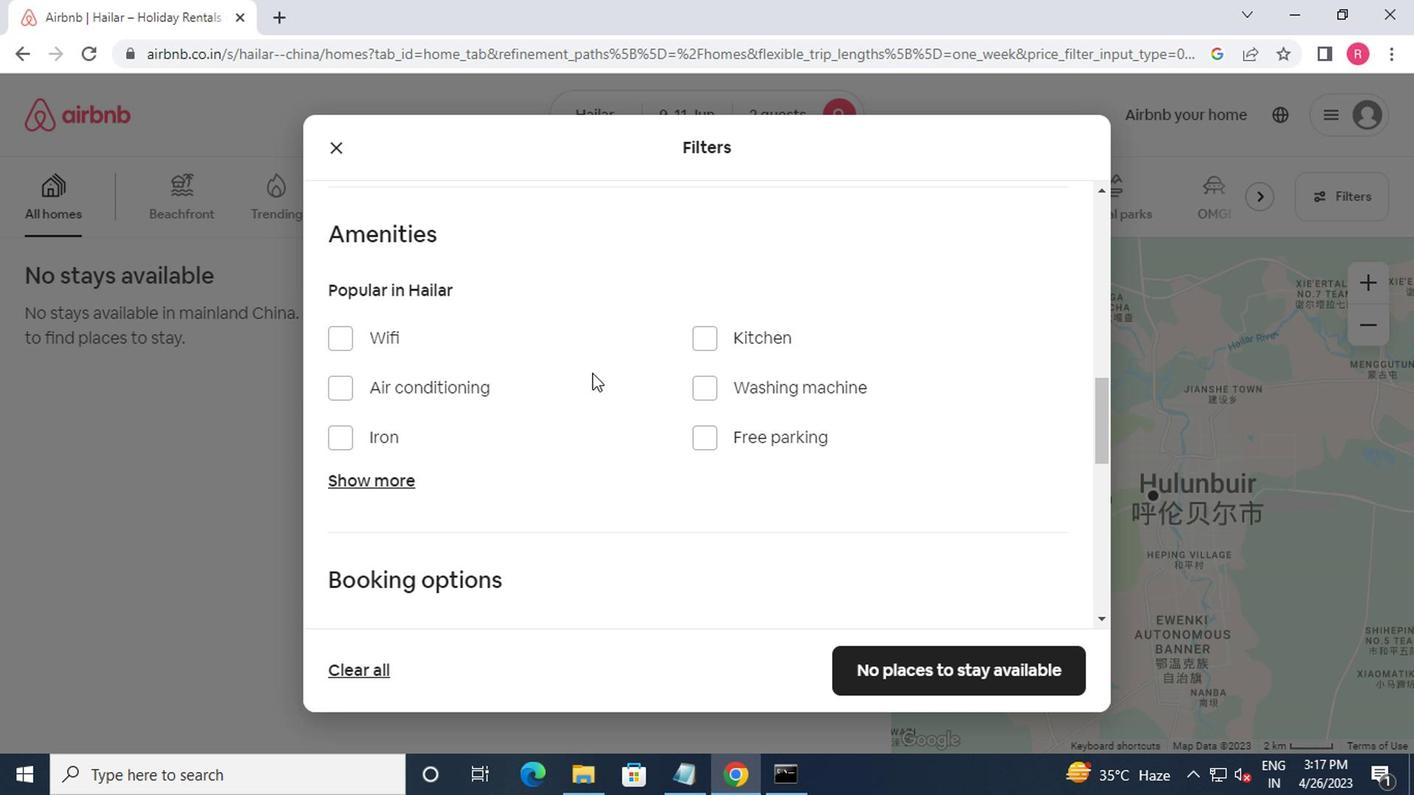
Action: Mouse moved to (540, 408)
Screenshot: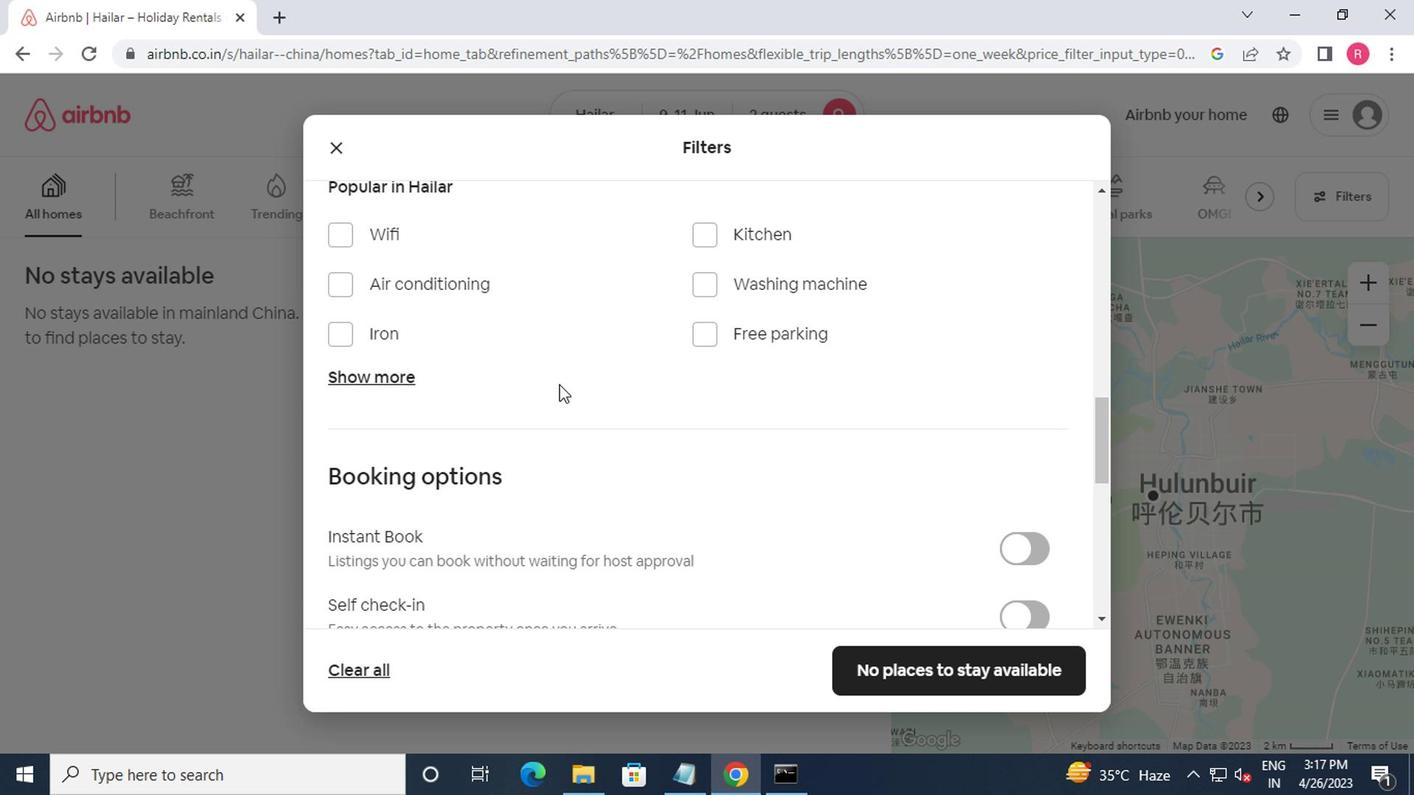 
Action: Mouse scrolled (540, 407) with delta (0, 0)
Screenshot: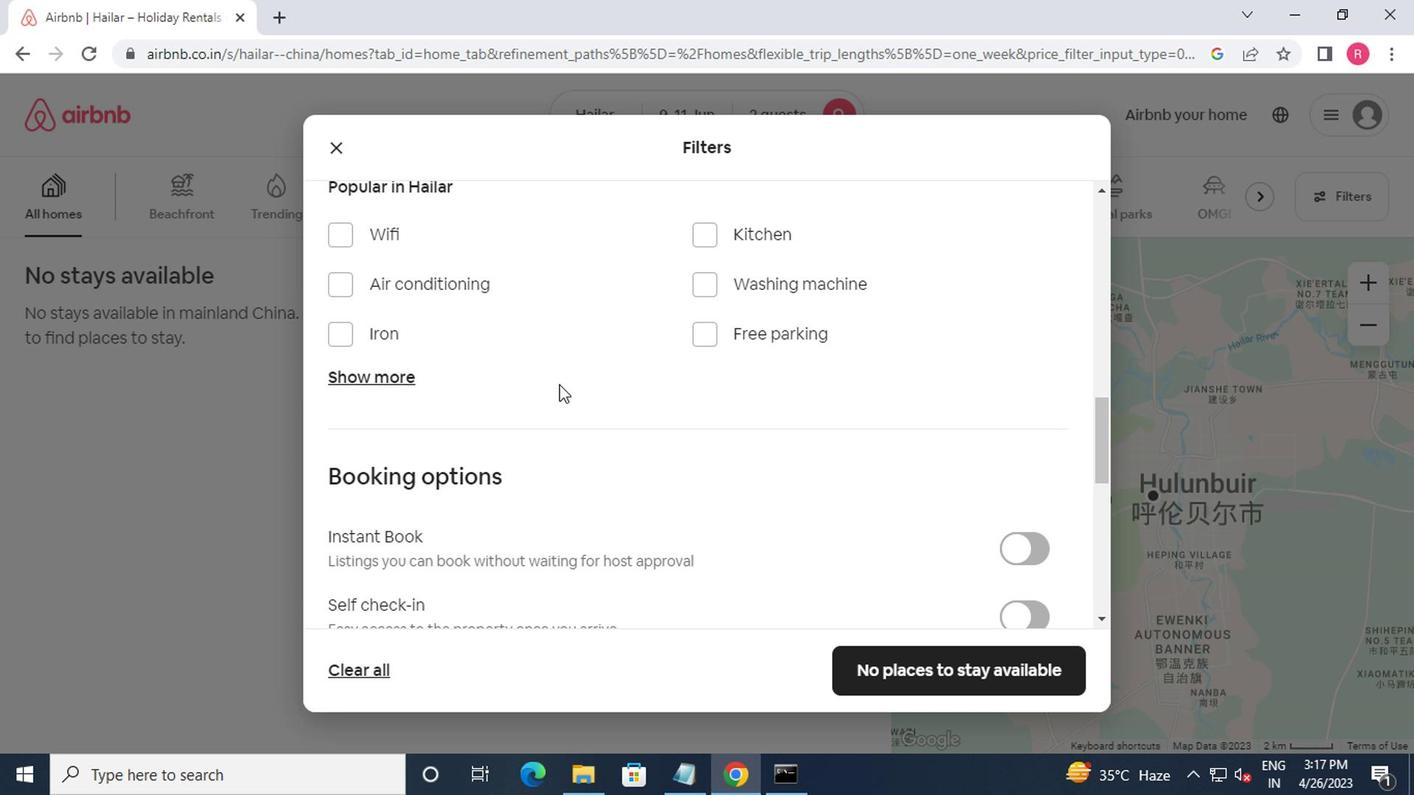 
Action: Mouse moved to (539, 411)
Screenshot: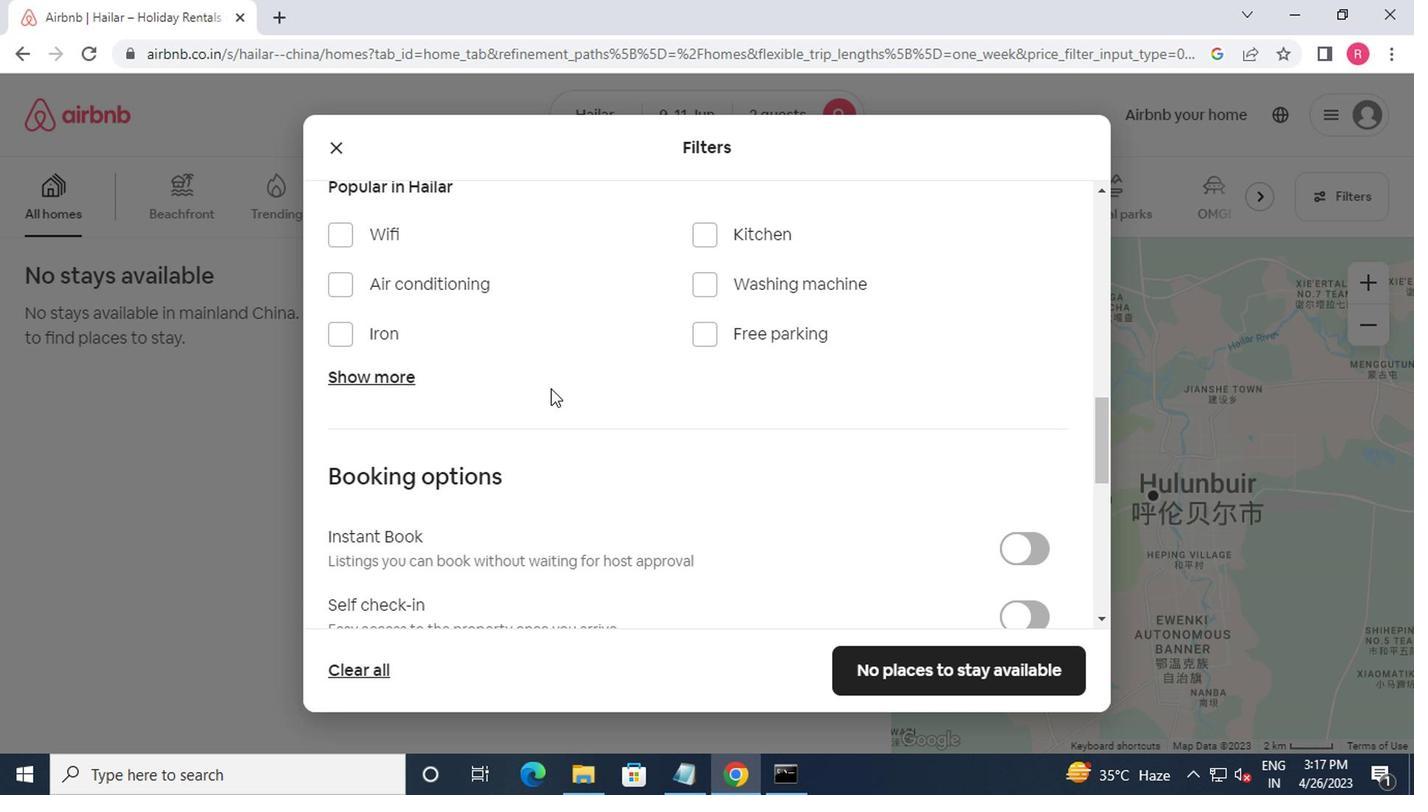 
Action: Mouse scrolled (539, 410) with delta (0, -1)
Screenshot: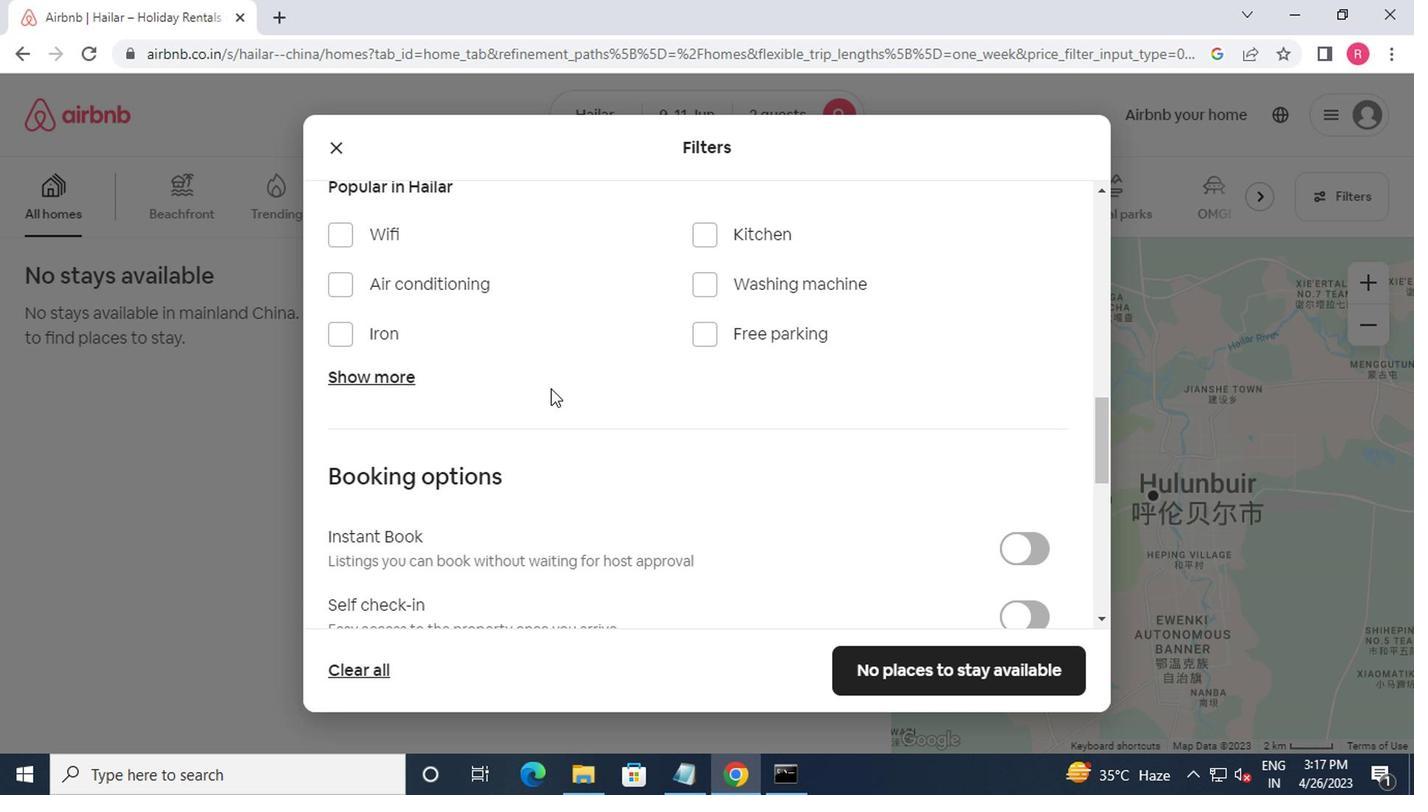 
Action: Mouse scrolled (539, 410) with delta (0, -1)
Screenshot: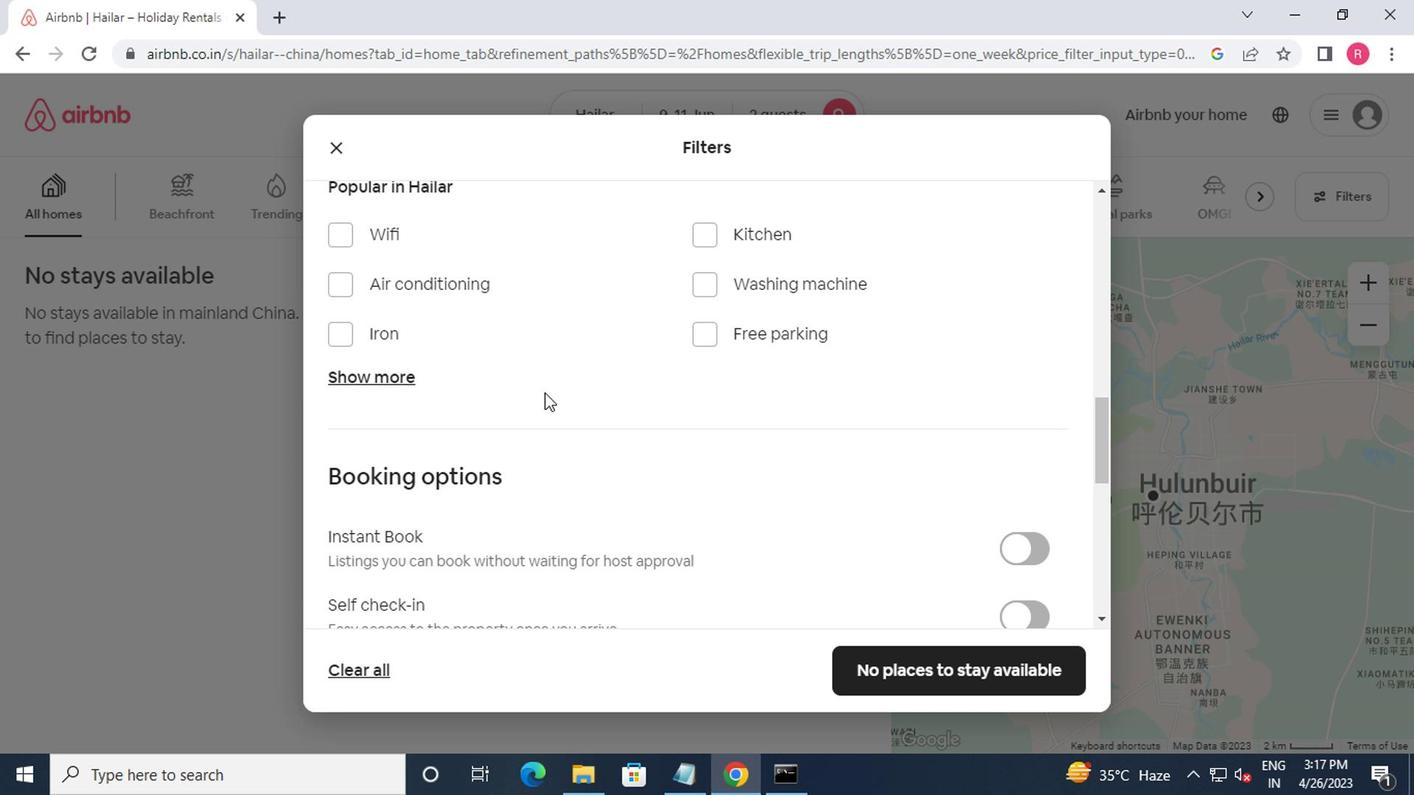 
Action: Mouse moved to (553, 394)
Screenshot: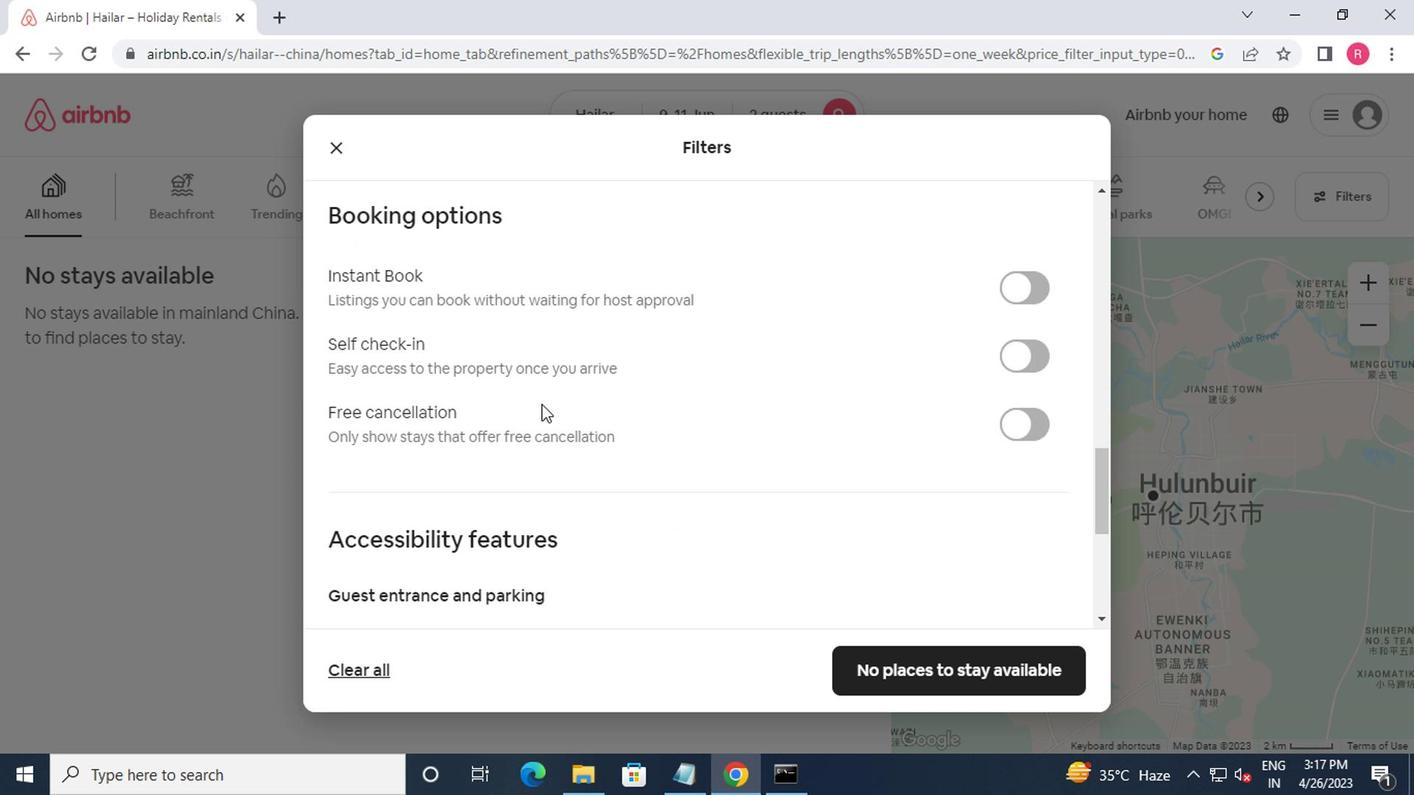 
Action: Mouse scrolled (553, 394) with delta (0, 0)
Screenshot: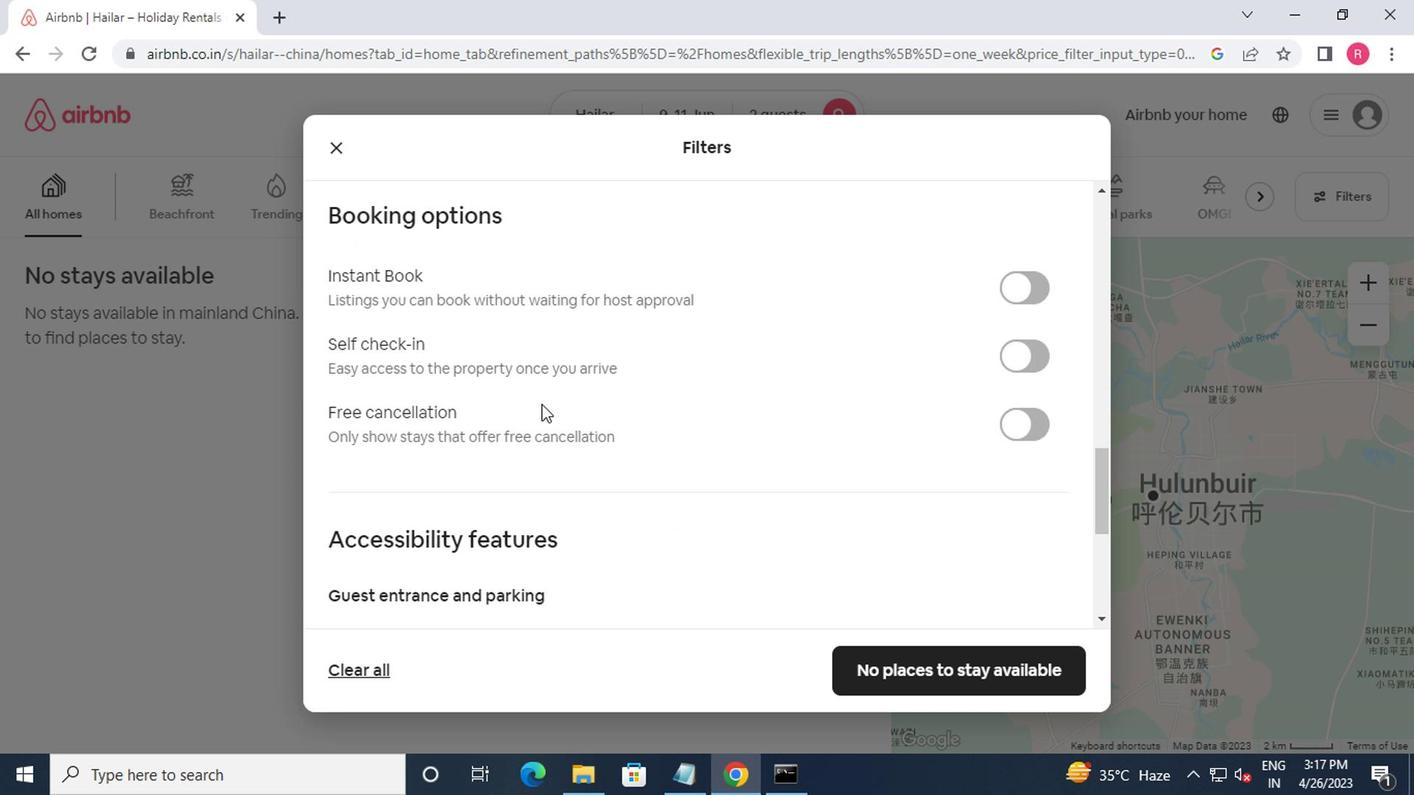 
Action: Mouse moved to (558, 391)
Screenshot: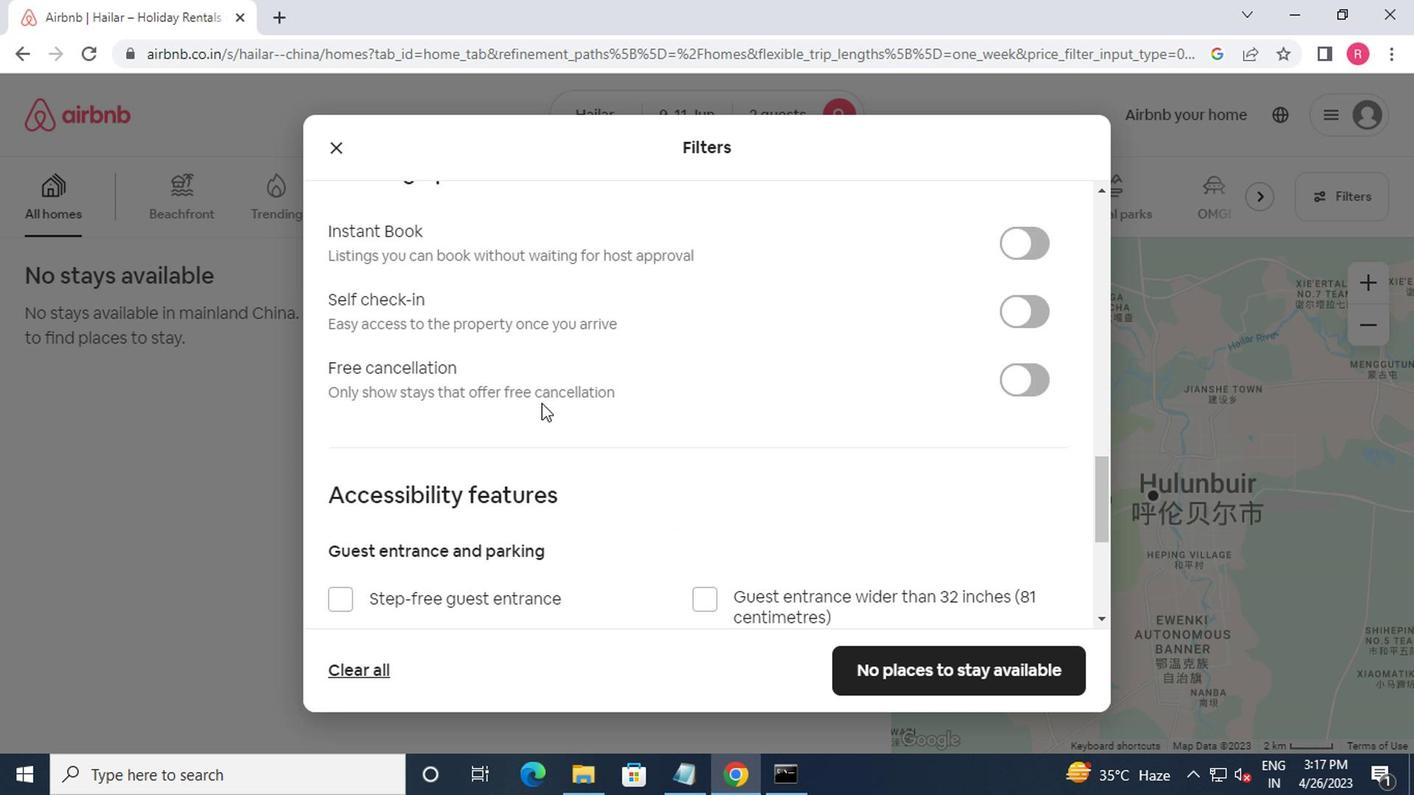
Action: Mouse scrolled (558, 391) with delta (0, 0)
Screenshot: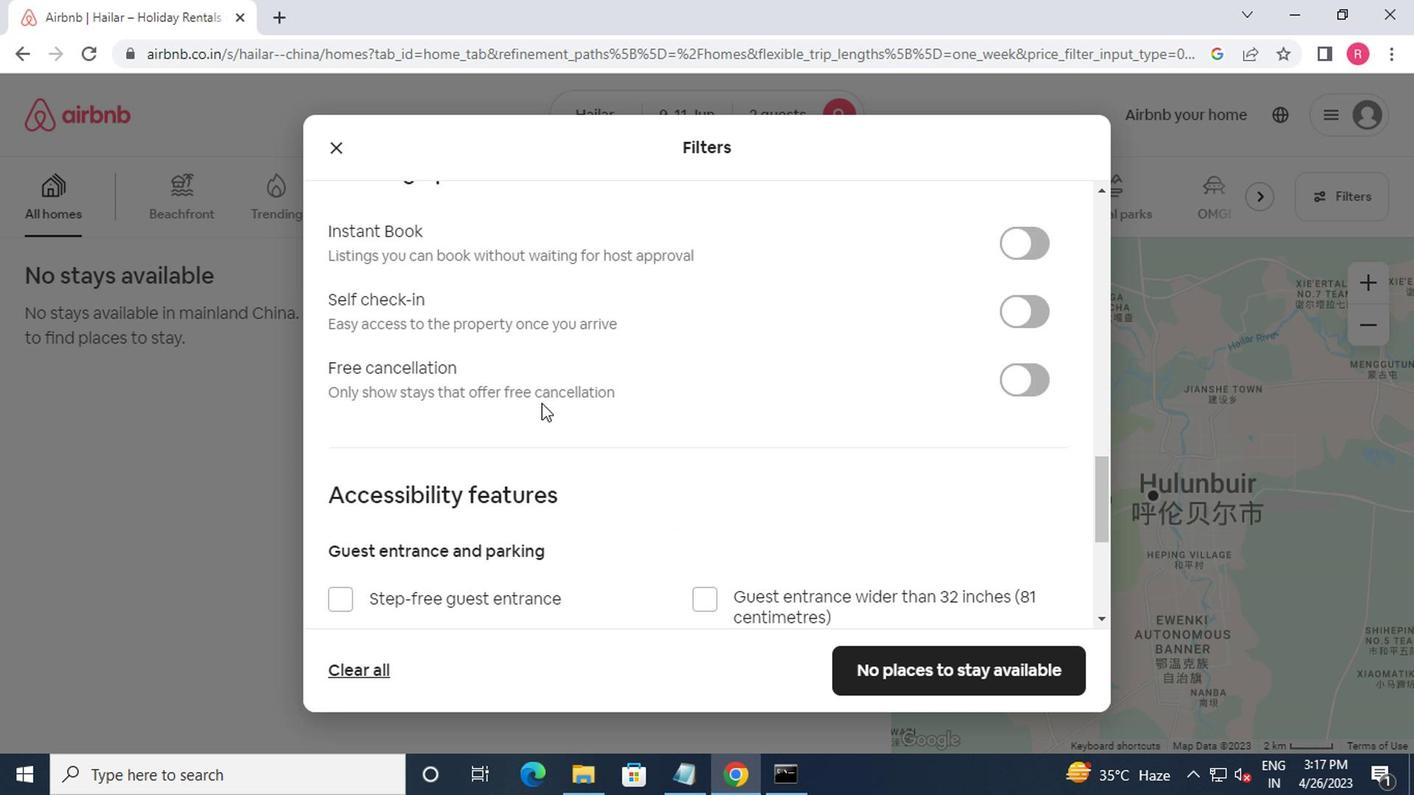 
Action: Mouse moved to (559, 391)
Screenshot: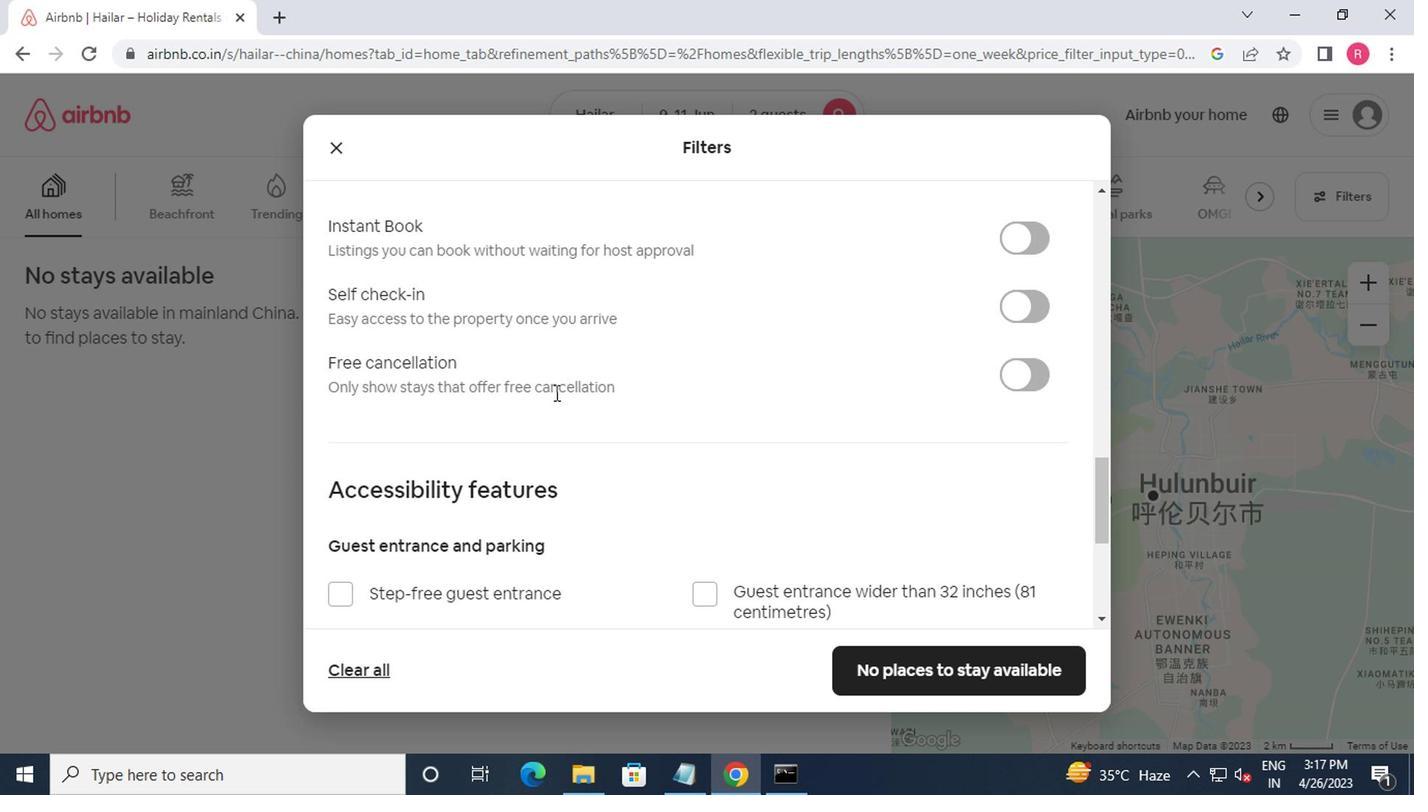 
Action: Mouse scrolled (559, 391) with delta (0, 0)
Screenshot: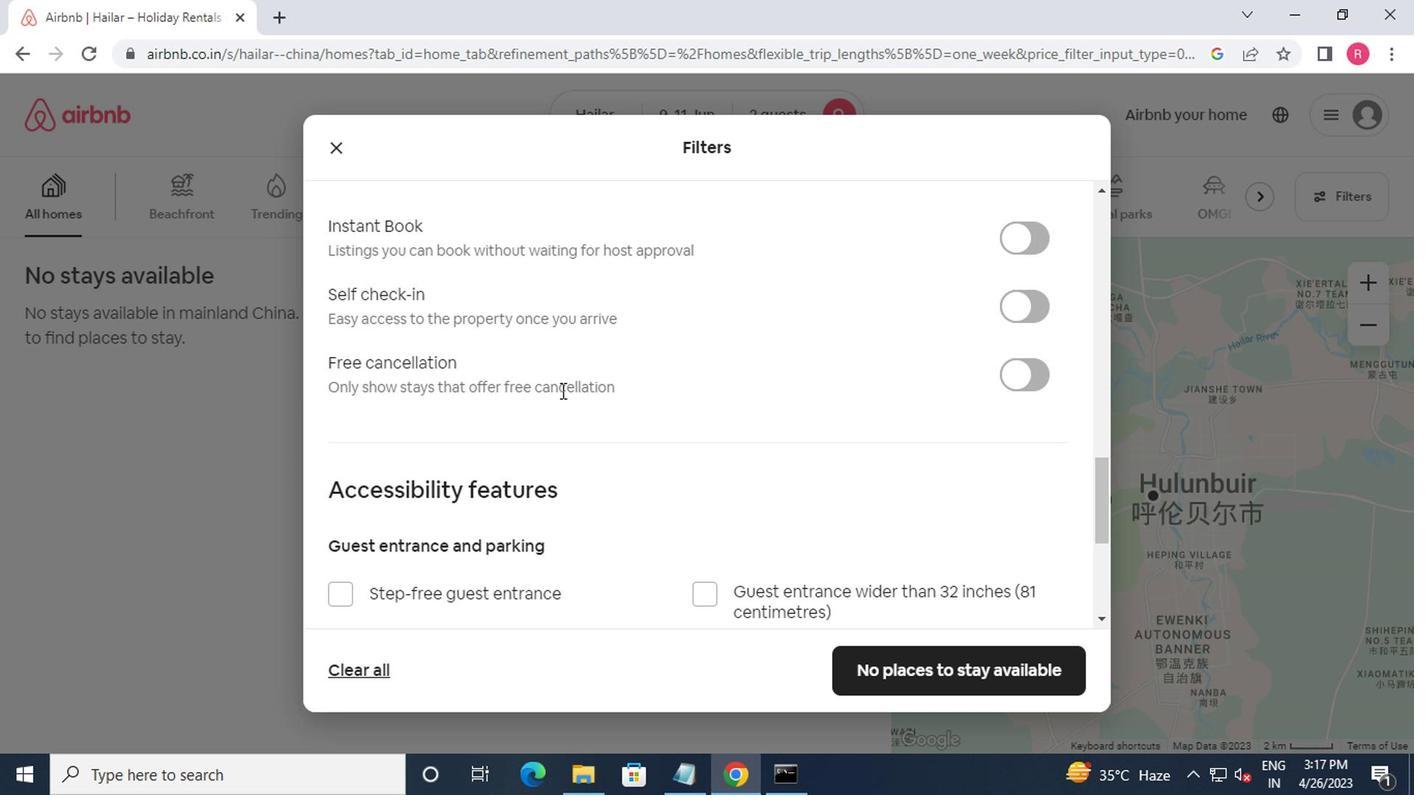 
Action: Mouse moved to (560, 391)
Screenshot: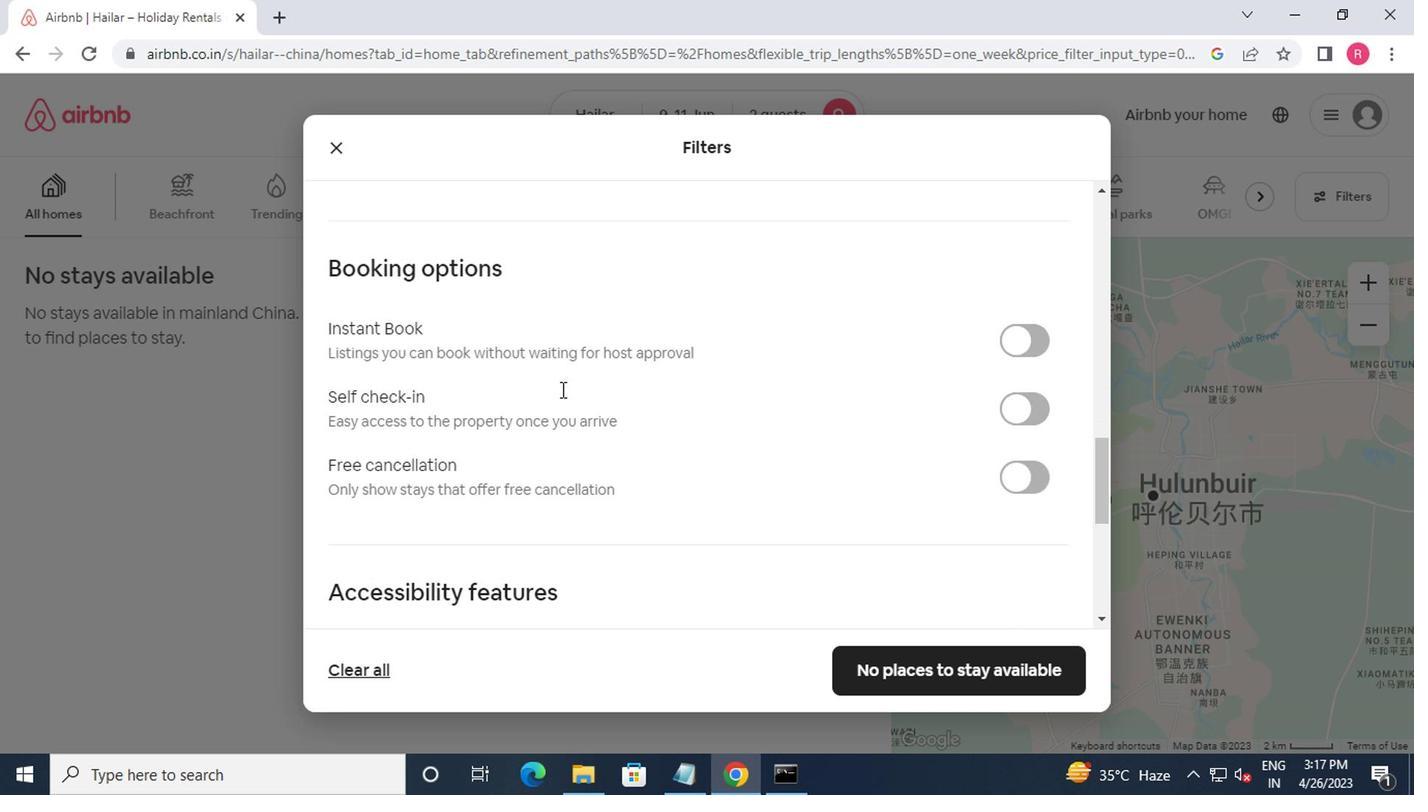 
Action: Mouse scrolled (560, 391) with delta (0, 0)
Screenshot: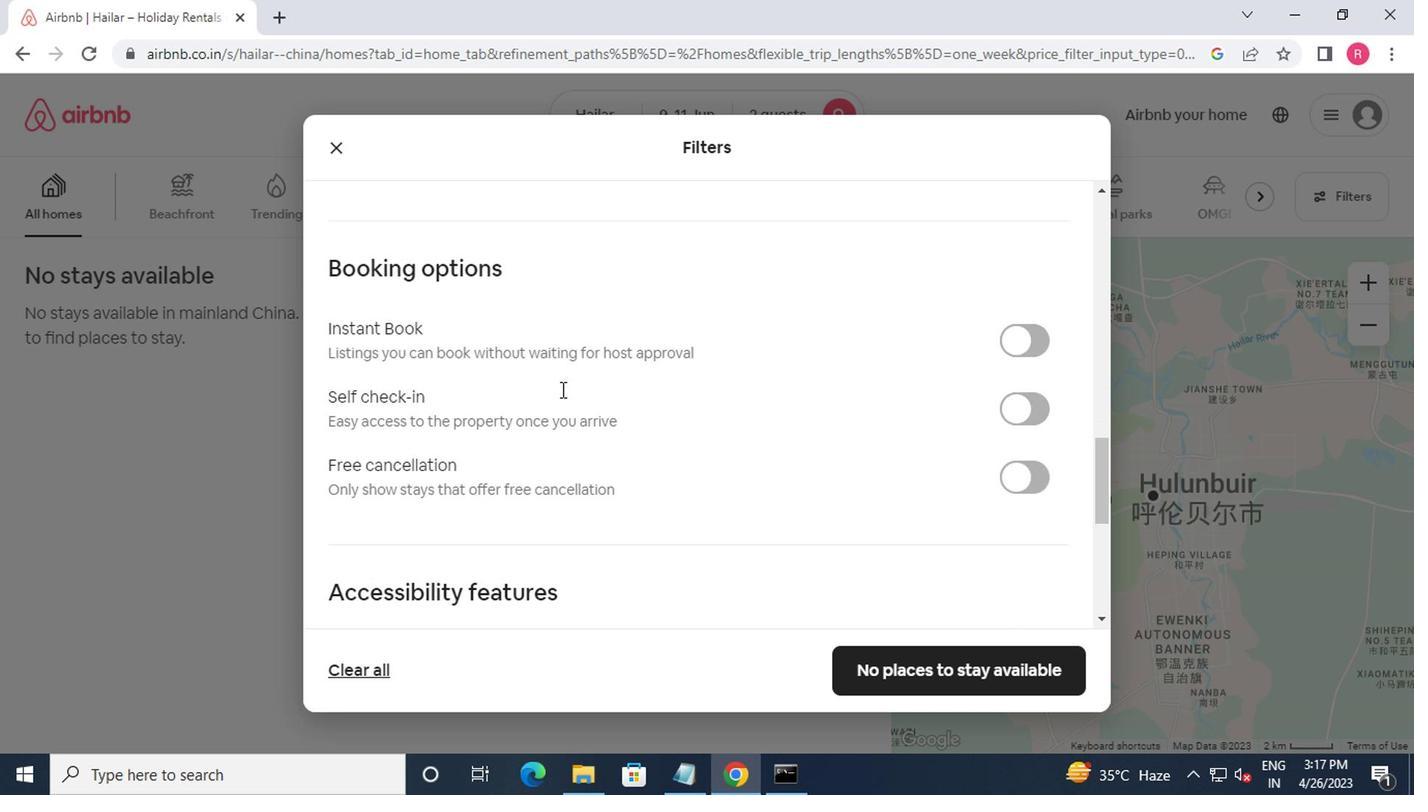 
Action: Mouse moved to (350, 341)
Screenshot: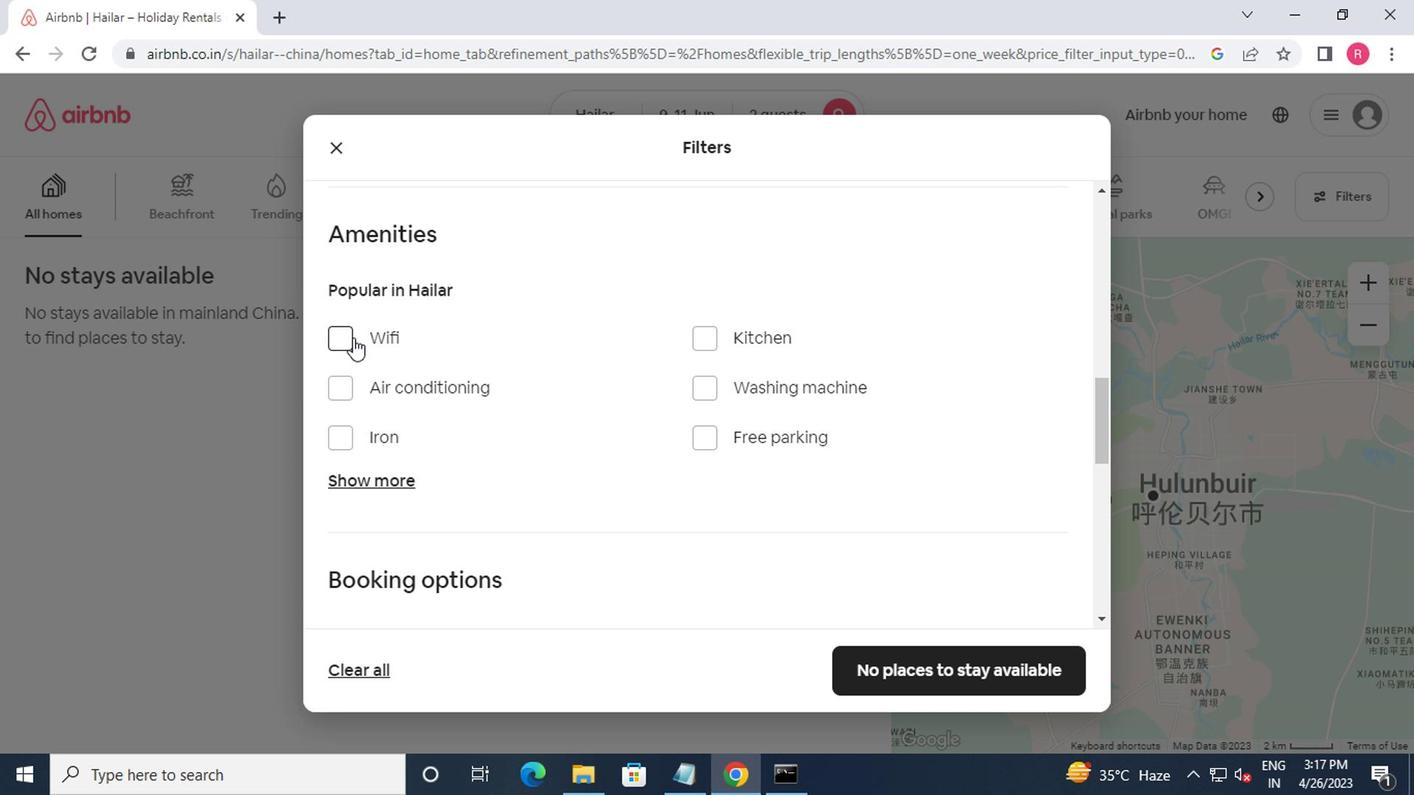 
Action: Mouse pressed left at (350, 341)
Screenshot: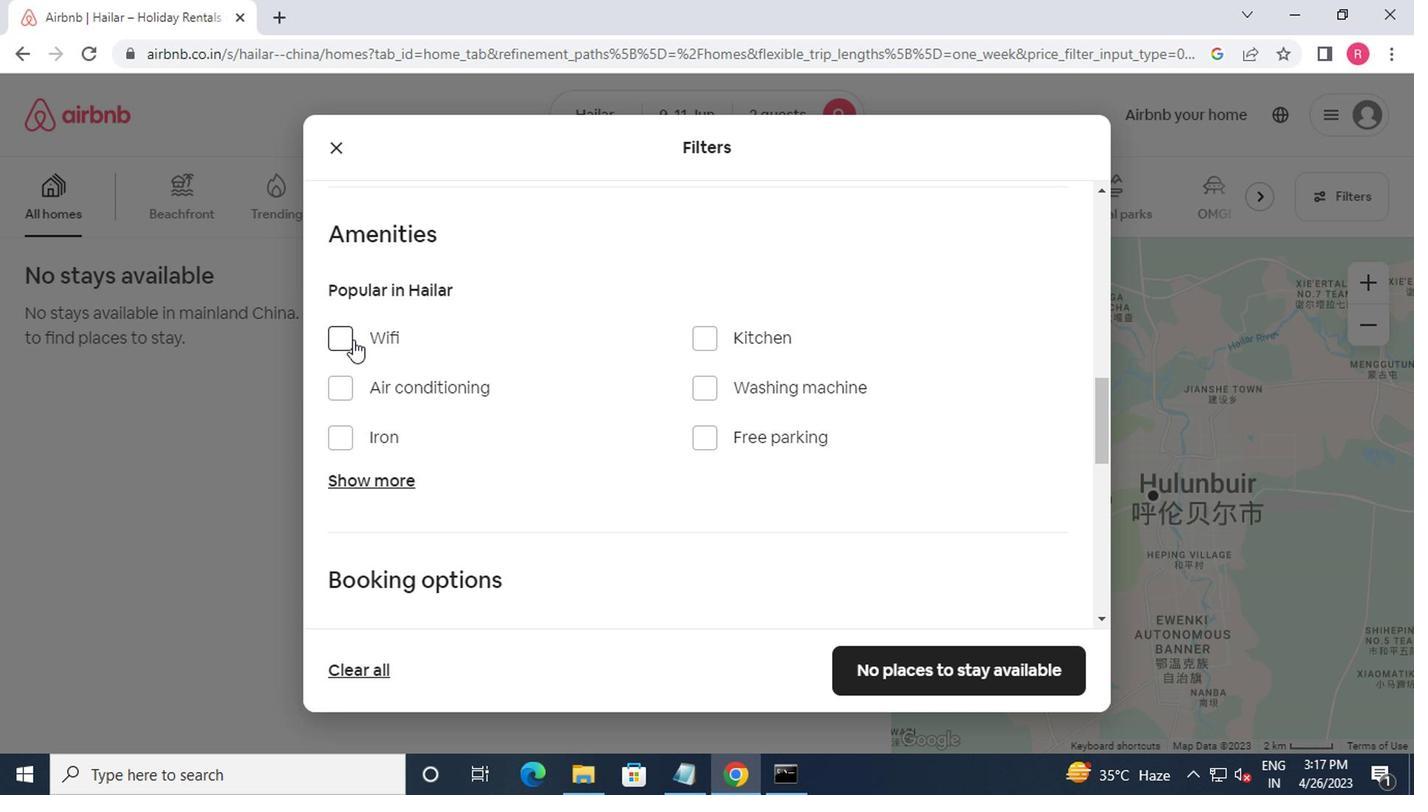 
Action: Mouse moved to (724, 452)
Screenshot: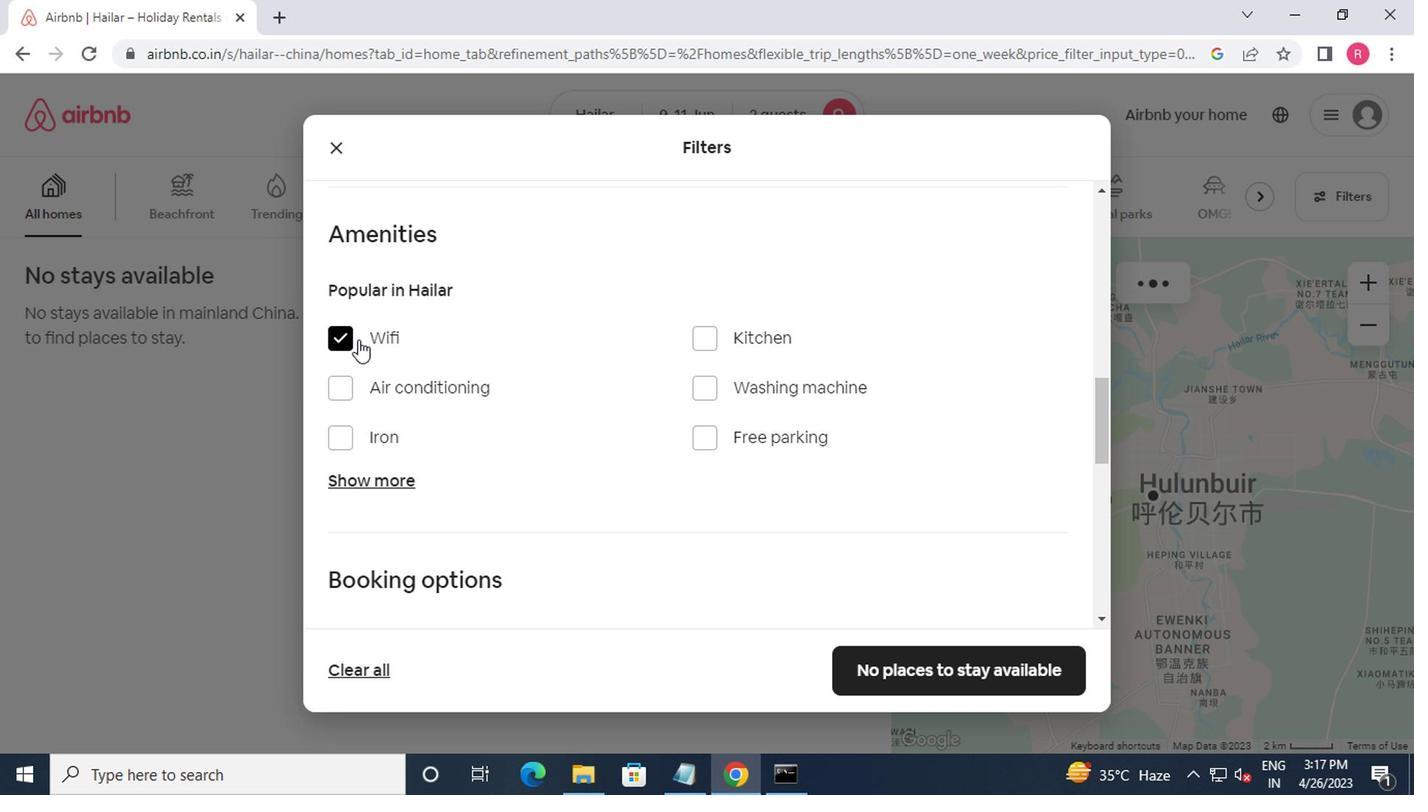 
Action: Mouse scrolled (724, 451) with delta (0, 0)
Screenshot: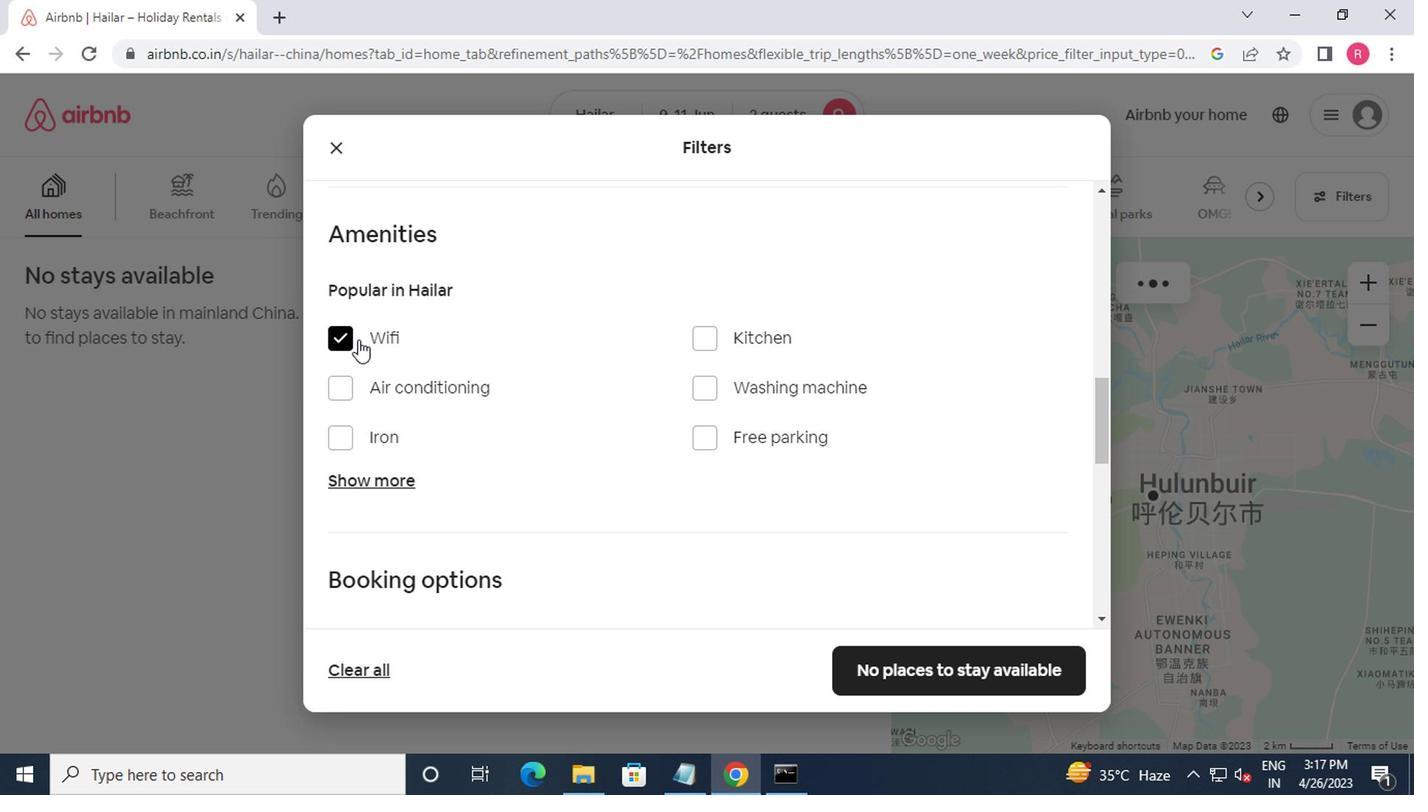 
Action: Mouse moved to (746, 460)
Screenshot: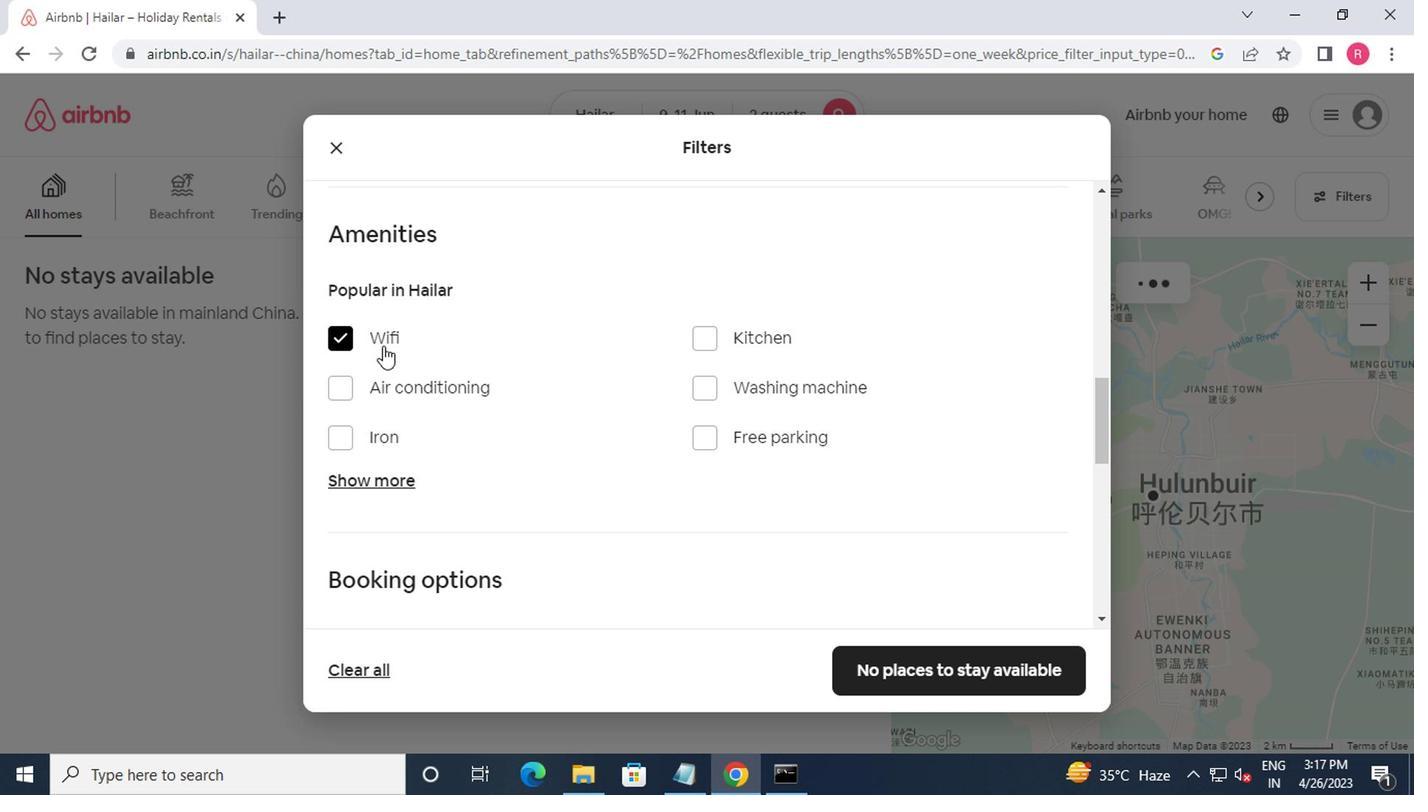 
Action: Mouse scrolled (746, 459) with delta (0, 0)
Screenshot: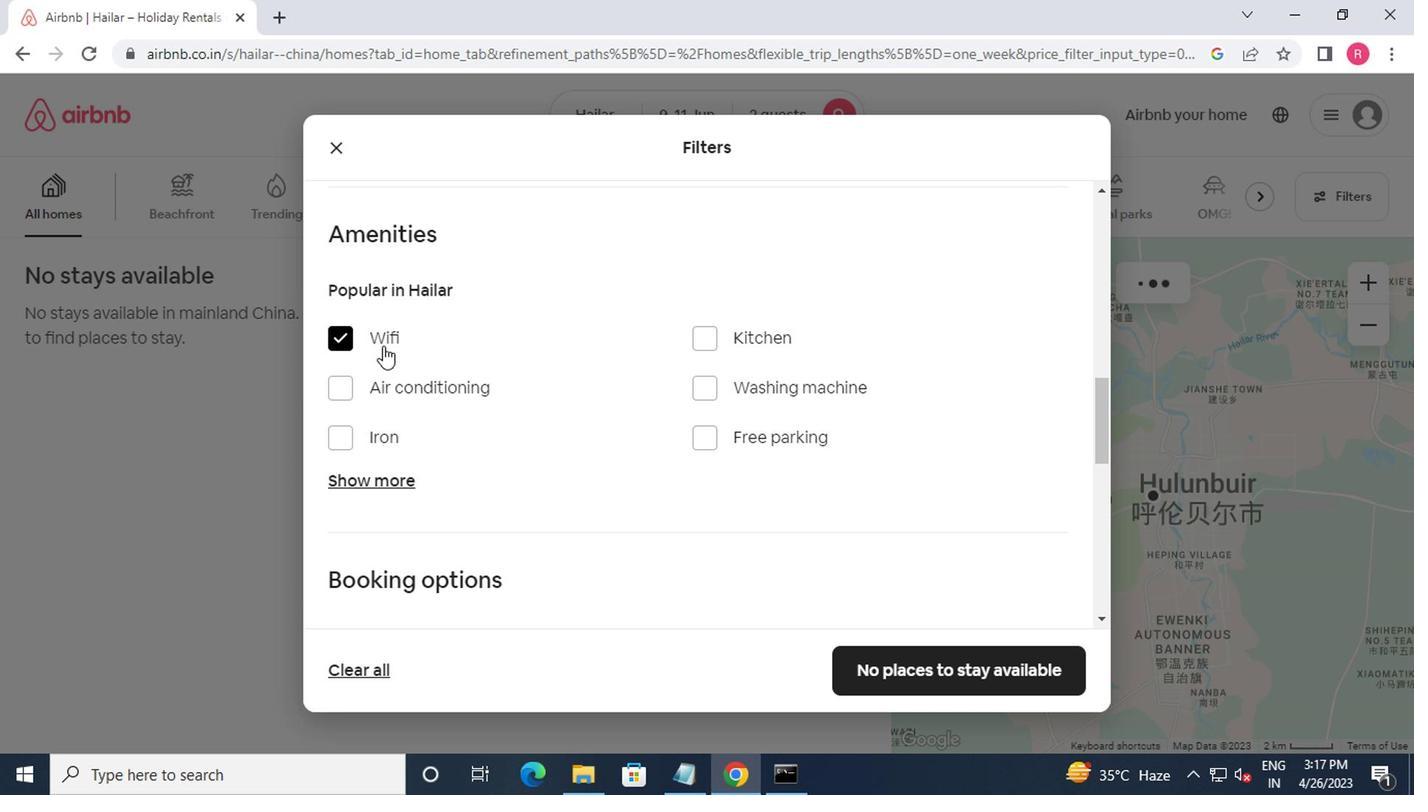 
Action: Mouse moved to (776, 467)
Screenshot: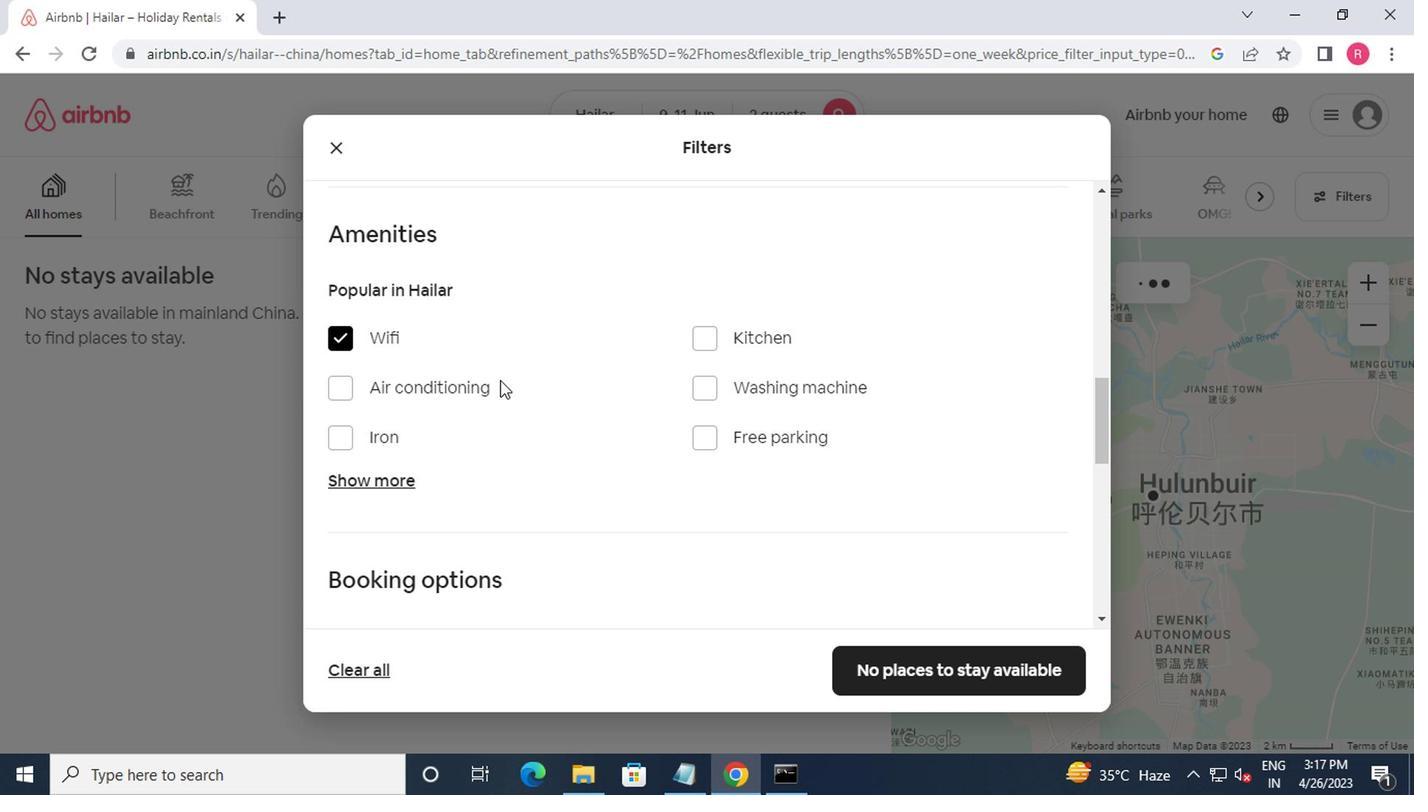 
Action: Mouse scrolled (776, 467) with delta (0, 0)
Screenshot: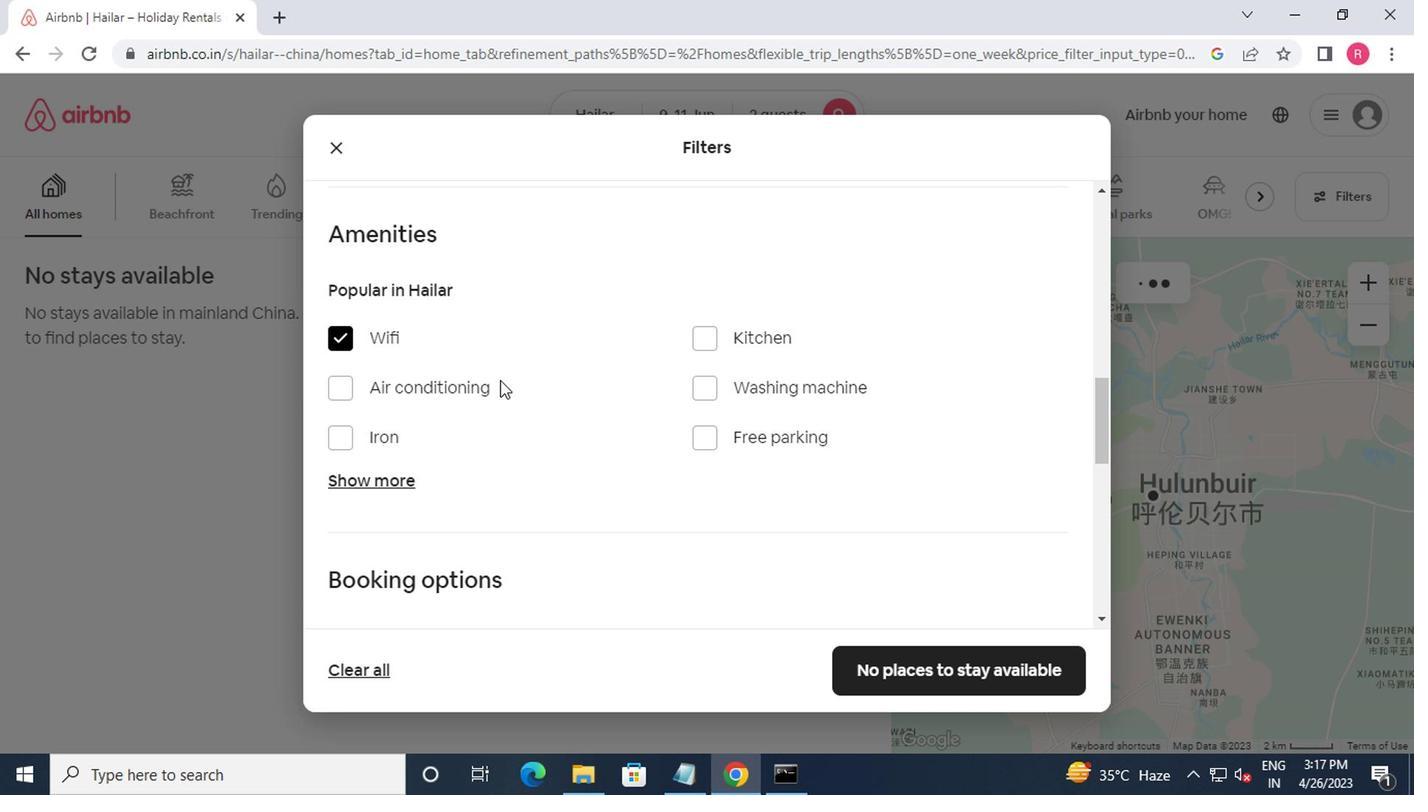 
Action: Mouse moved to (810, 470)
Screenshot: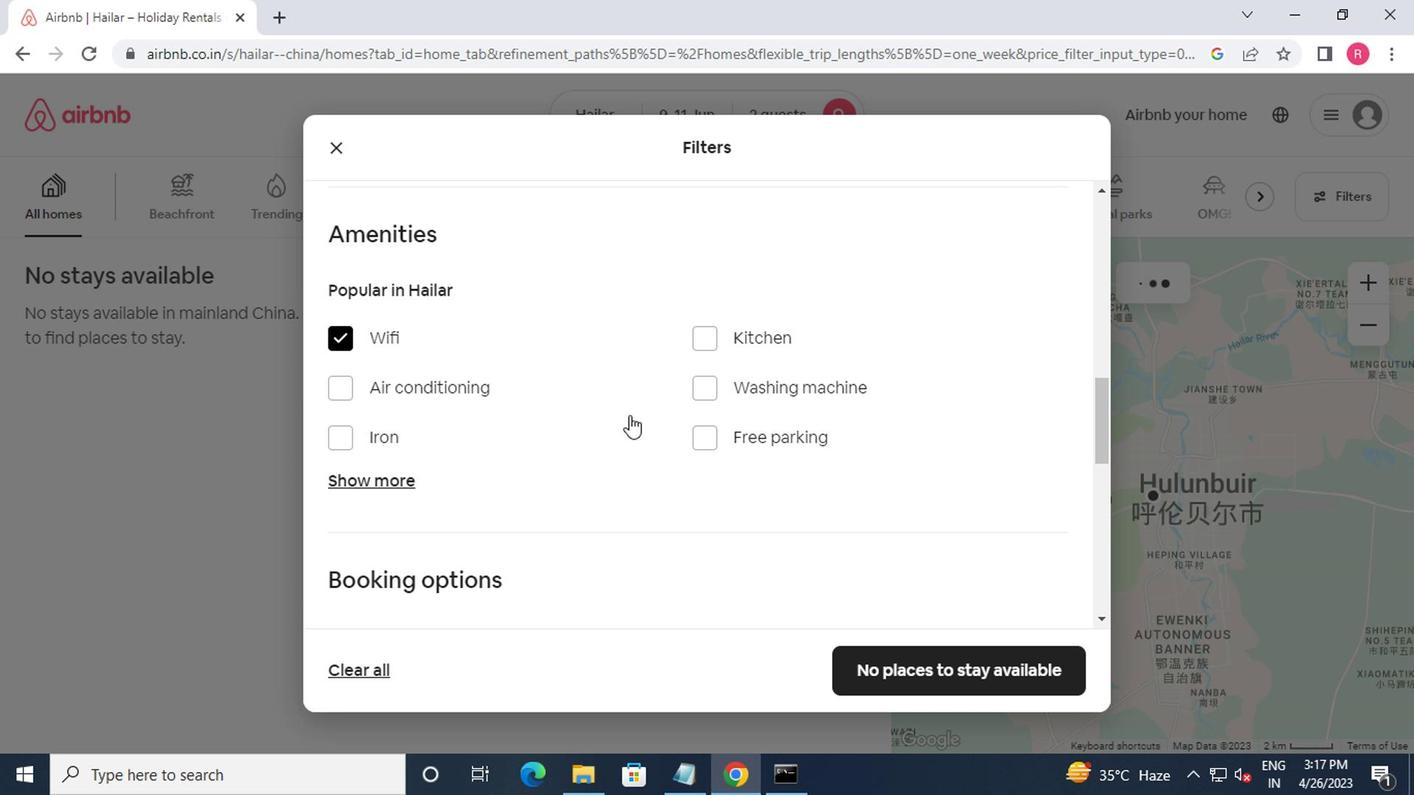 
Action: Mouse scrolled (810, 469) with delta (0, 0)
Screenshot: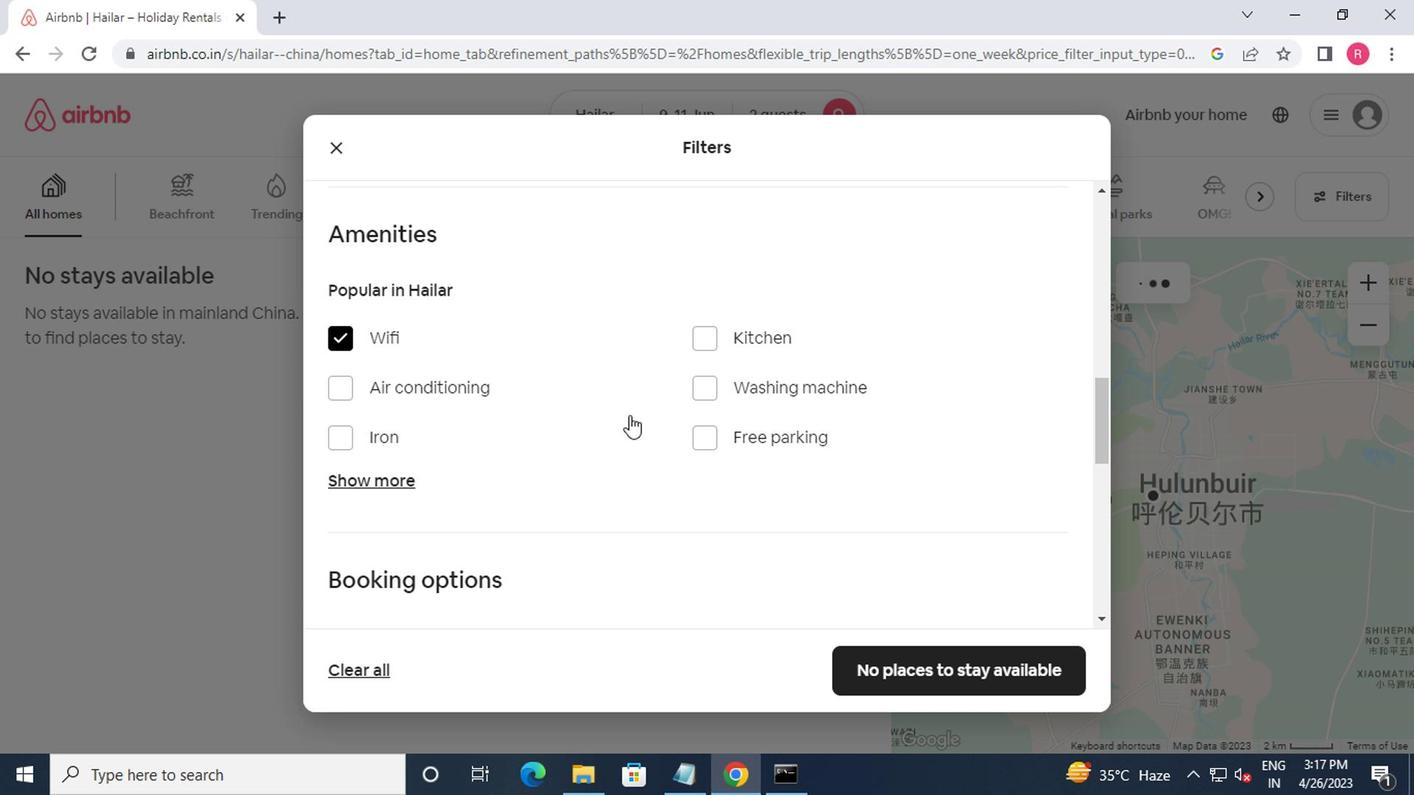 
Action: Mouse moved to (875, 475)
Screenshot: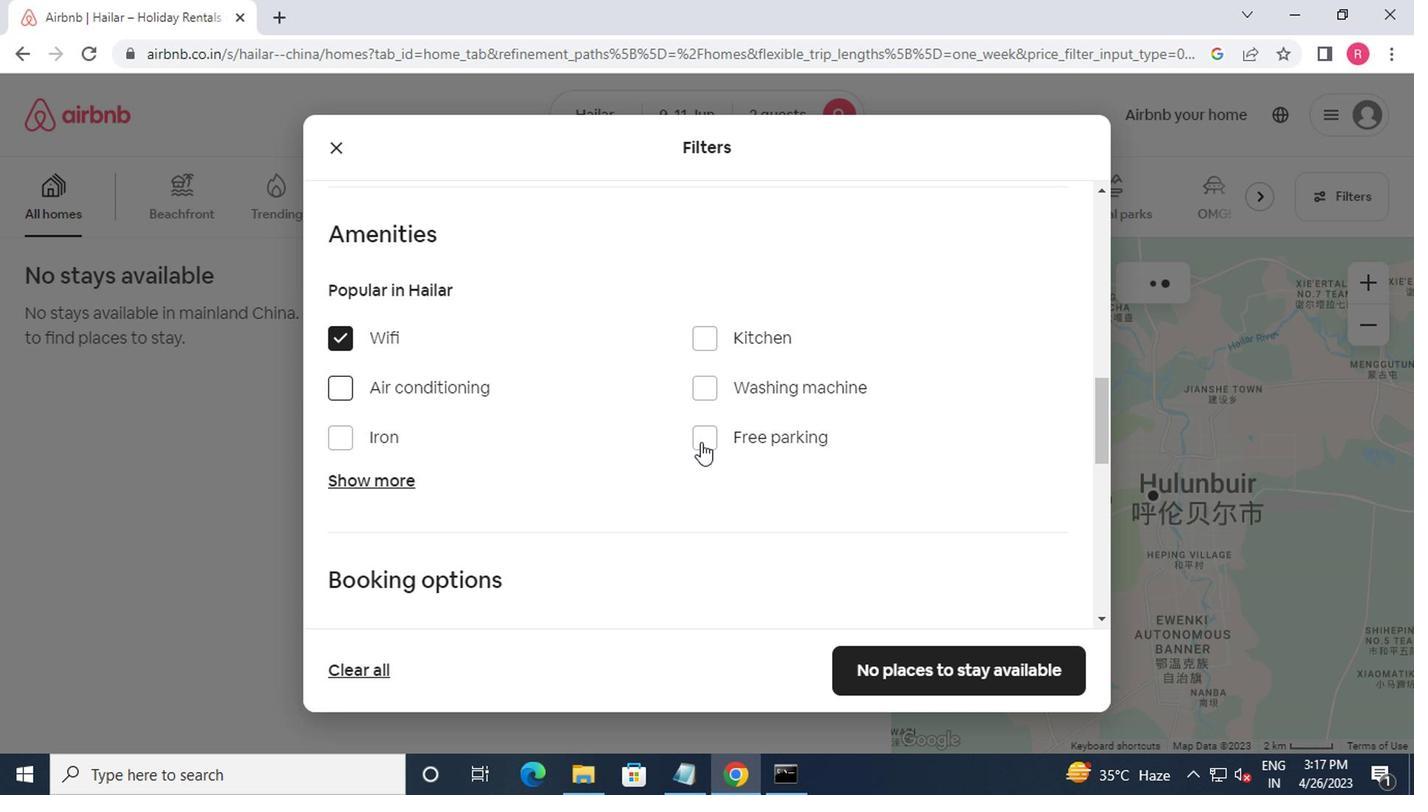
Action: Mouse scrolled (875, 475) with delta (0, 0)
Screenshot: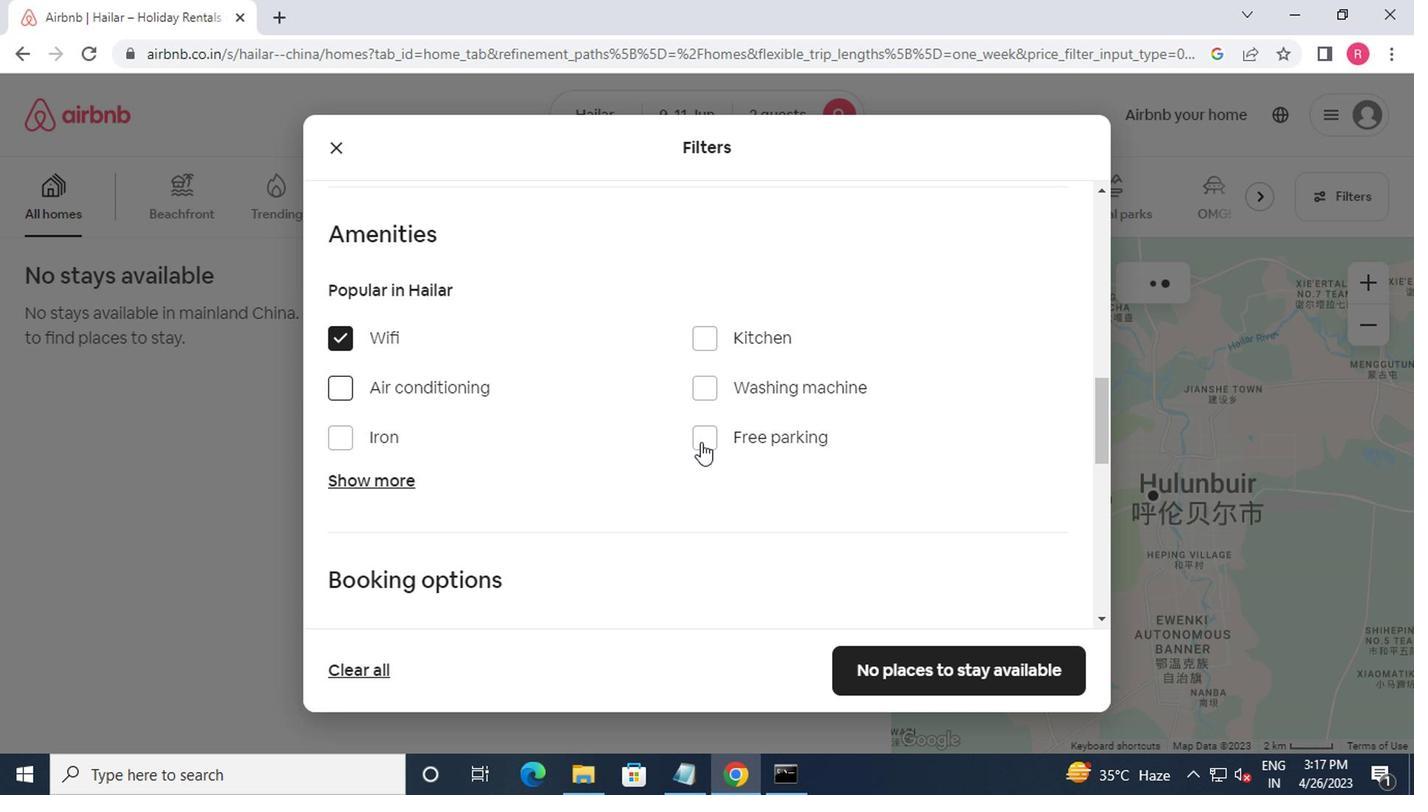 
Action: Mouse moved to (1012, 220)
Screenshot: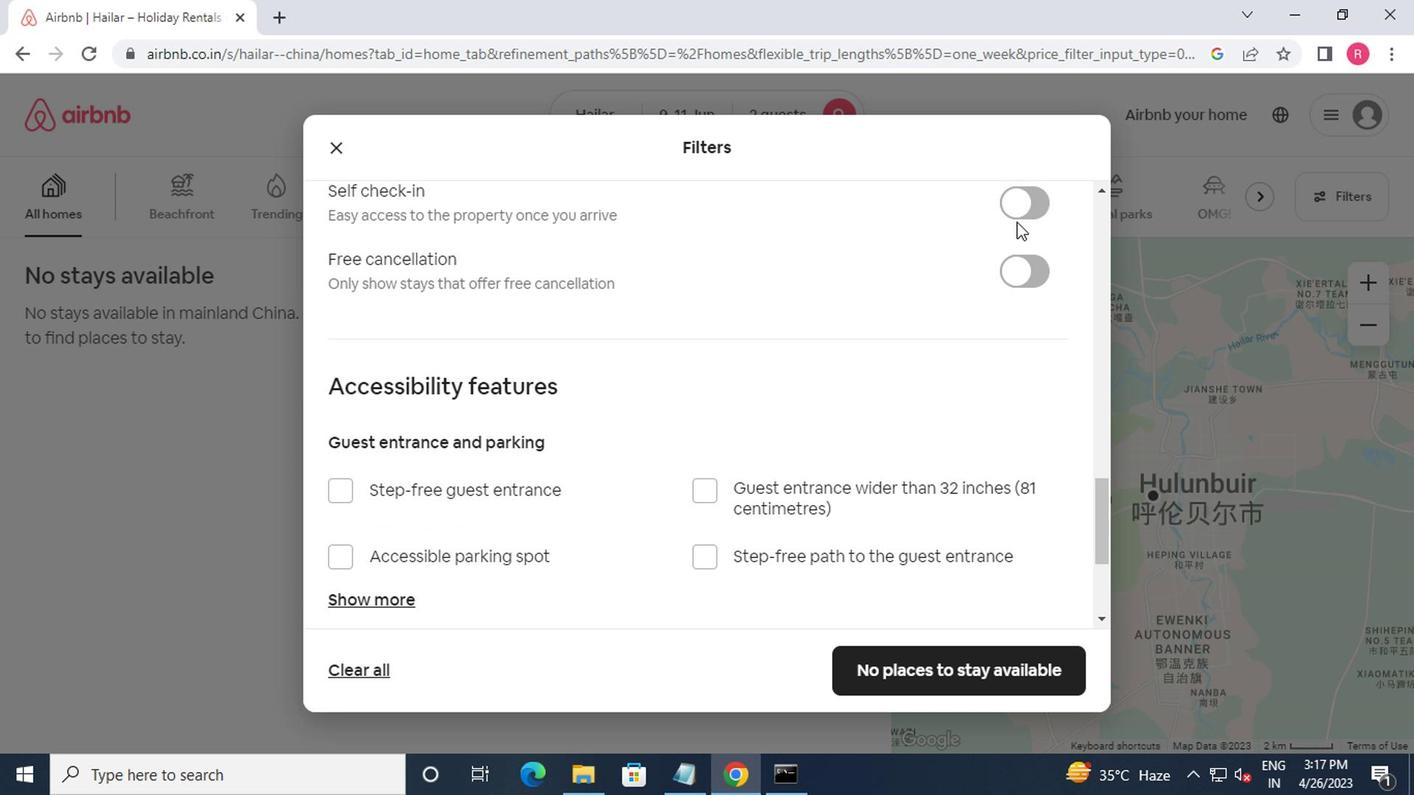 
Action: Mouse pressed left at (1012, 220)
Screenshot: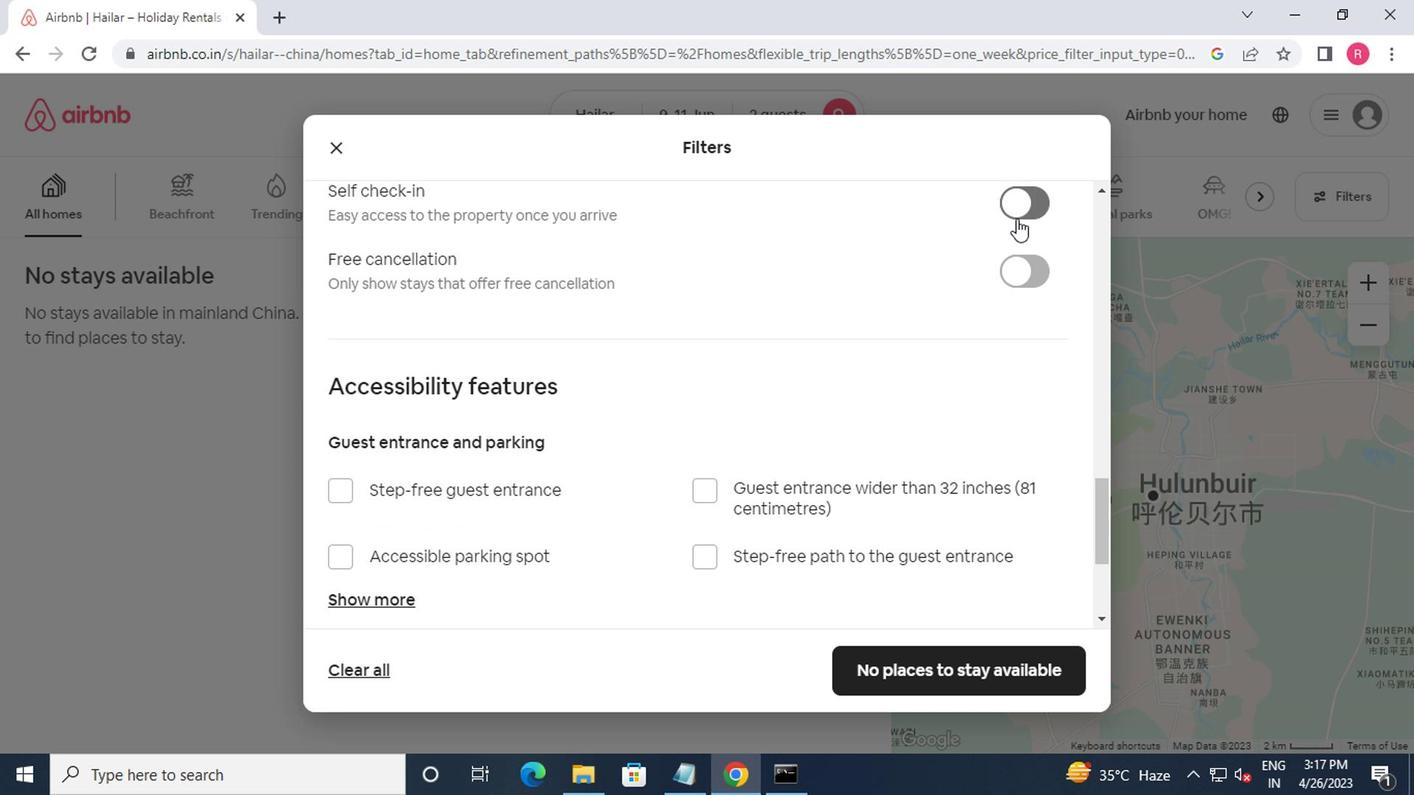 
Action: Mouse moved to (970, 282)
Screenshot: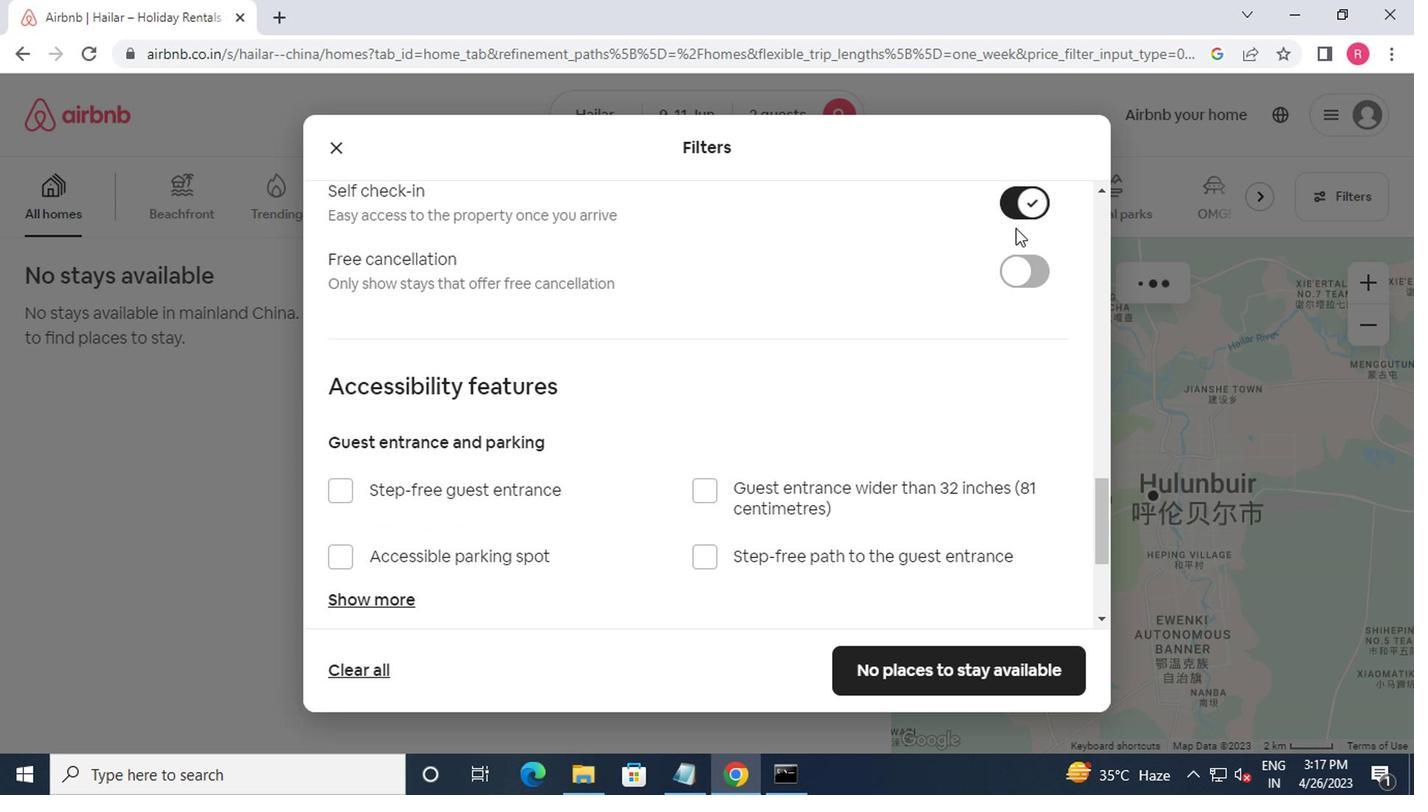 
Action: Mouse scrolled (970, 281) with delta (0, -1)
Screenshot: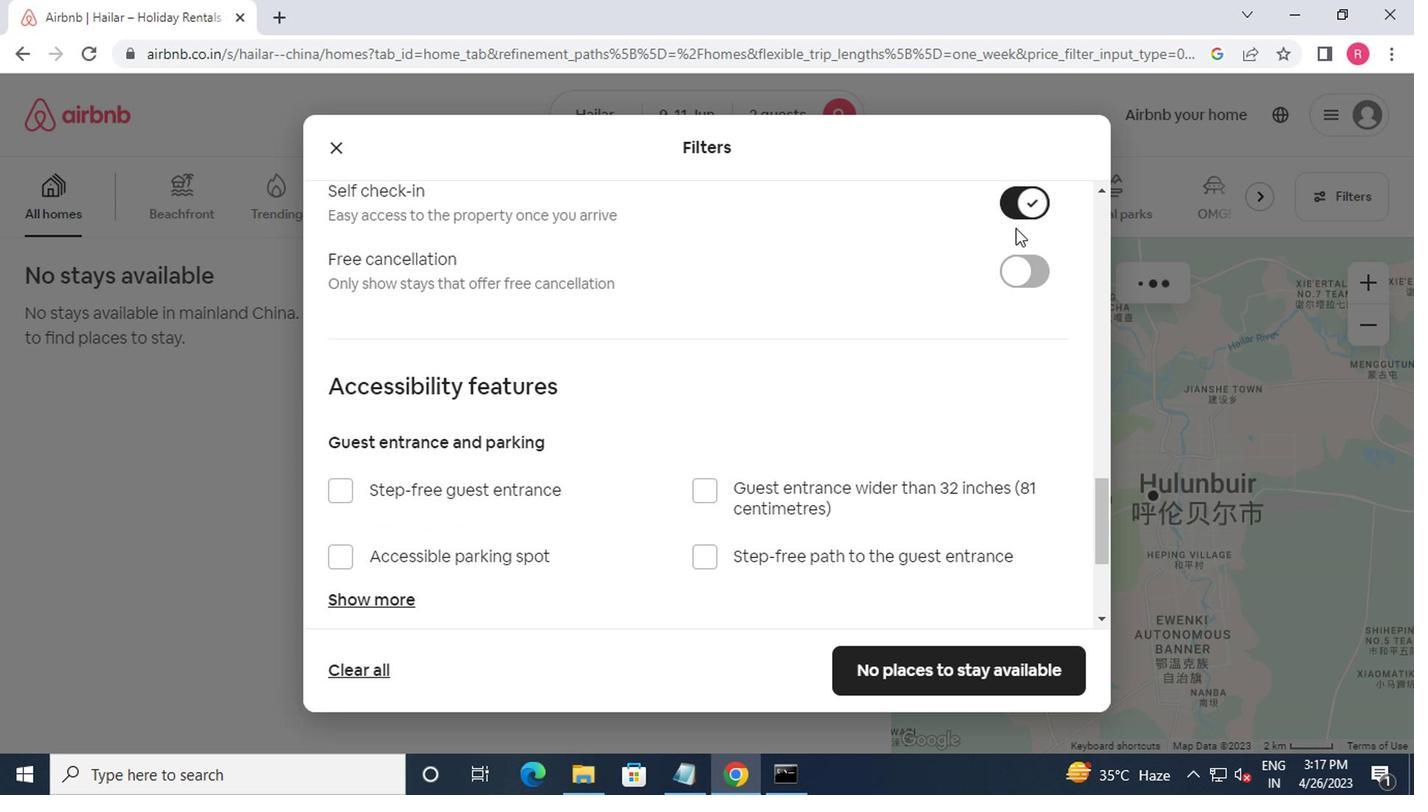 
Action: Mouse moved to (954, 310)
Screenshot: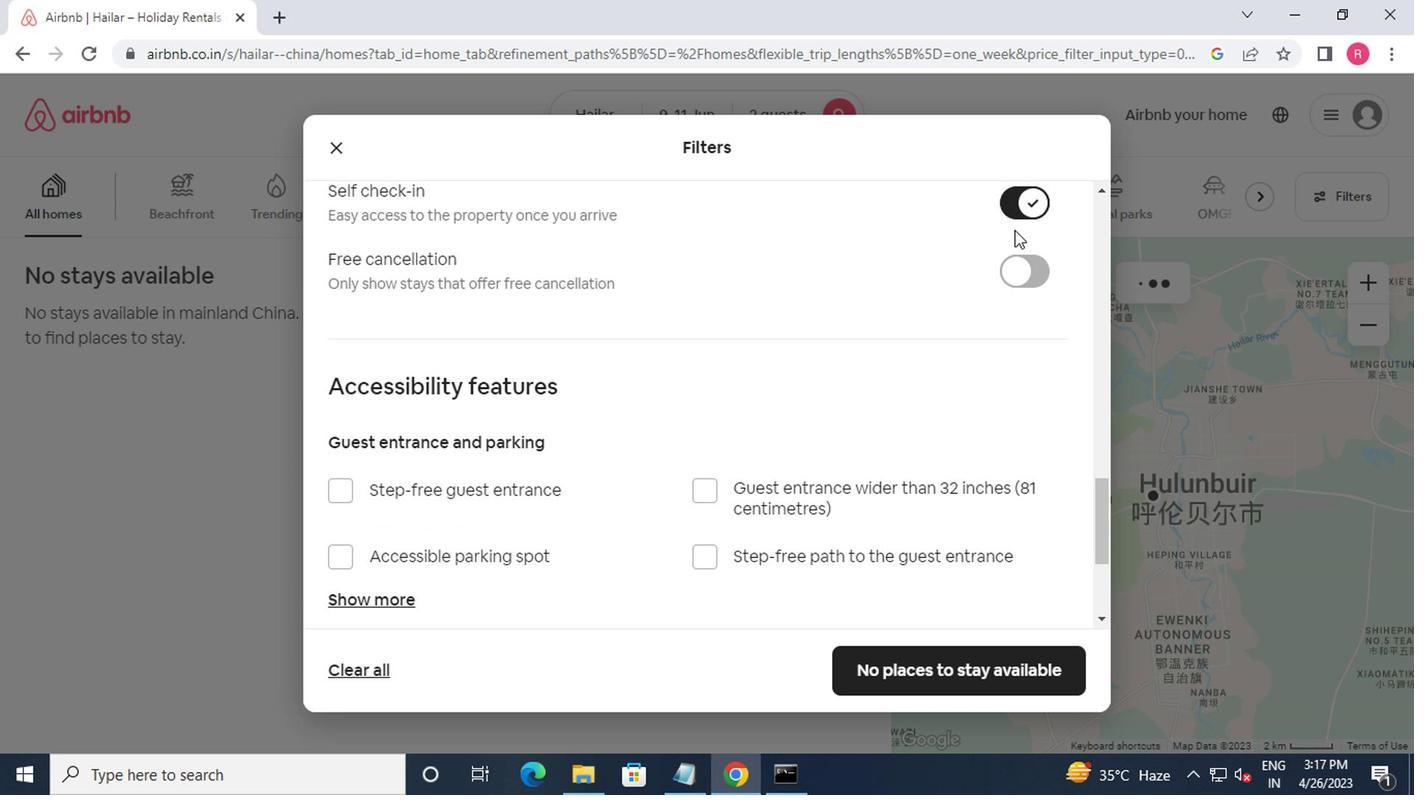 
Action: Mouse scrolled (954, 310) with delta (0, 0)
Screenshot: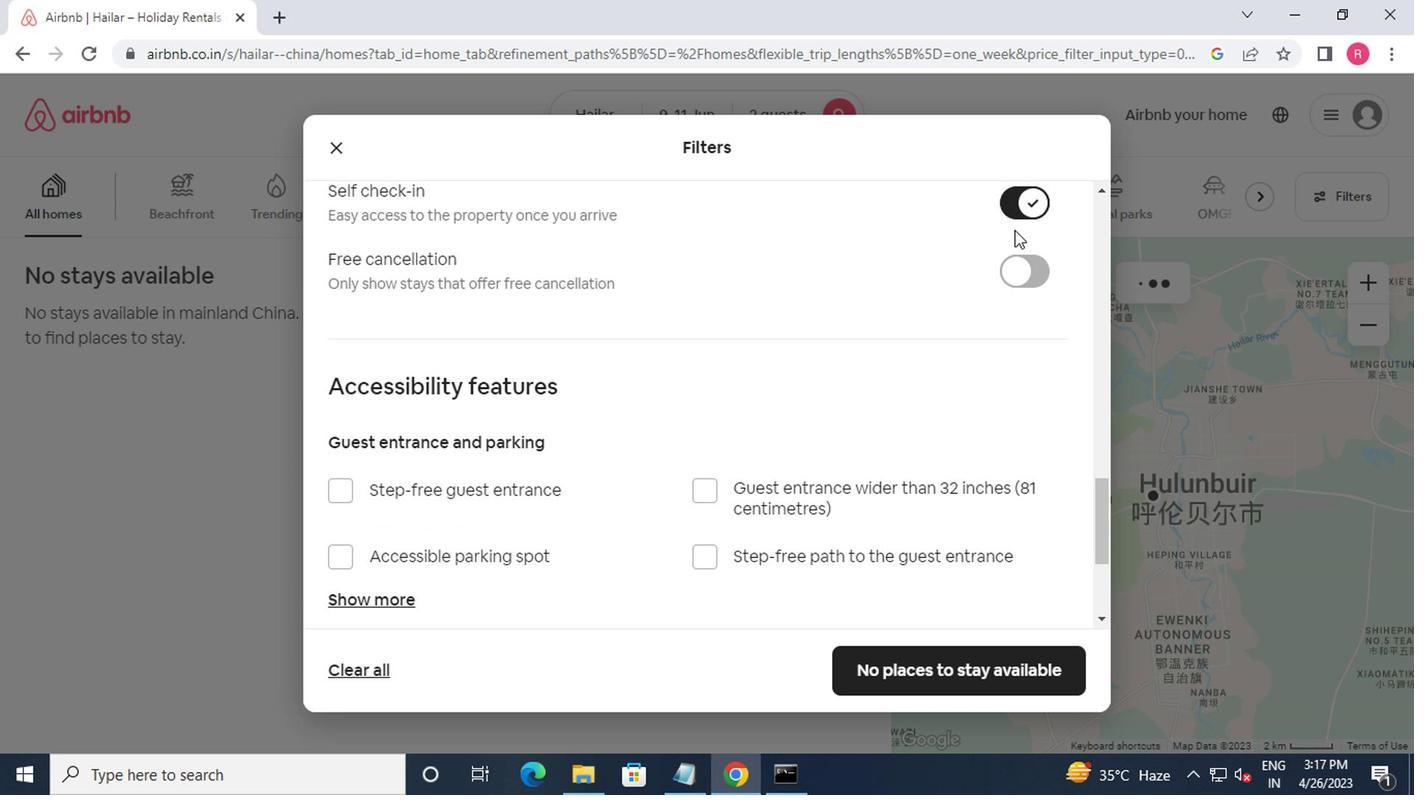 
Action: Mouse moved to (949, 324)
Screenshot: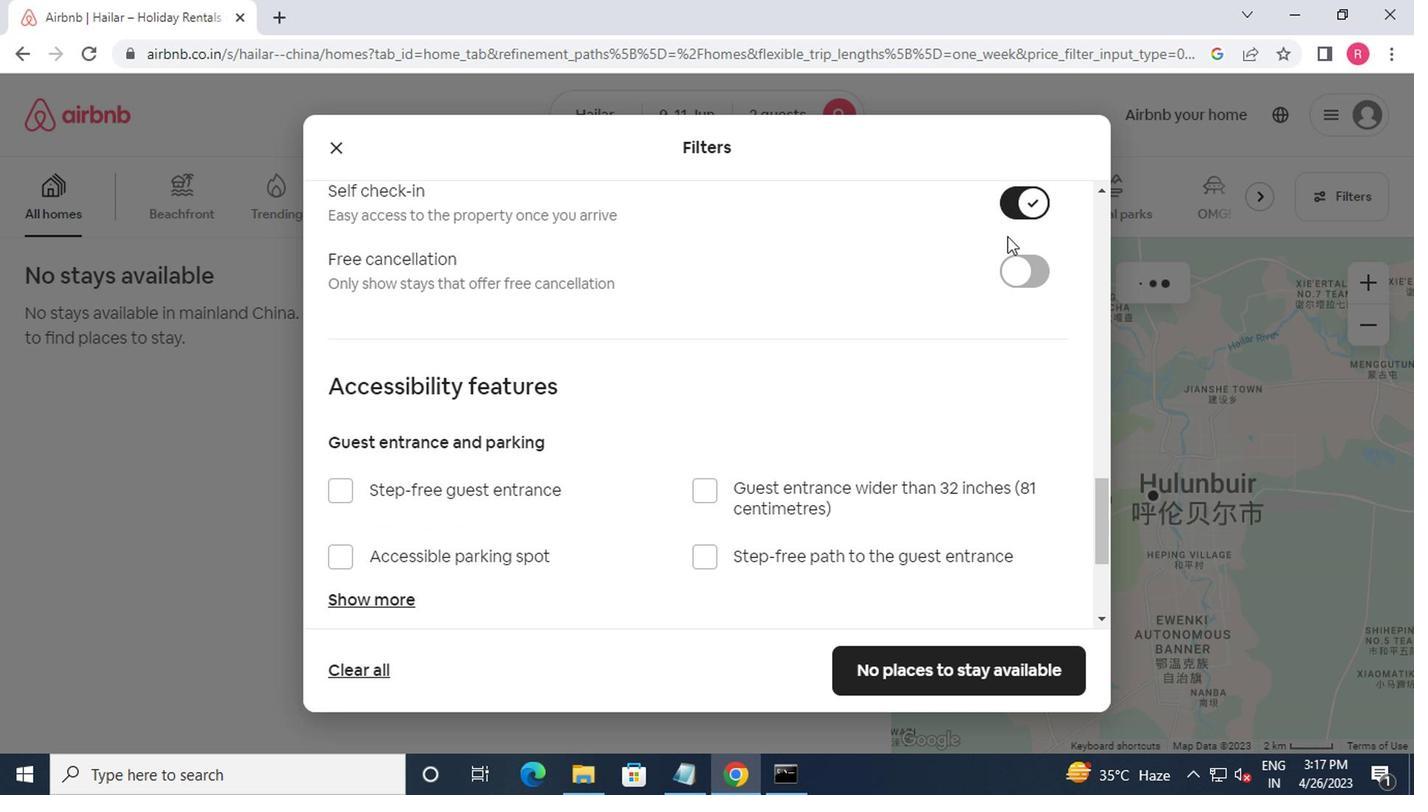 
Action: Mouse scrolled (949, 323) with delta (0, 0)
Screenshot: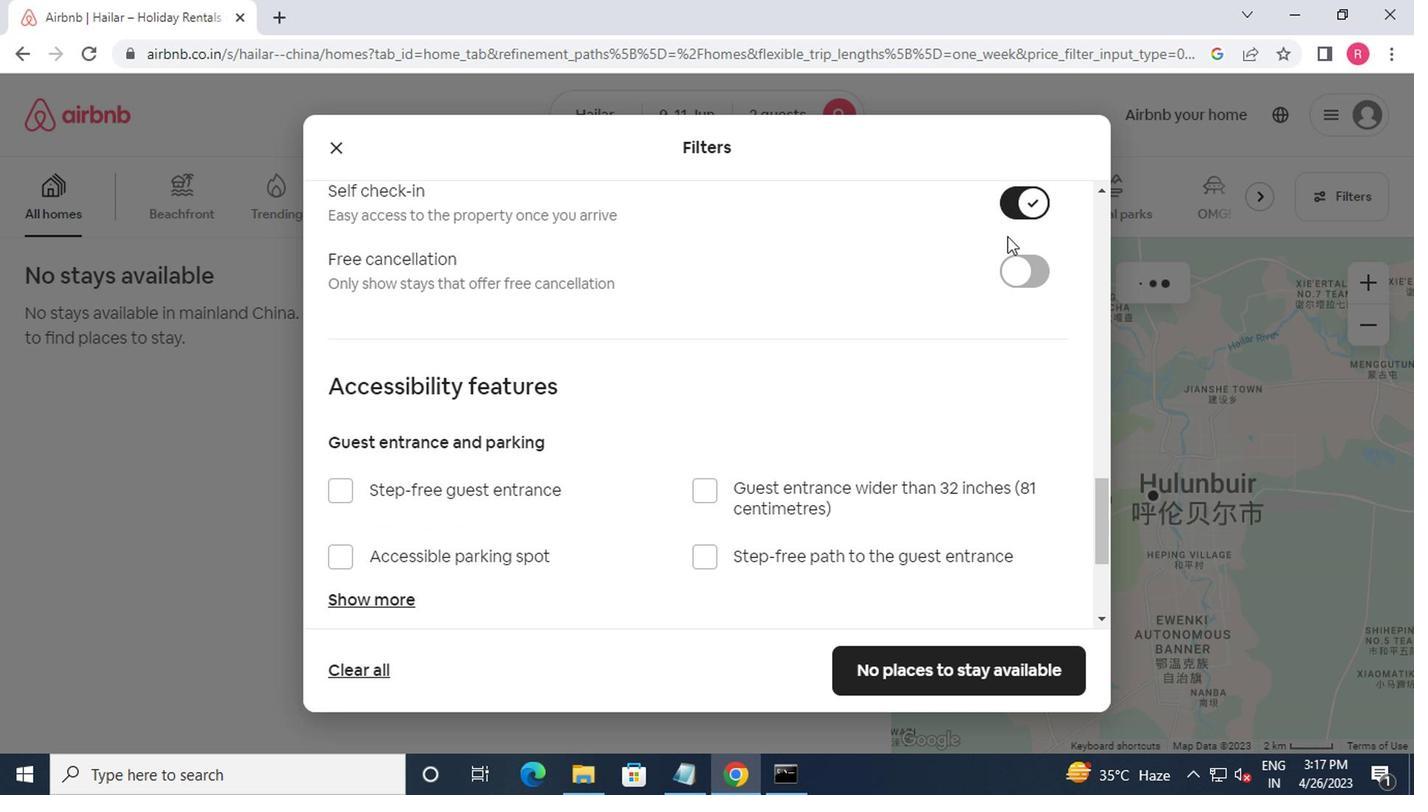 
Action: Mouse moved to (943, 335)
Screenshot: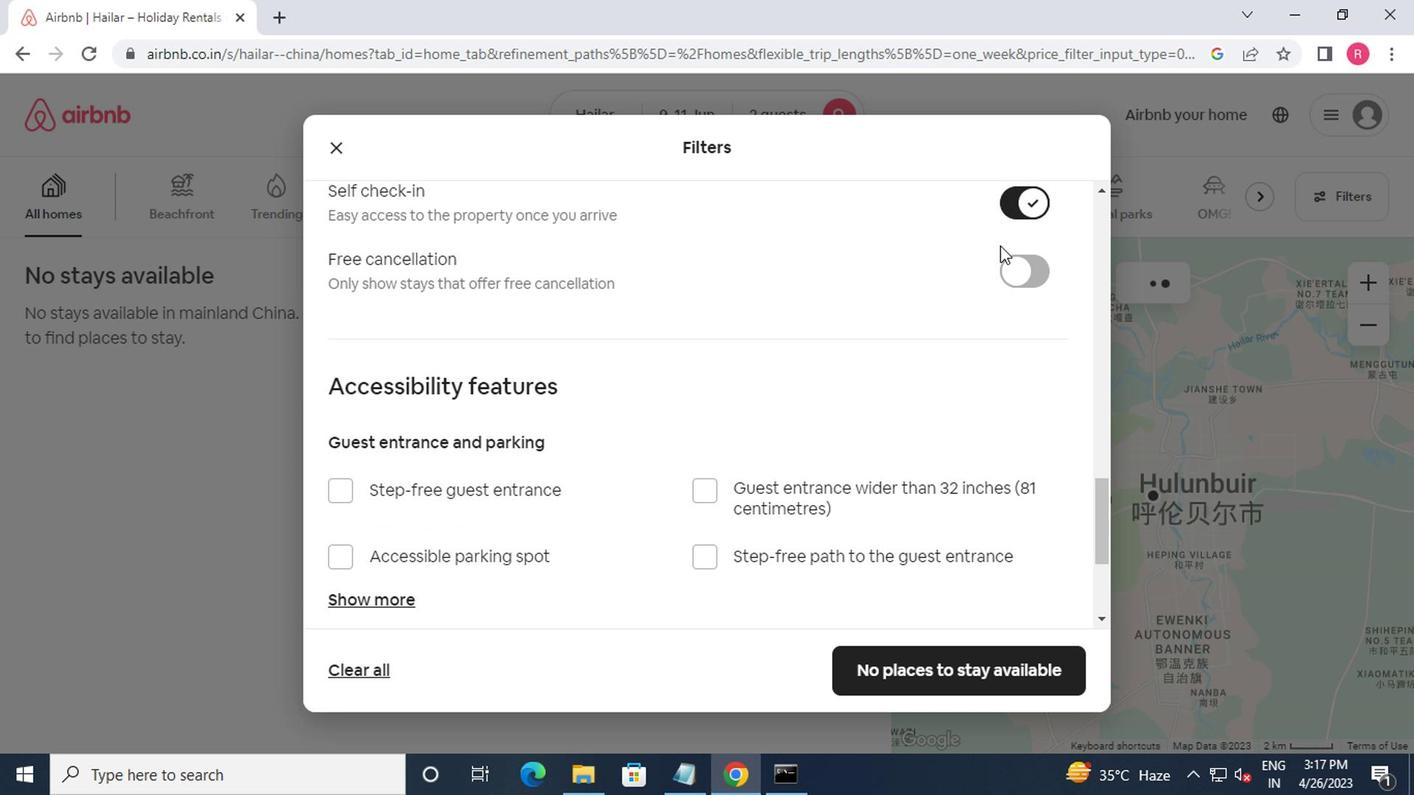 
Action: Mouse scrolled (943, 334) with delta (0, -1)
Screenshot: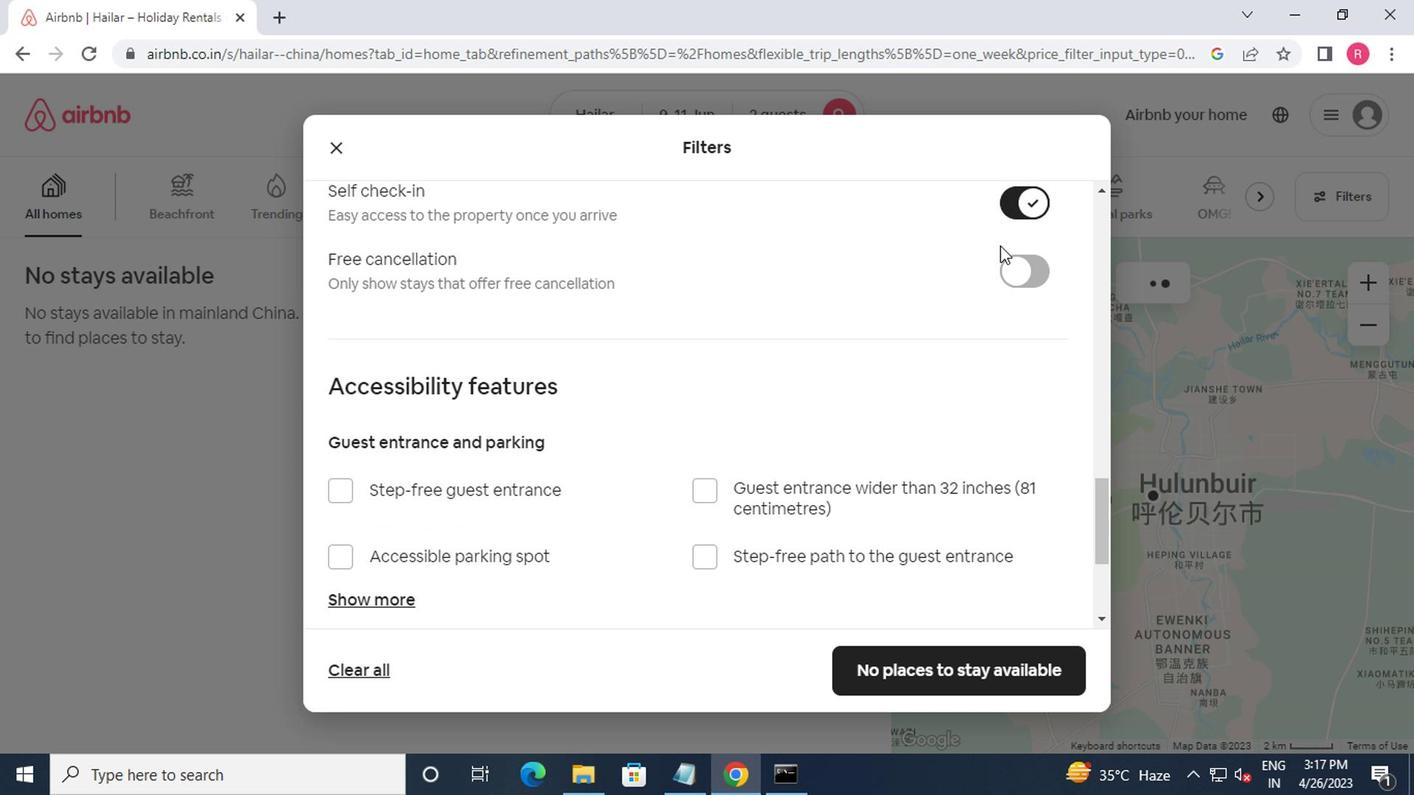 
Action: Mouse moved to (998, 462)
Screenshot: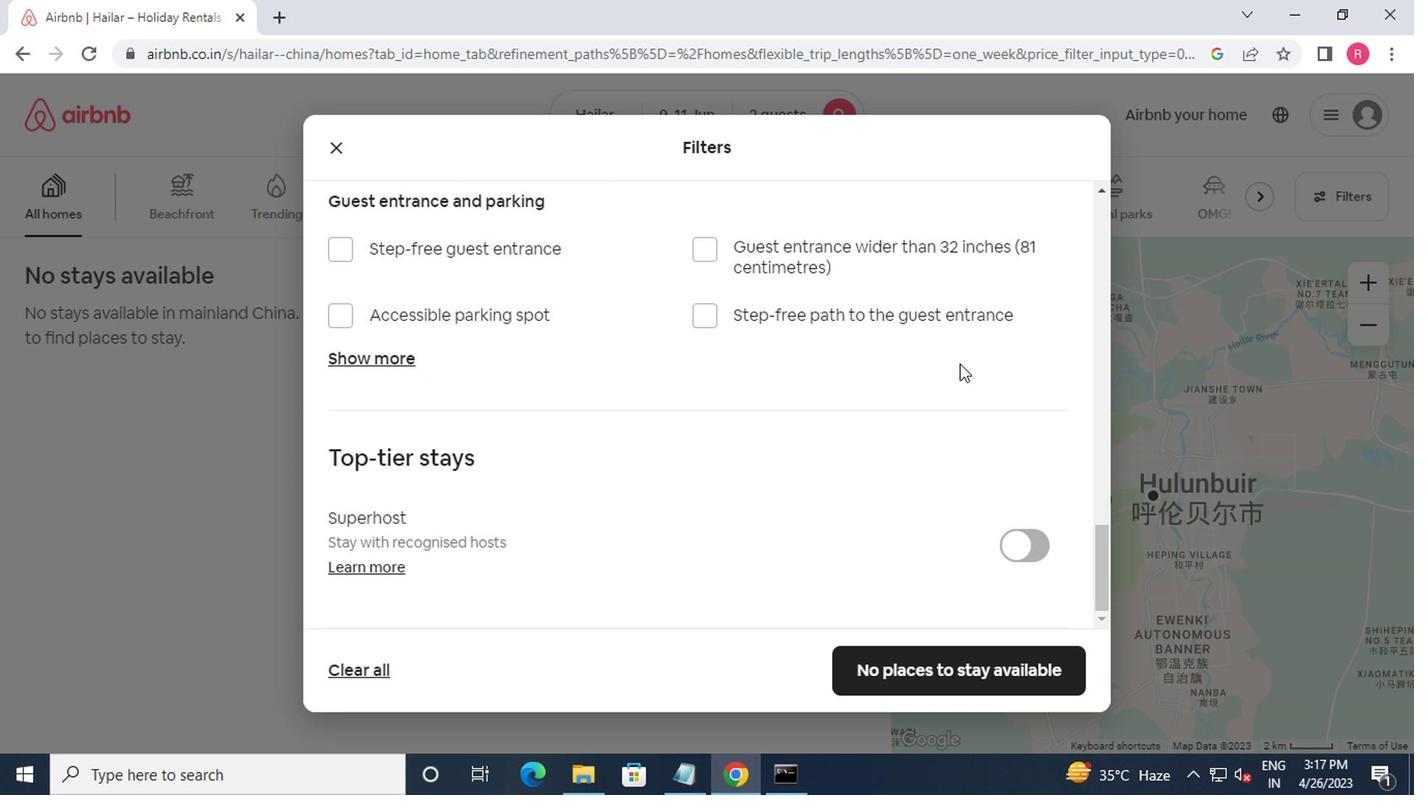 
Action: Mouse scrolled (998, 461) with delta (0, 0)
Screenshot: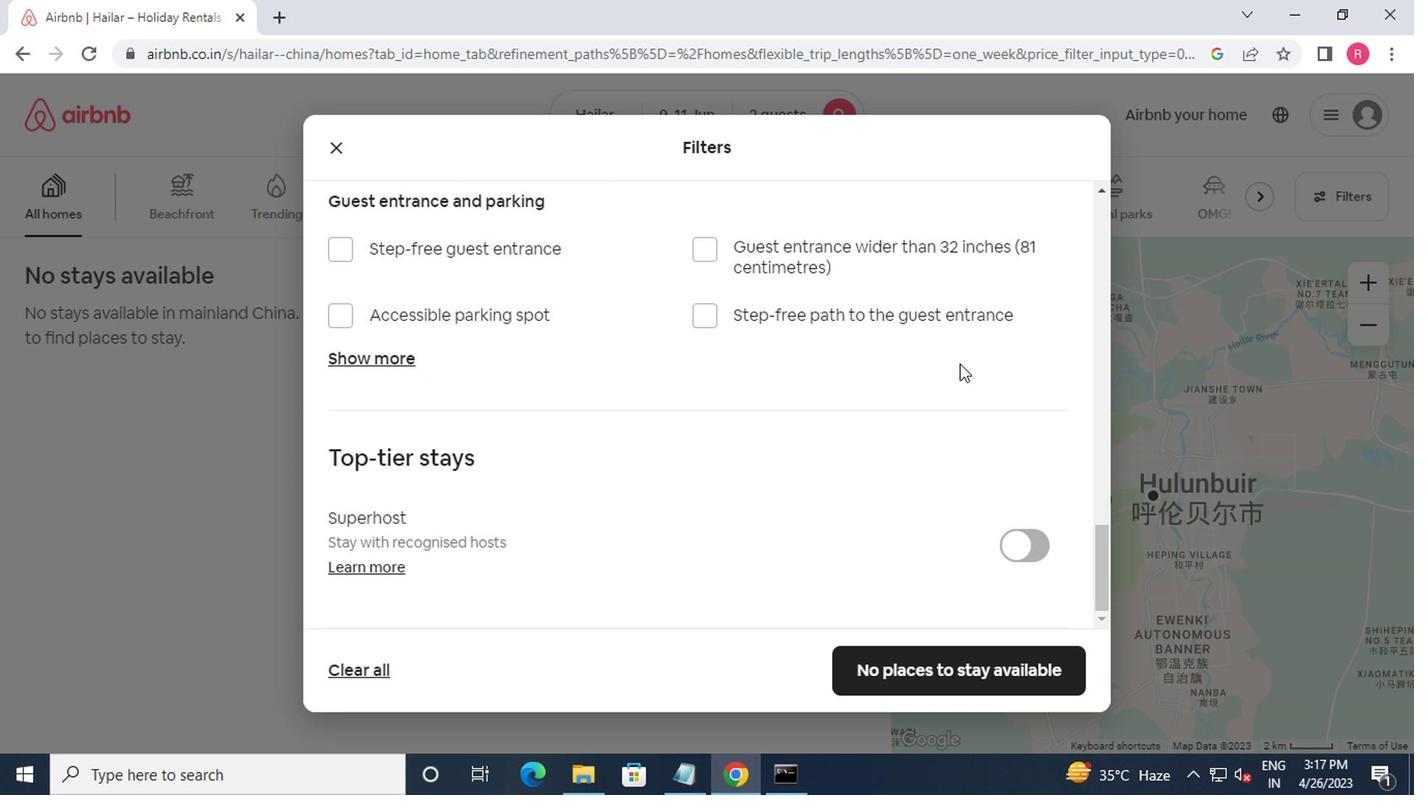 
Action: Mouse moved to (1000, 483)
Screenshot: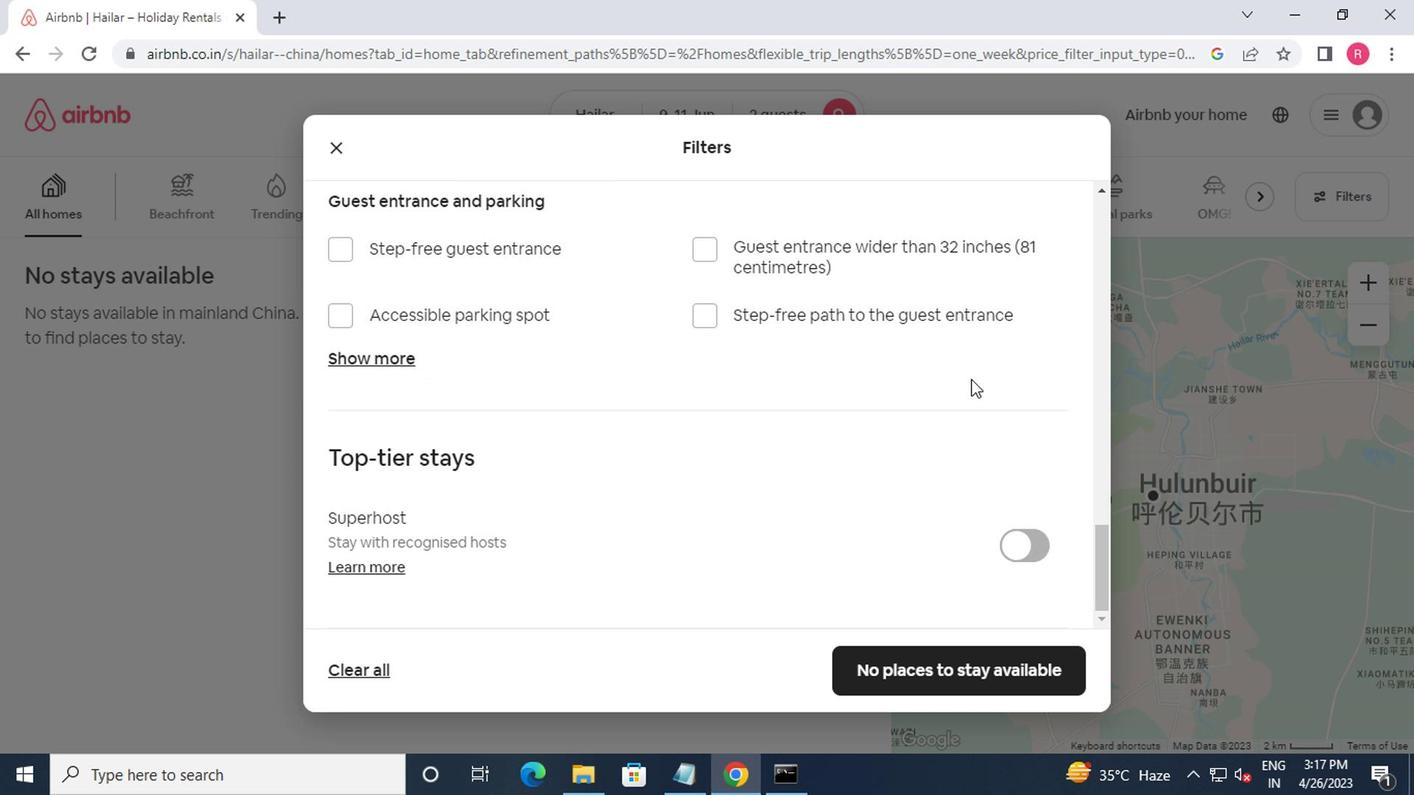 
Action: Mouse scrolled (1000, 483) with delta (0, 0)
Screenshot: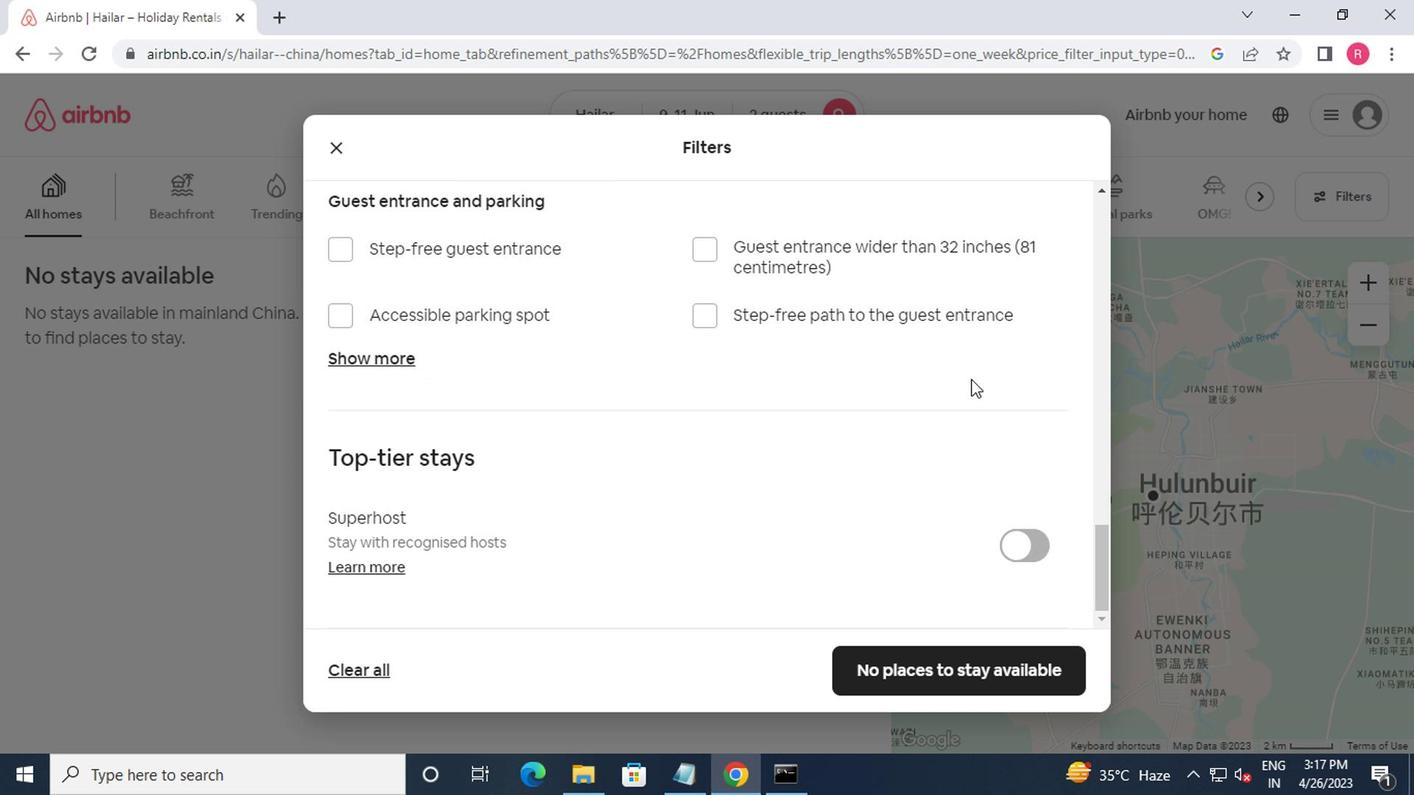 
Action: Mouse moved to (1000, 501)
Screenshot: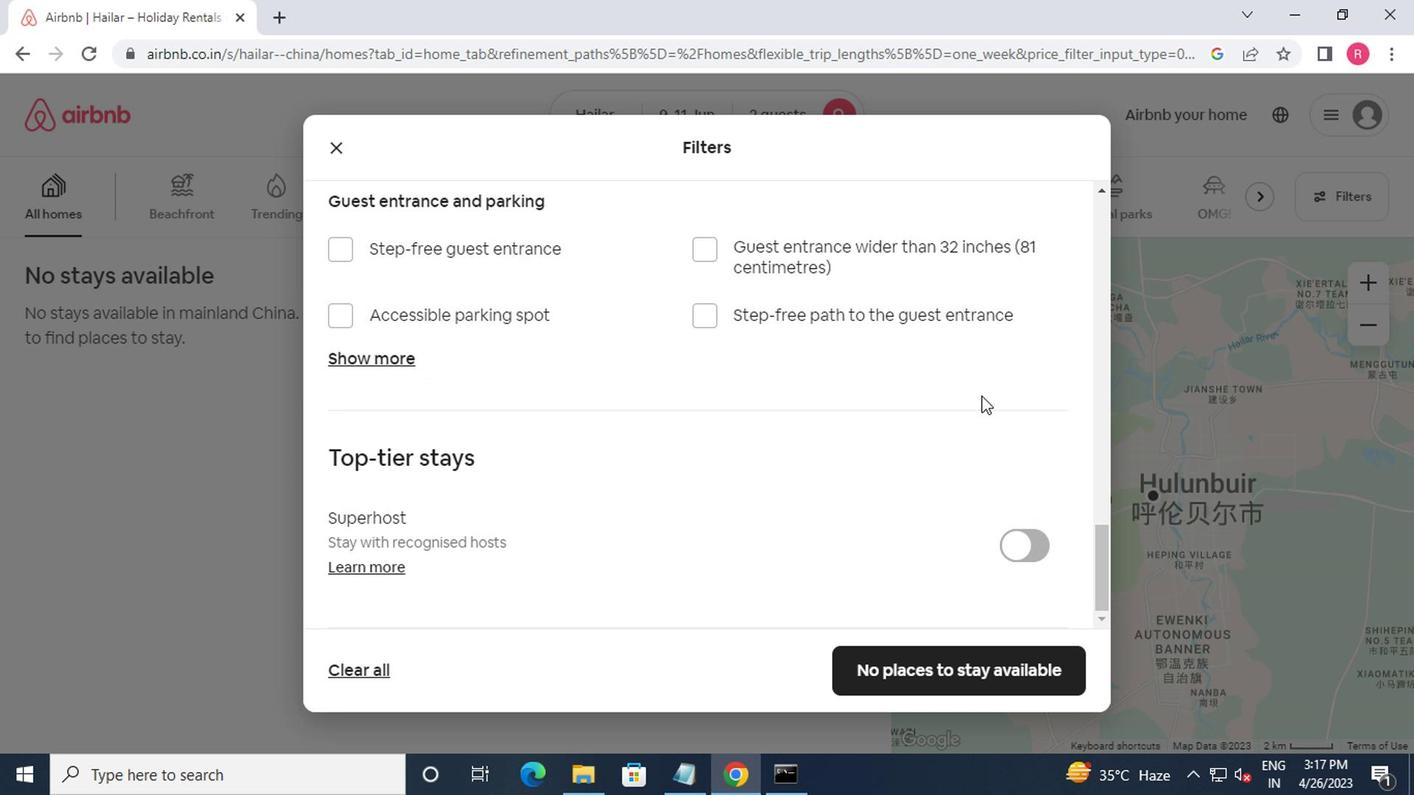 
Action: Mouse scrolled (1000, 500) with delta (0, -1)
Screenshot: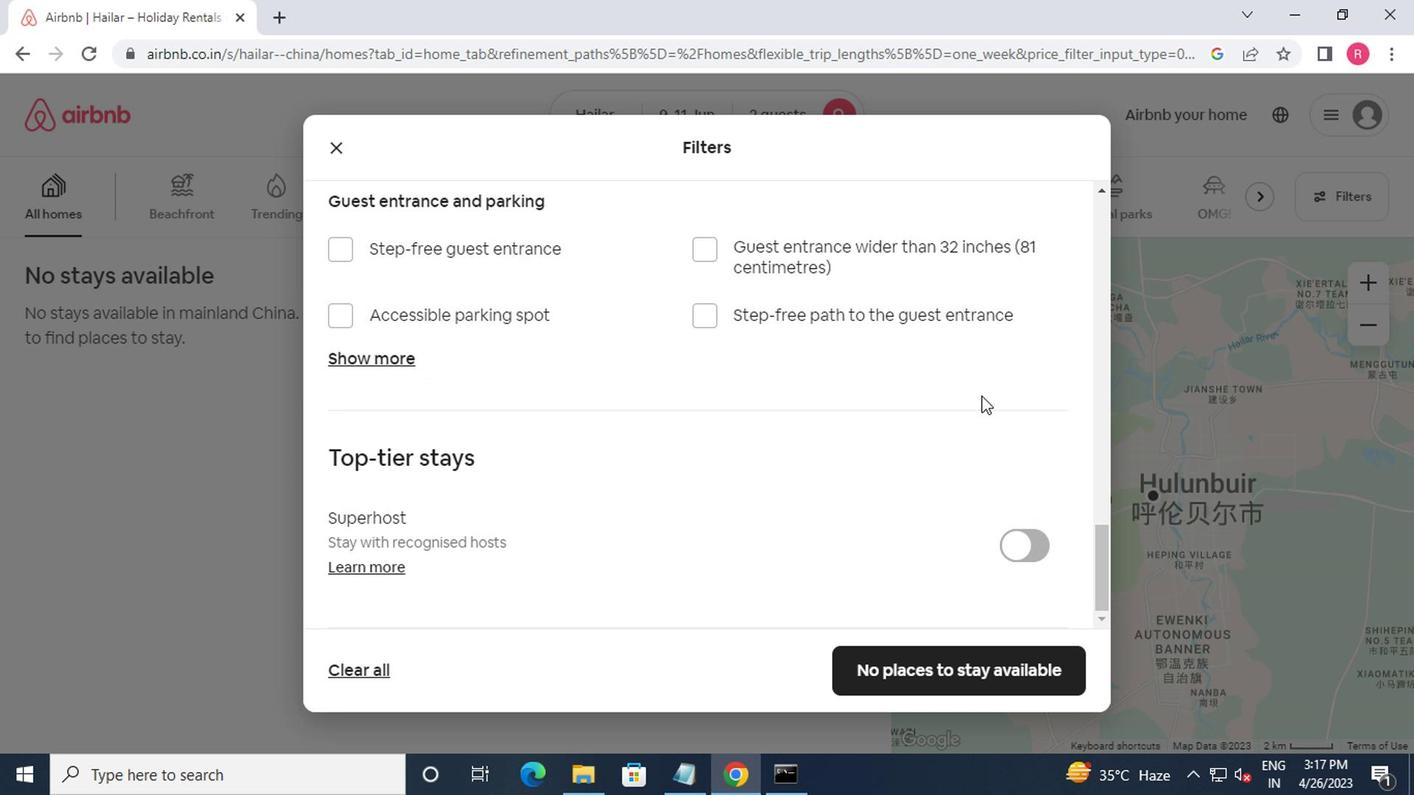 
Action: Mouse moved to (1000, 520)
Screenshot: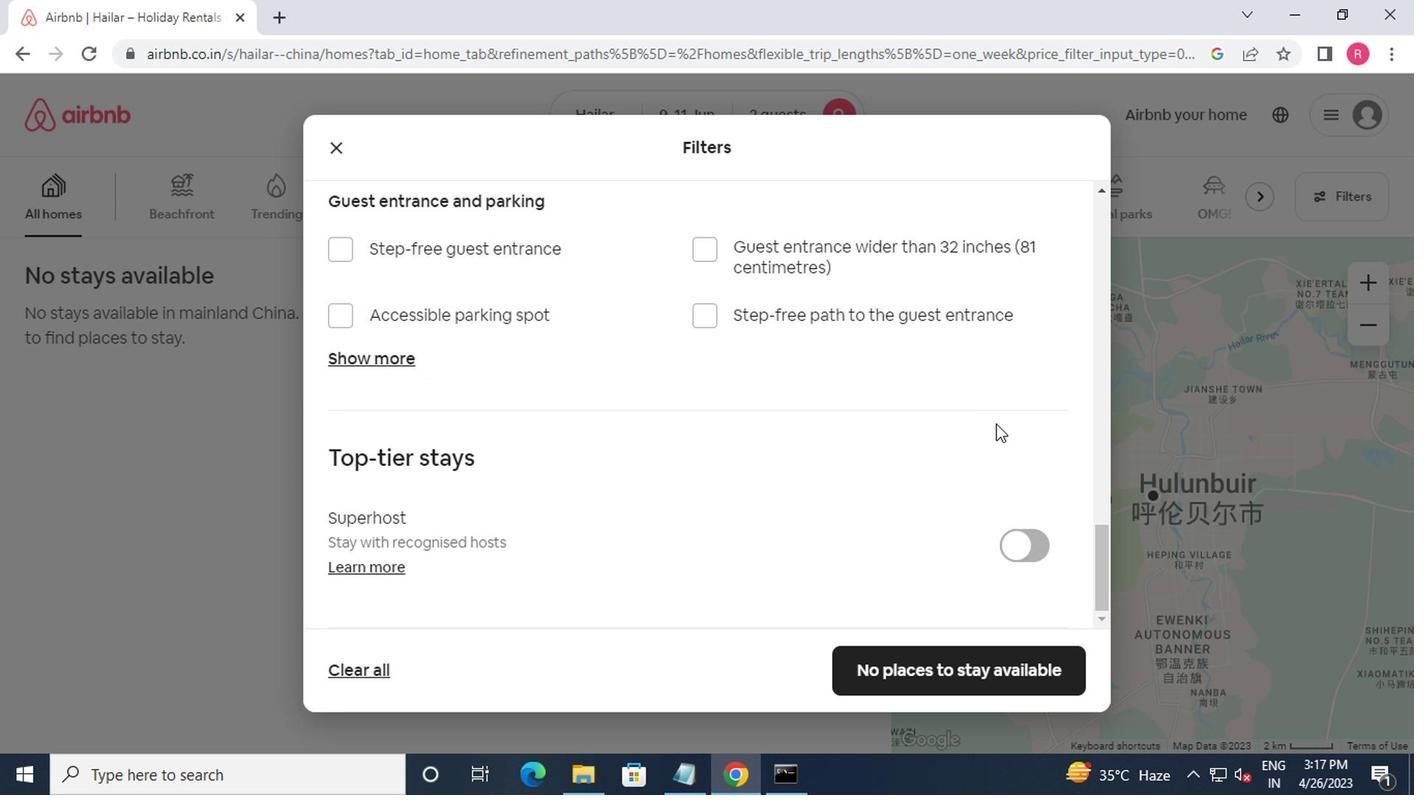 
Action: Mouse scrolled (1000, 518) with delta (0, -1)
Screenshot: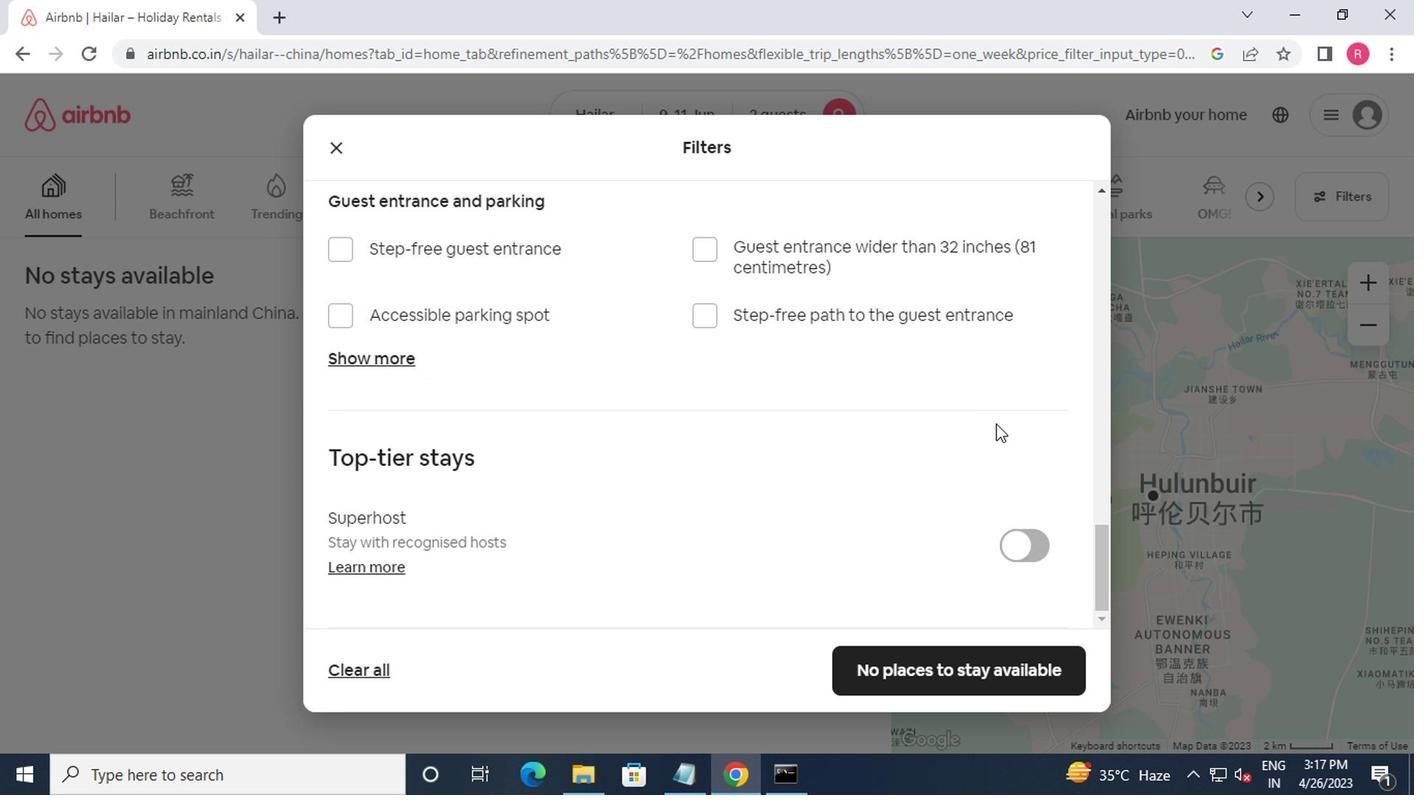 
Action: Mouse moved to (917, 679)
Screenshot: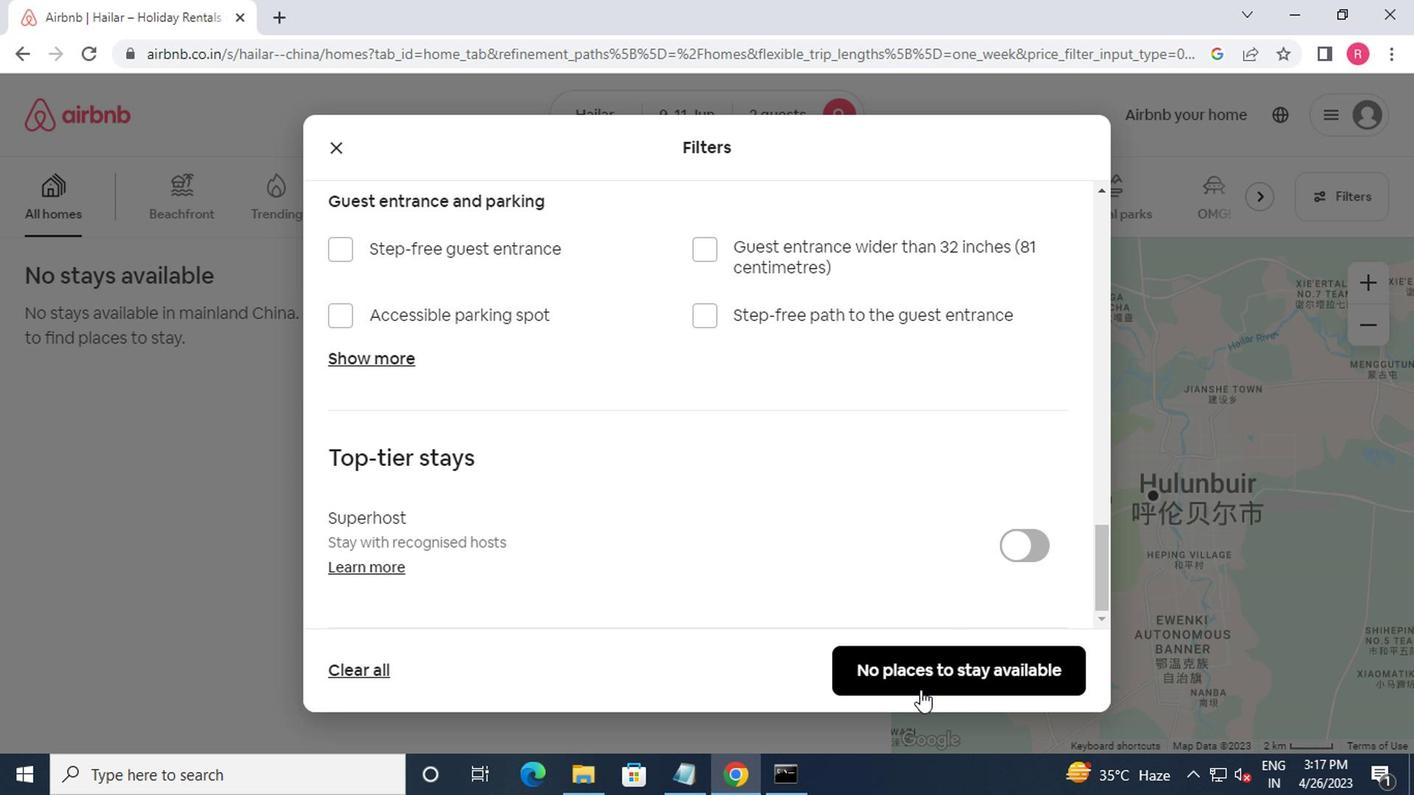 
Action: Mouse pressed left at (917, 679)
Screenshot: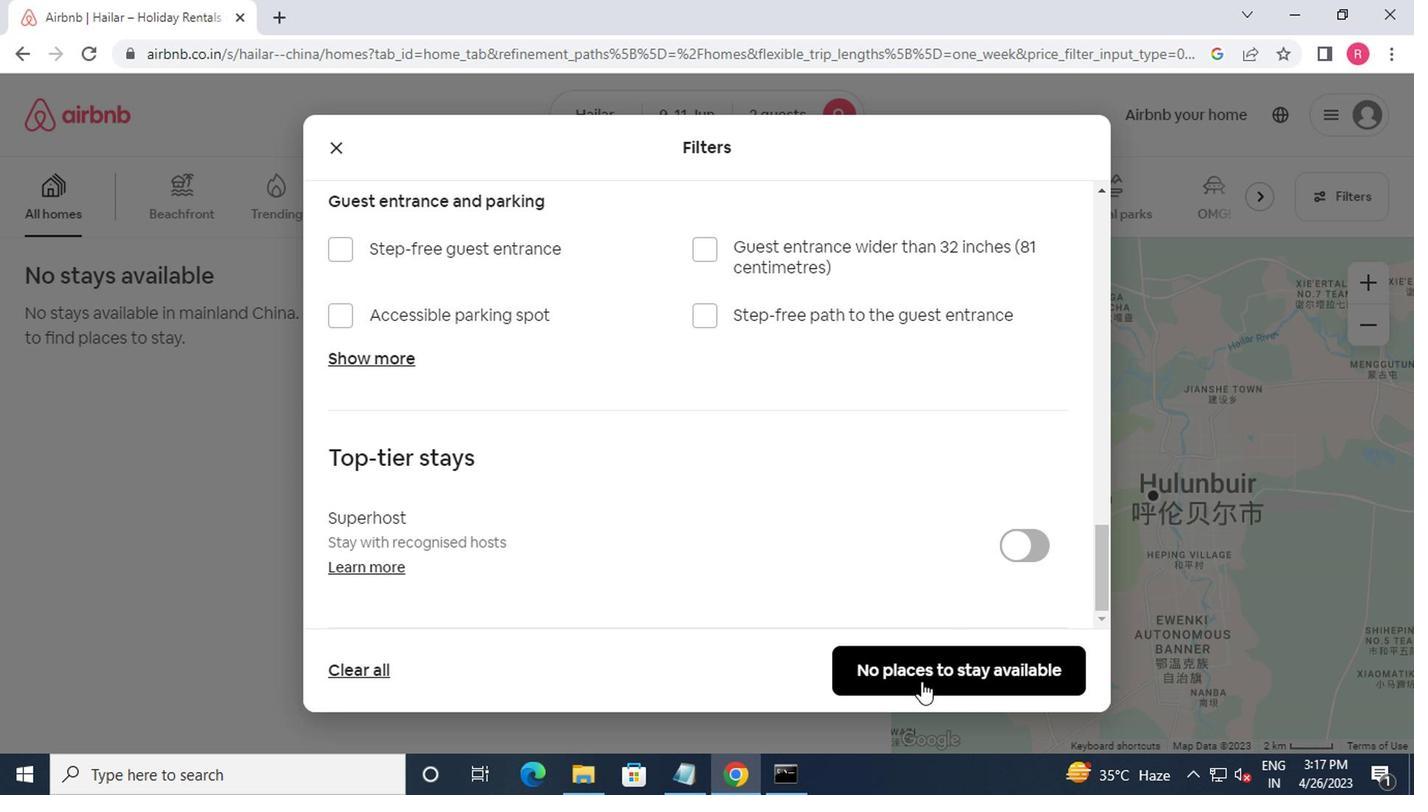 
Action: Mouse moved to (651, 494)
Screenshot: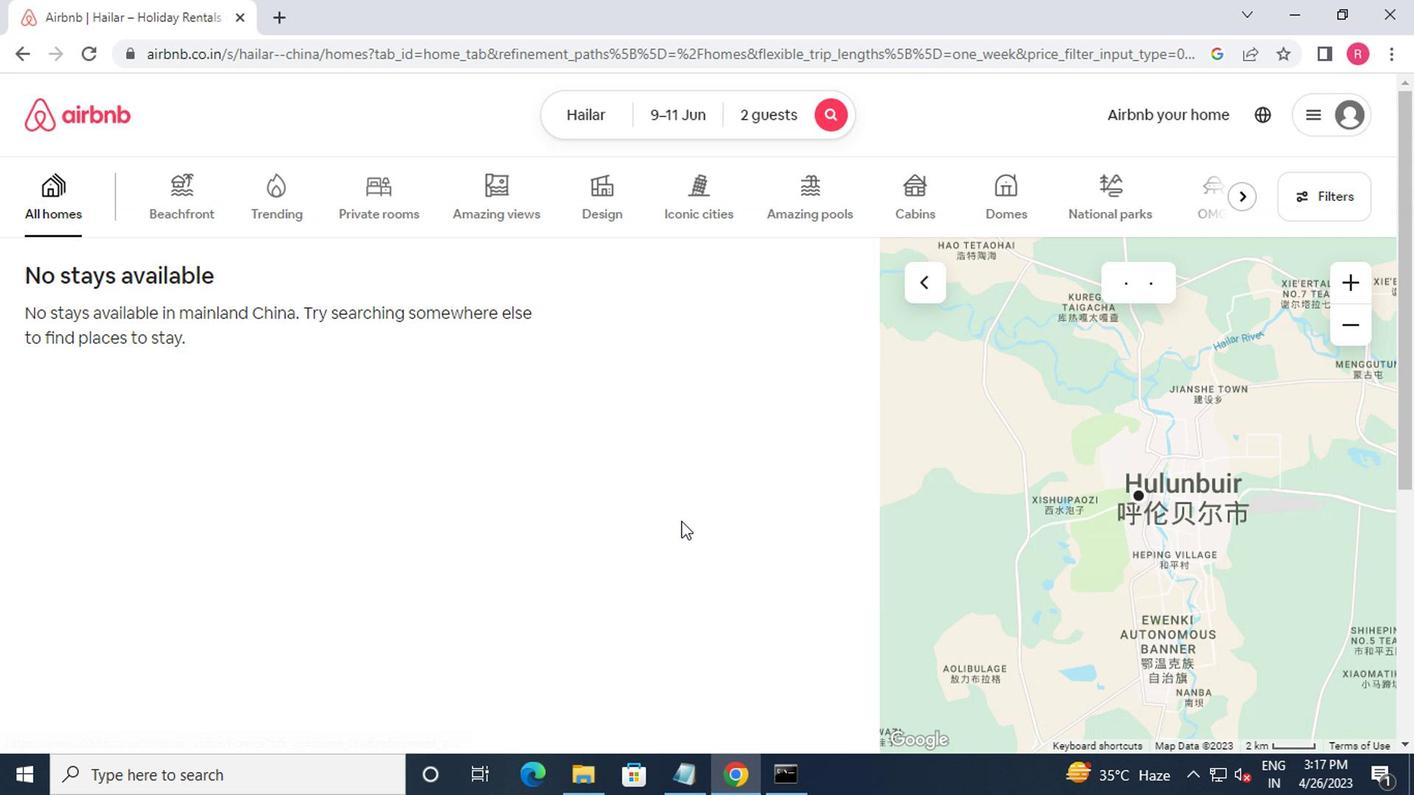 
